 Task: Create a due date automation trigger when advanced on, on the tuesday of the week before a card is due add fields with custom field "Resume" set to a date more than 1 days from now at 11:00 AM.
Action: Mouse moved to (1180, 363)
Screenshot: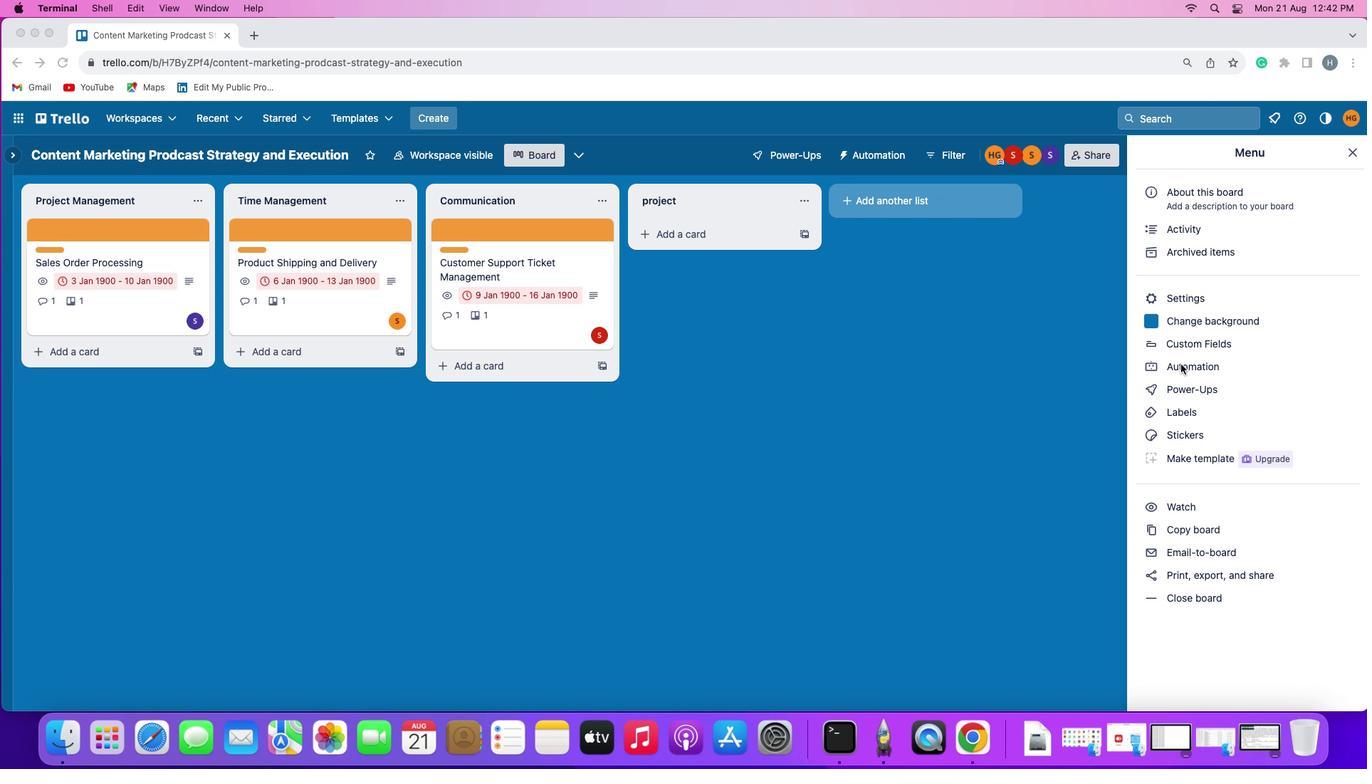 
Action: Mouse pressed left at (1180, 363)
Screenshot: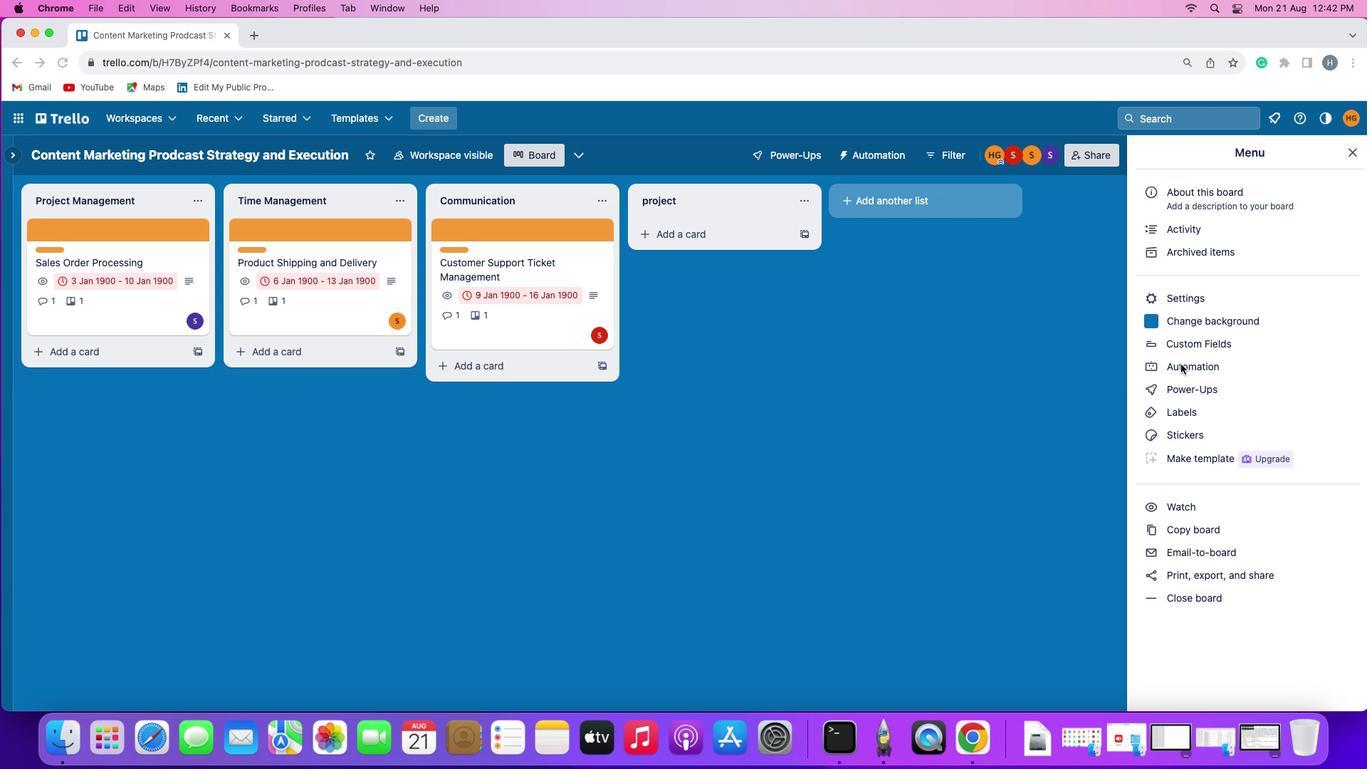 
Action: Mouse pressed left at (1180, 363)
Screenshot: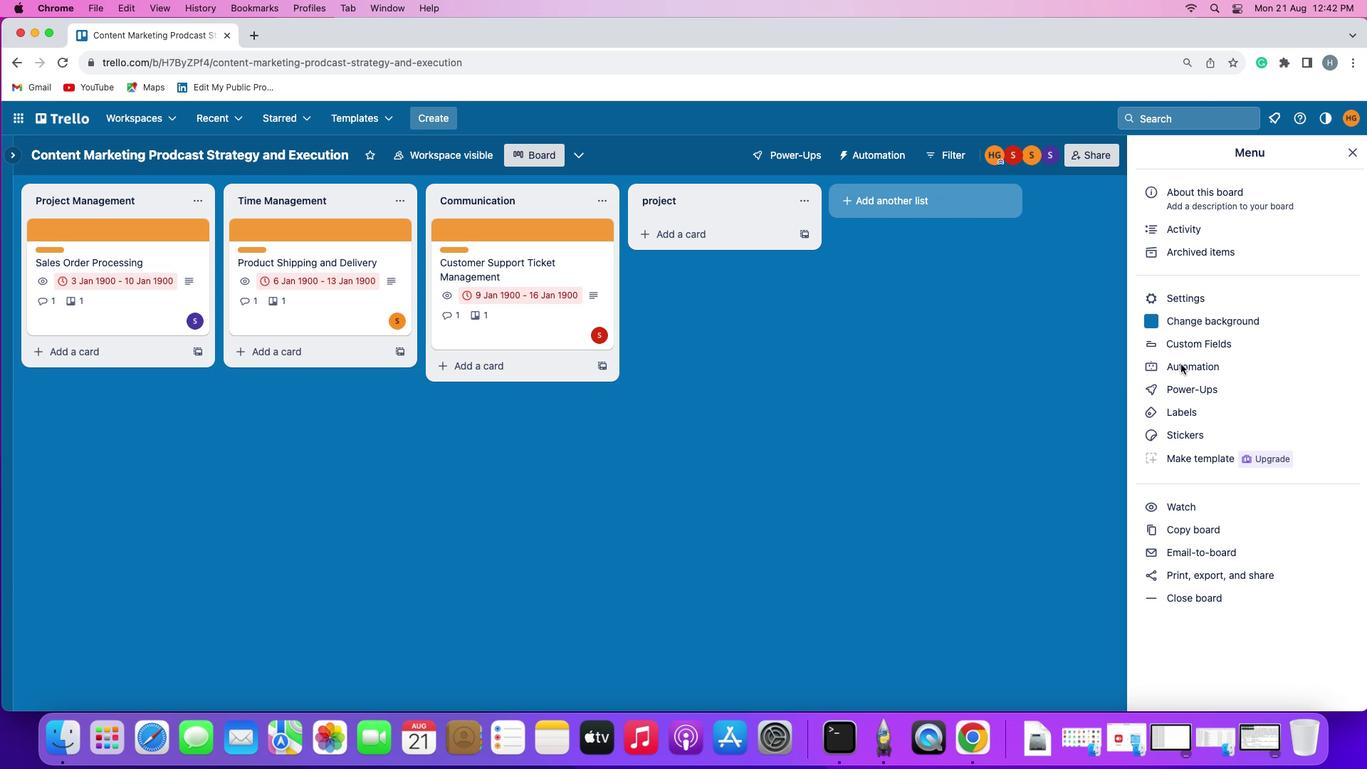 
Action: Mouse moved to (95, 332)
Screenshot: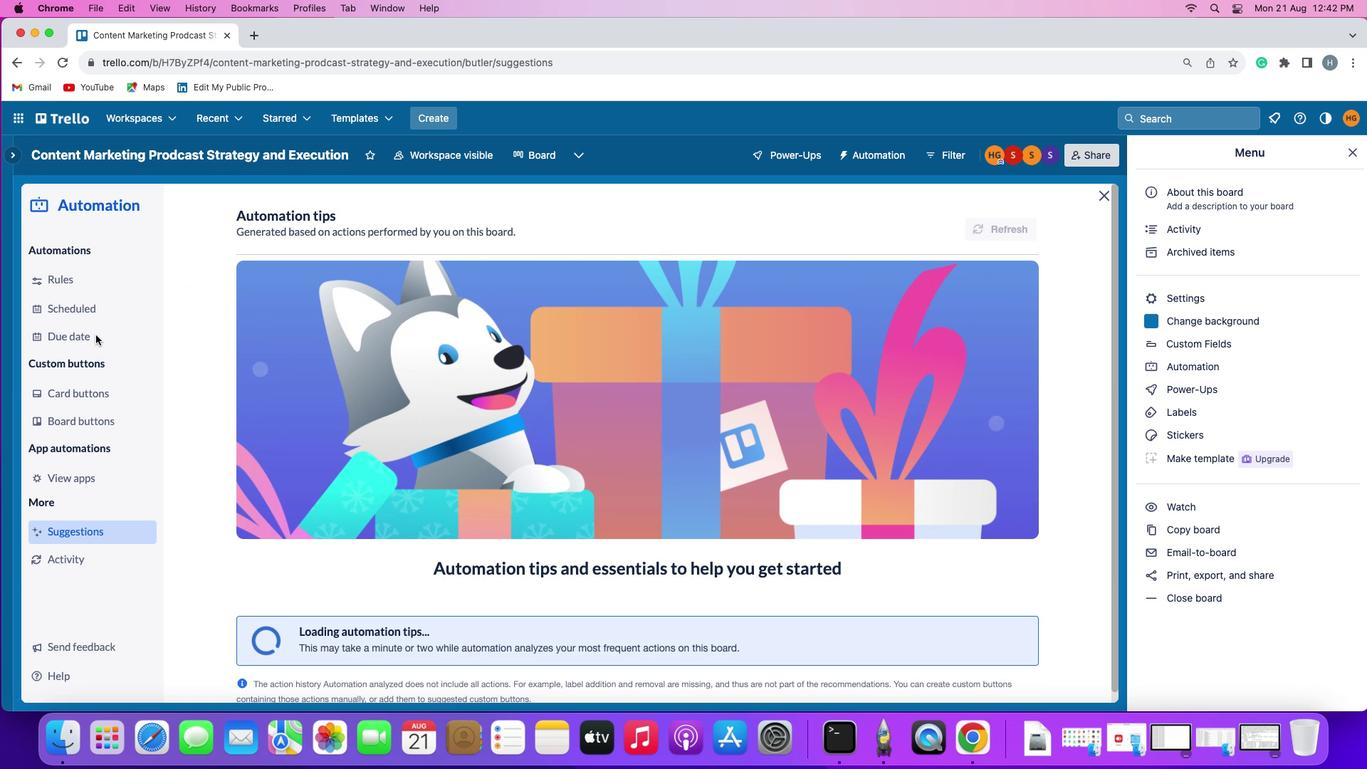 
Action: Mouse pressed left at (95, 332)
Screenshot: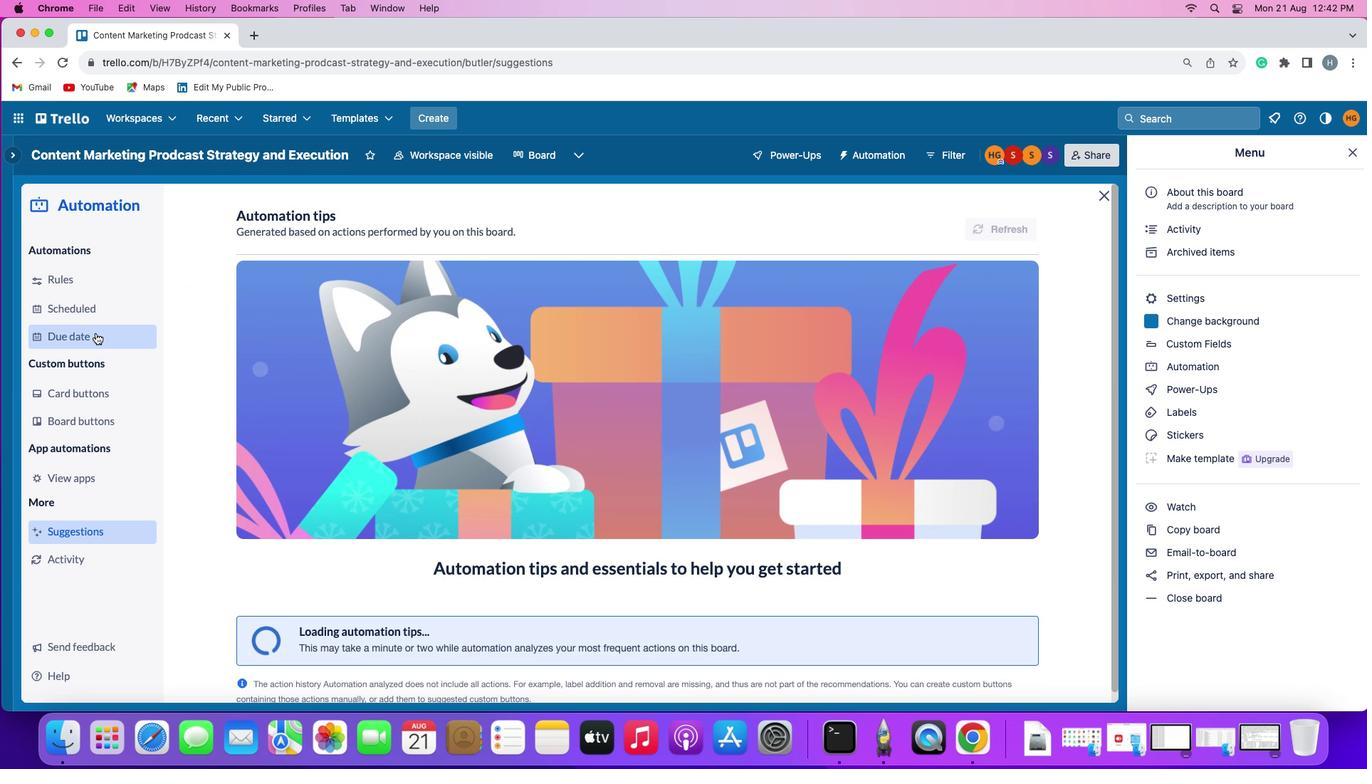 
Action: Mouse moved to (981, 217)
Screenshot: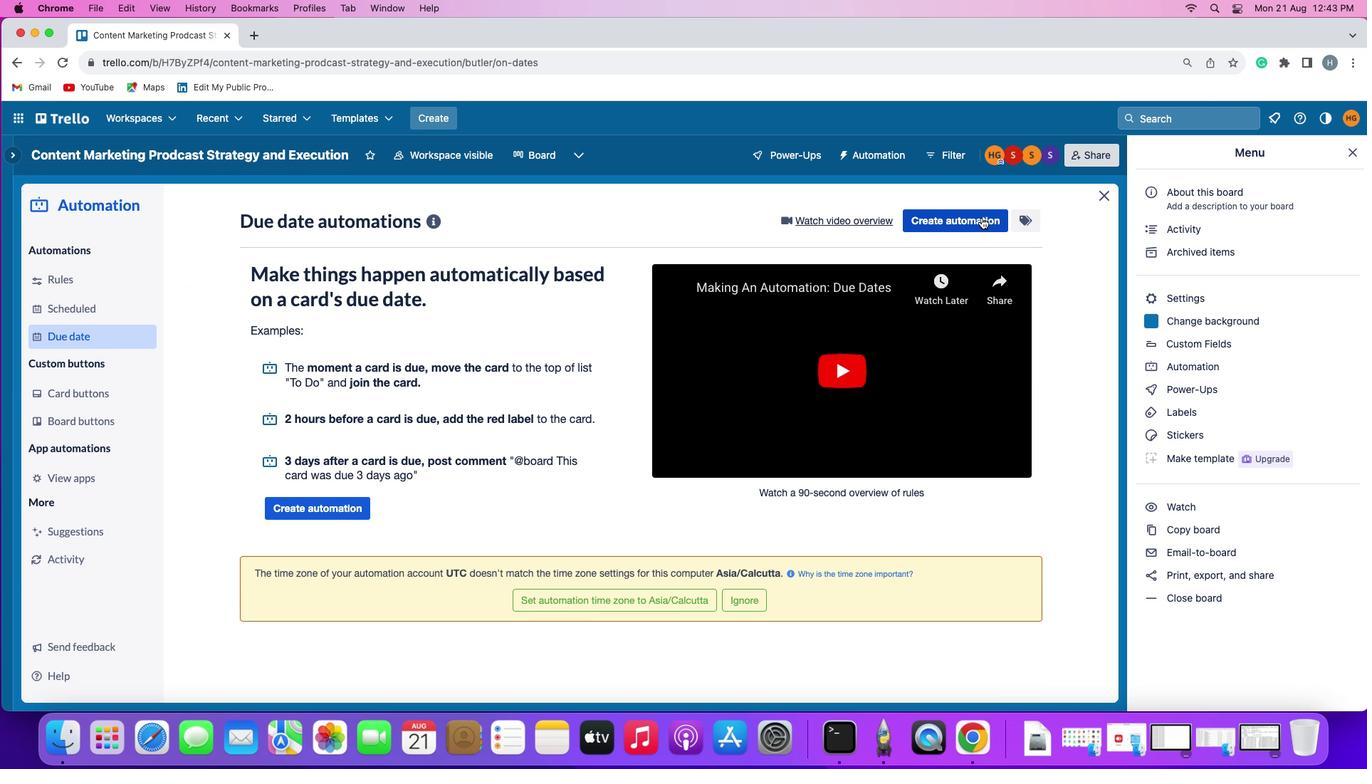 
Action: Mouse pressed left at (981, 217)
Screenshot: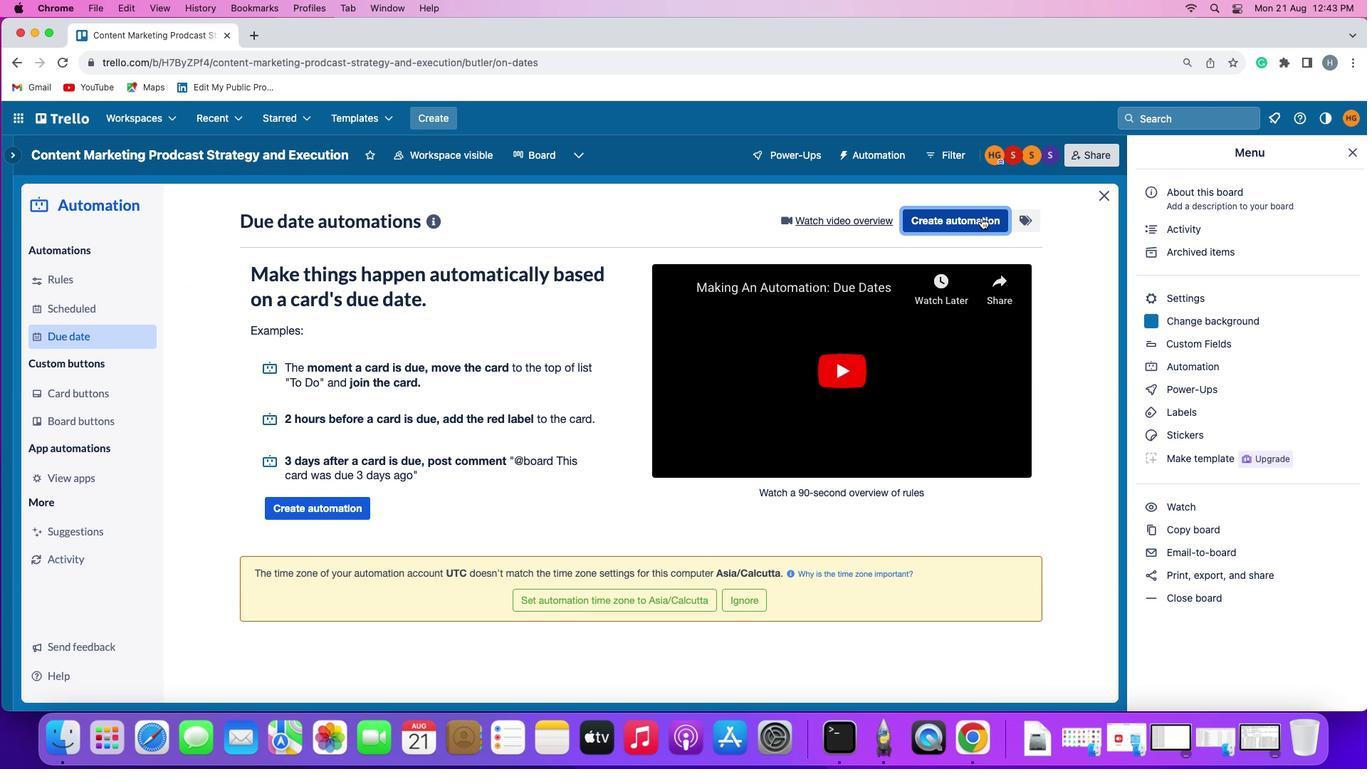 
Action: Mouse moved to (370, 358)
Screenshot: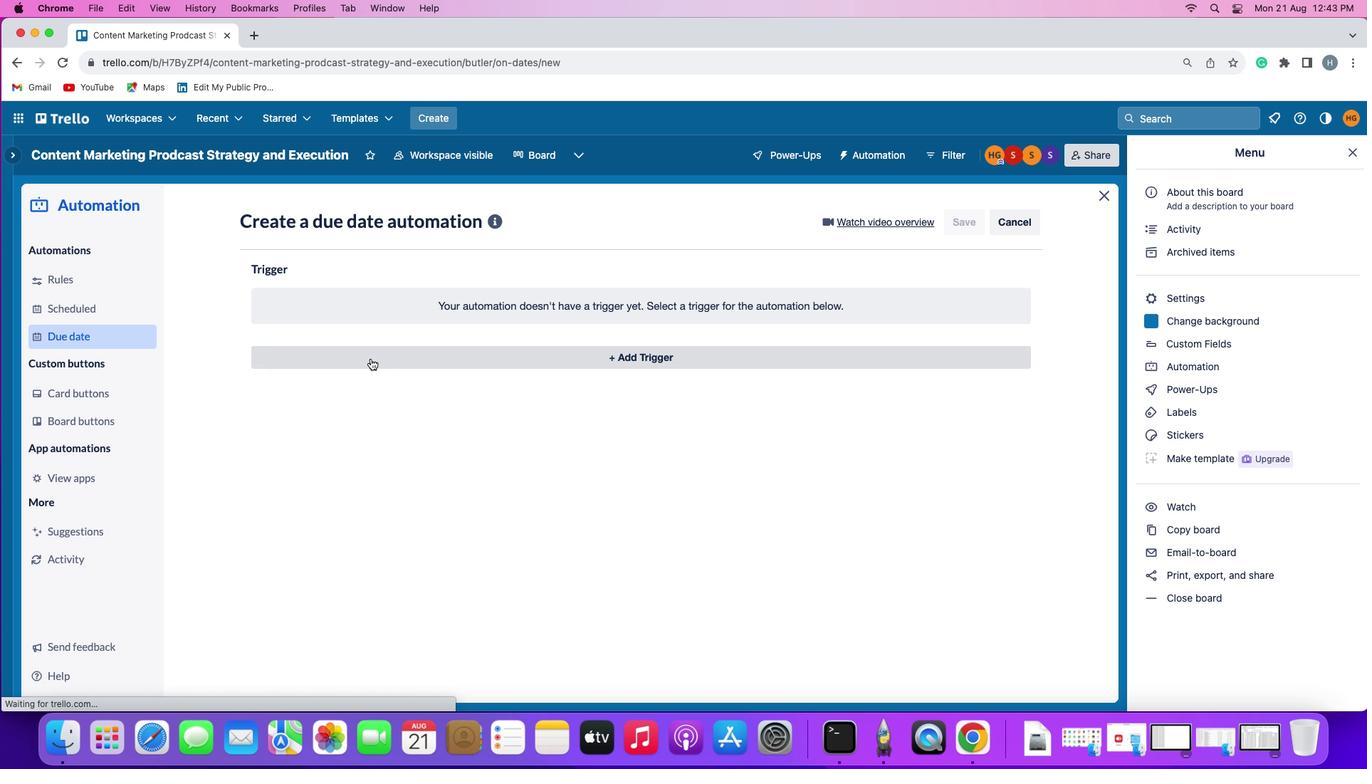 
Action: Mouse pressed left at (370, 358)
Screenshot: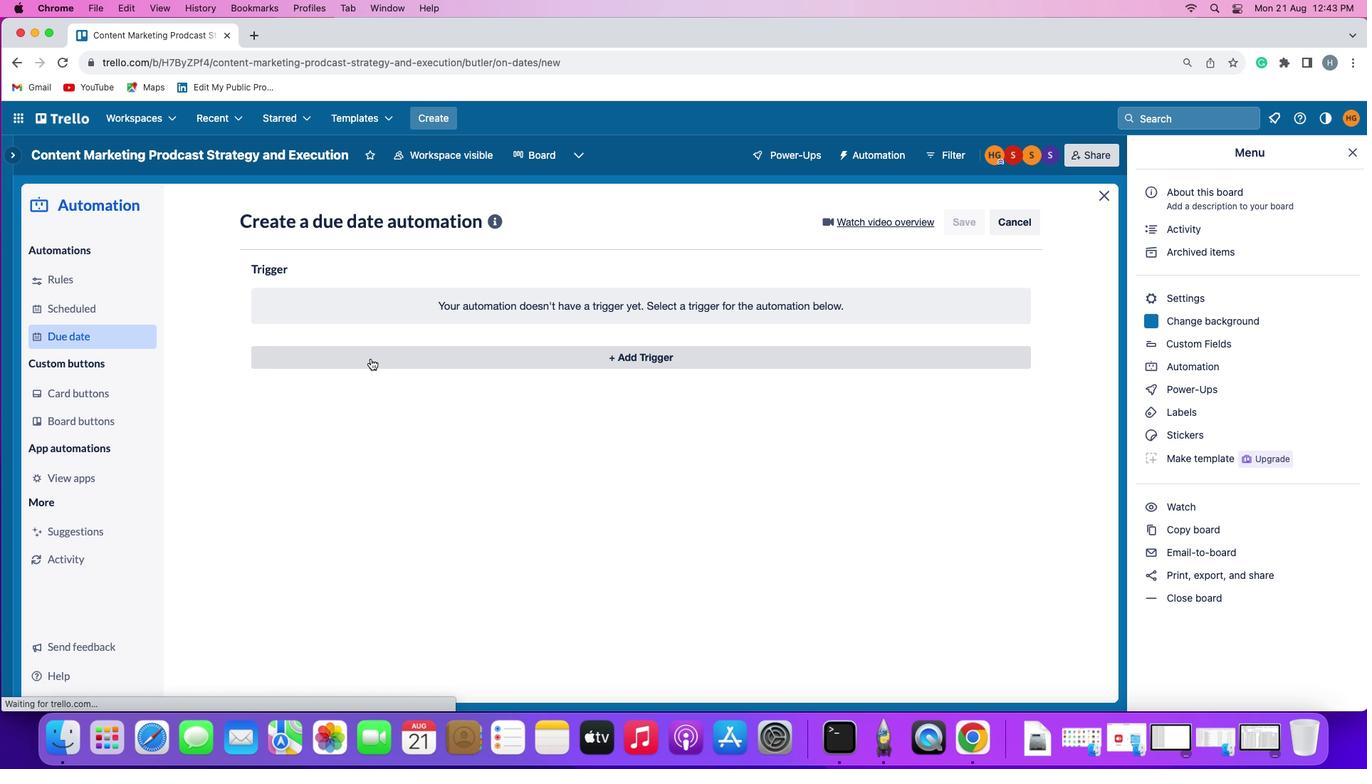 
Action: Mouse moved to (319, 614)
Screenshot: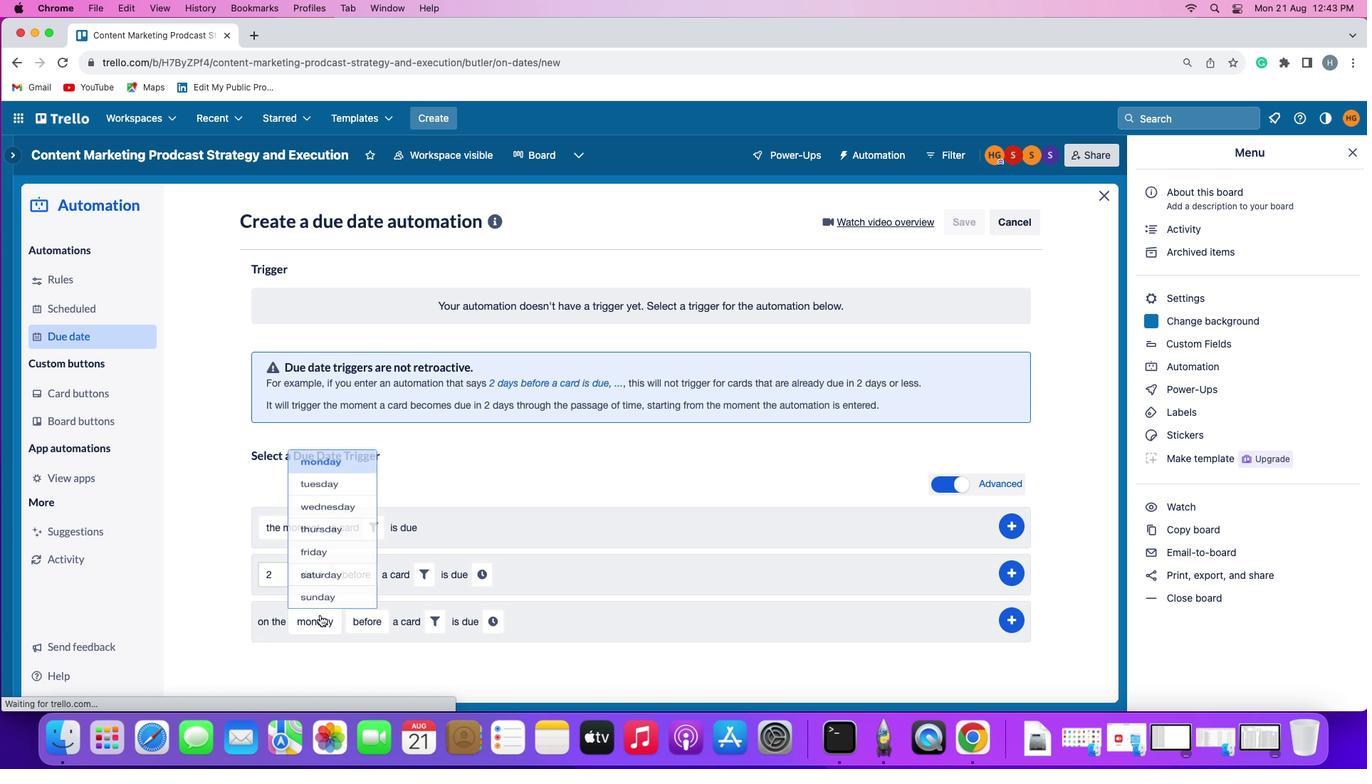
Action: Mouse pressed left at (319, 614)
Screenshot: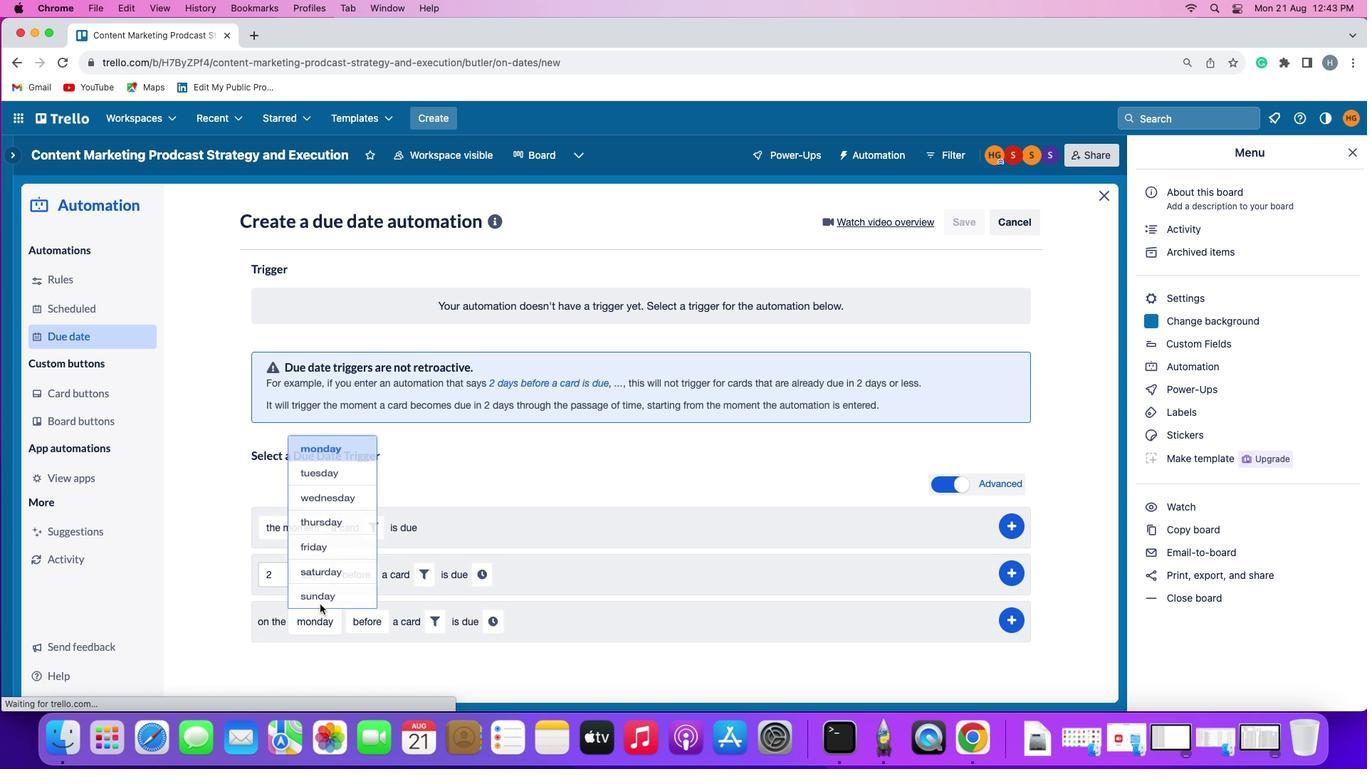 
Action: Mouse moved to (336, 456)
Screenshot: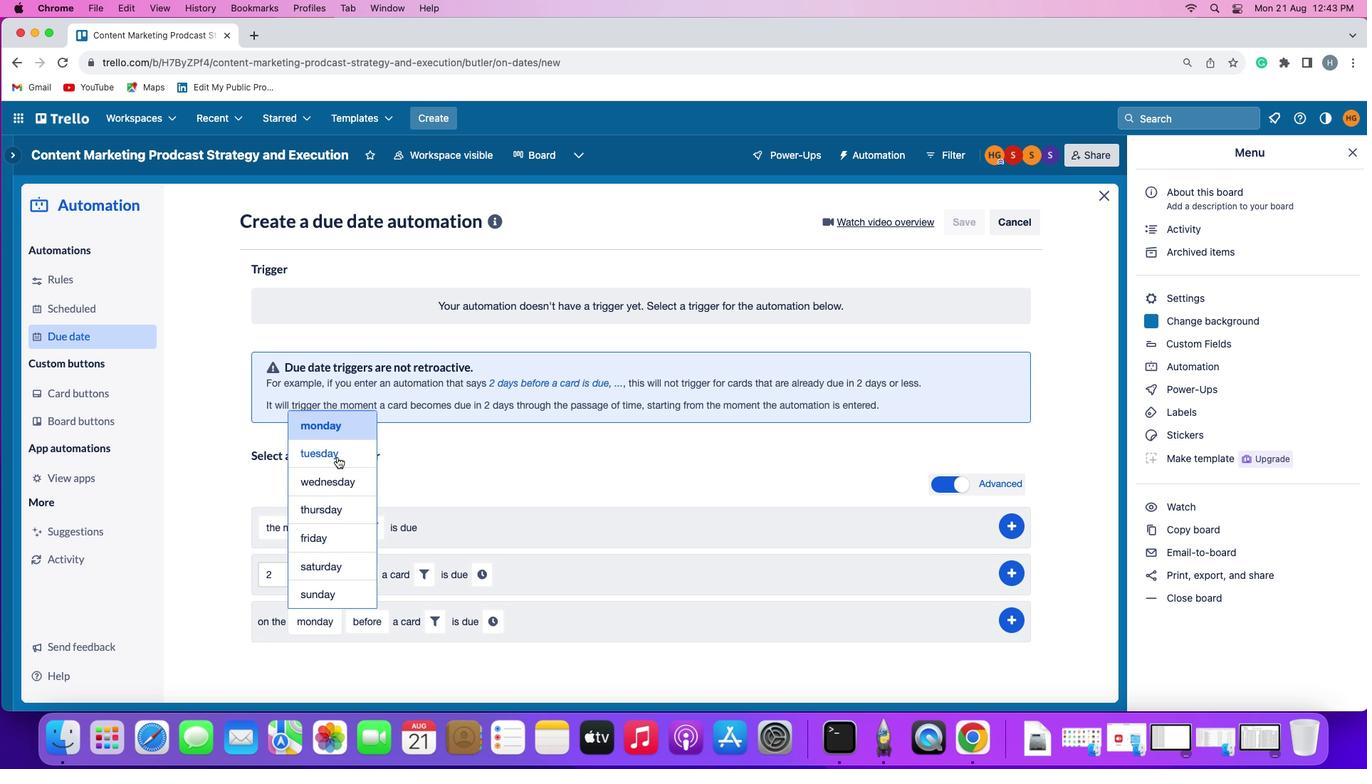 
Action: Mouse pressed left at (336, 456)
Screenshot: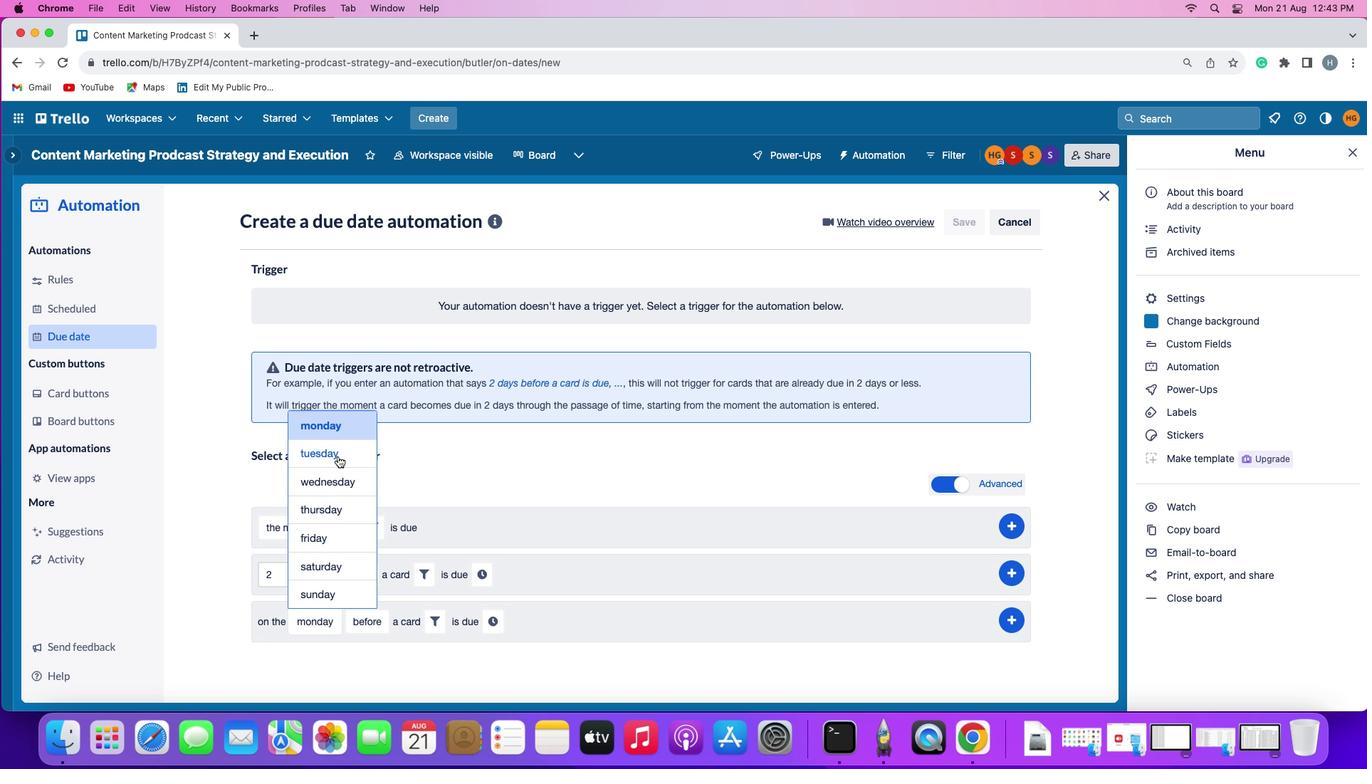 
Action: Mouse moved to (374, 612)
Screenshot: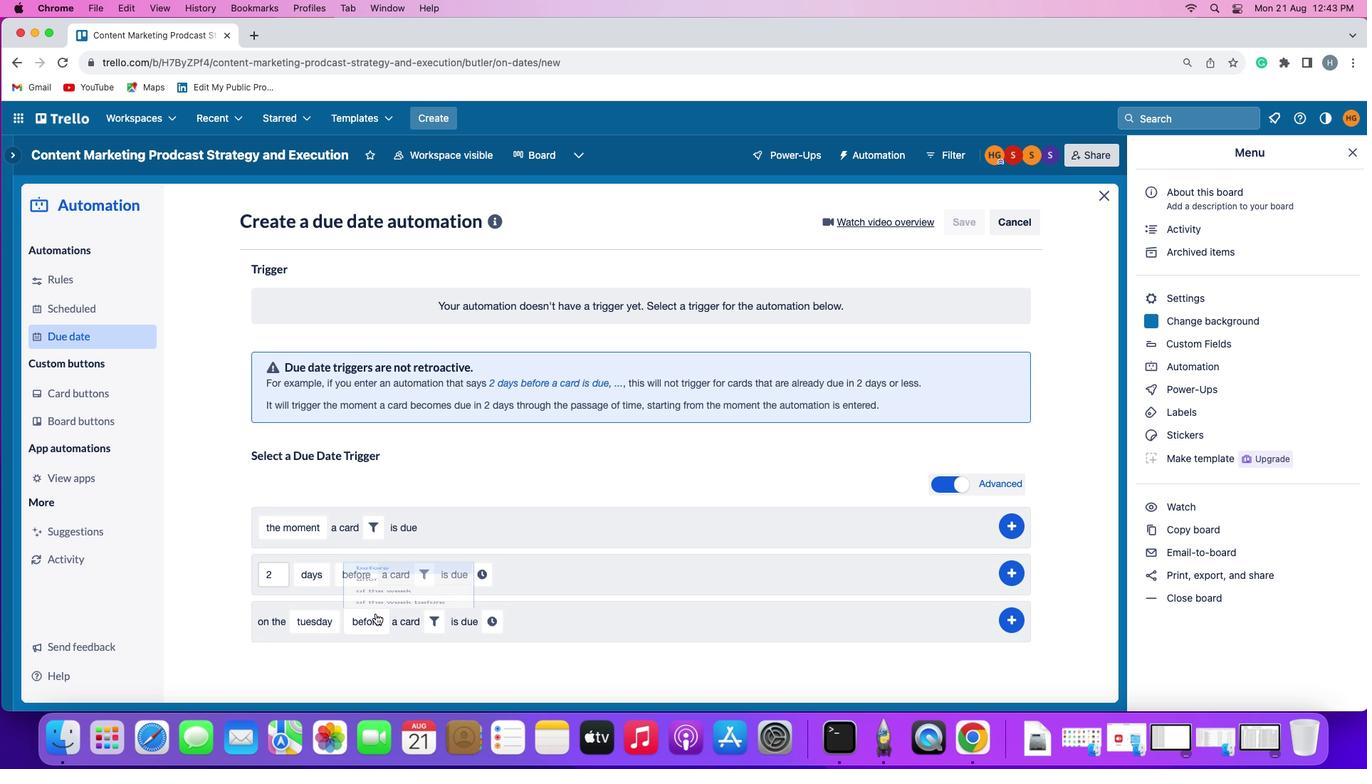 
Action: Mouse pressed left at (374, 612)
Screenshot: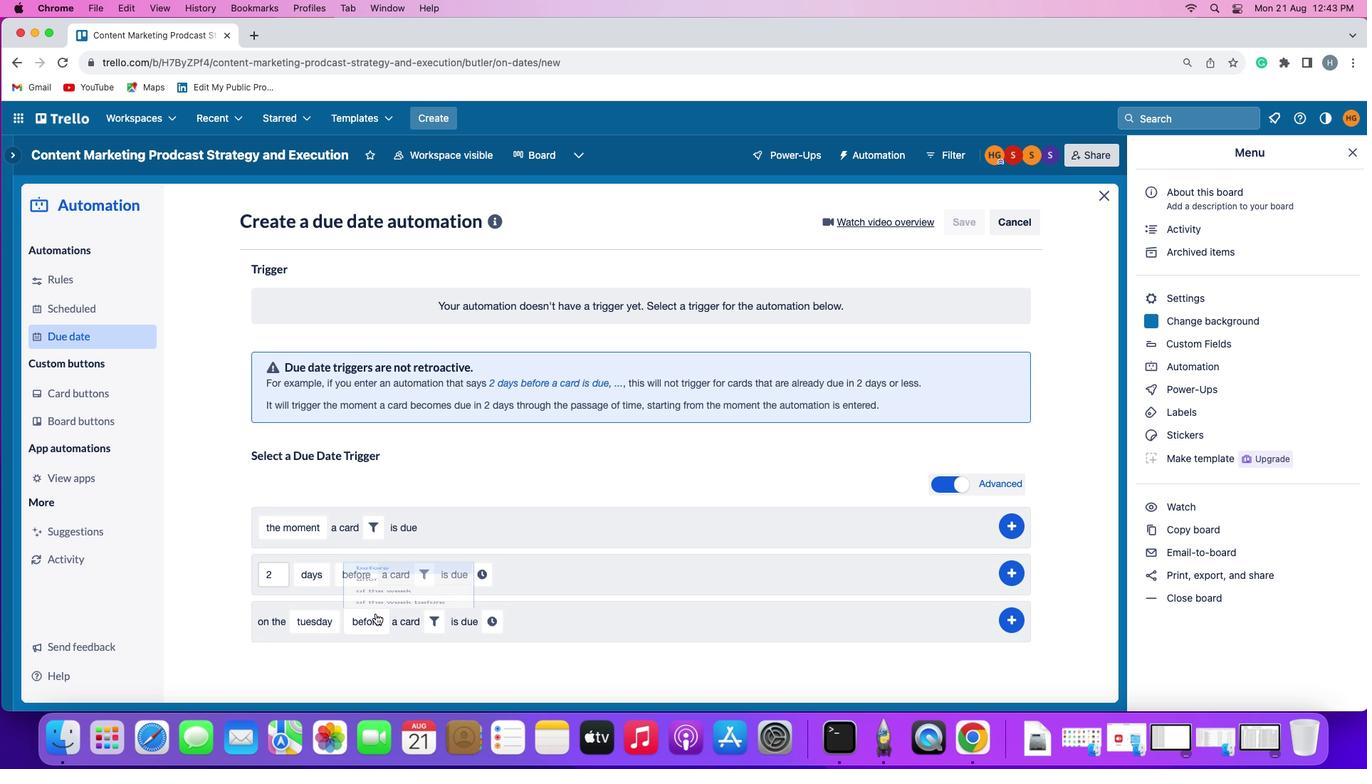 
Action: Mouse moved to (383, 586)
Screenshot: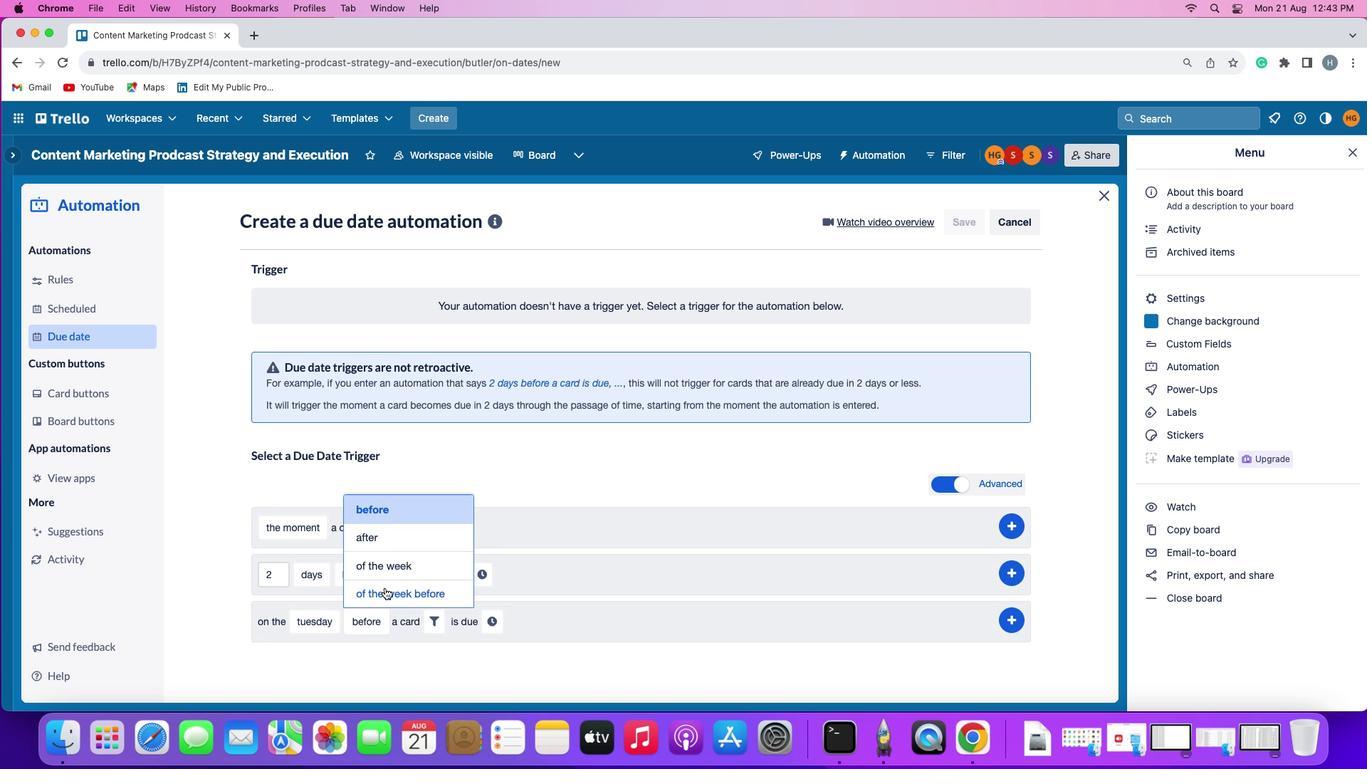 
Action: Mouse pressed left at (383, 586)
Screenshot: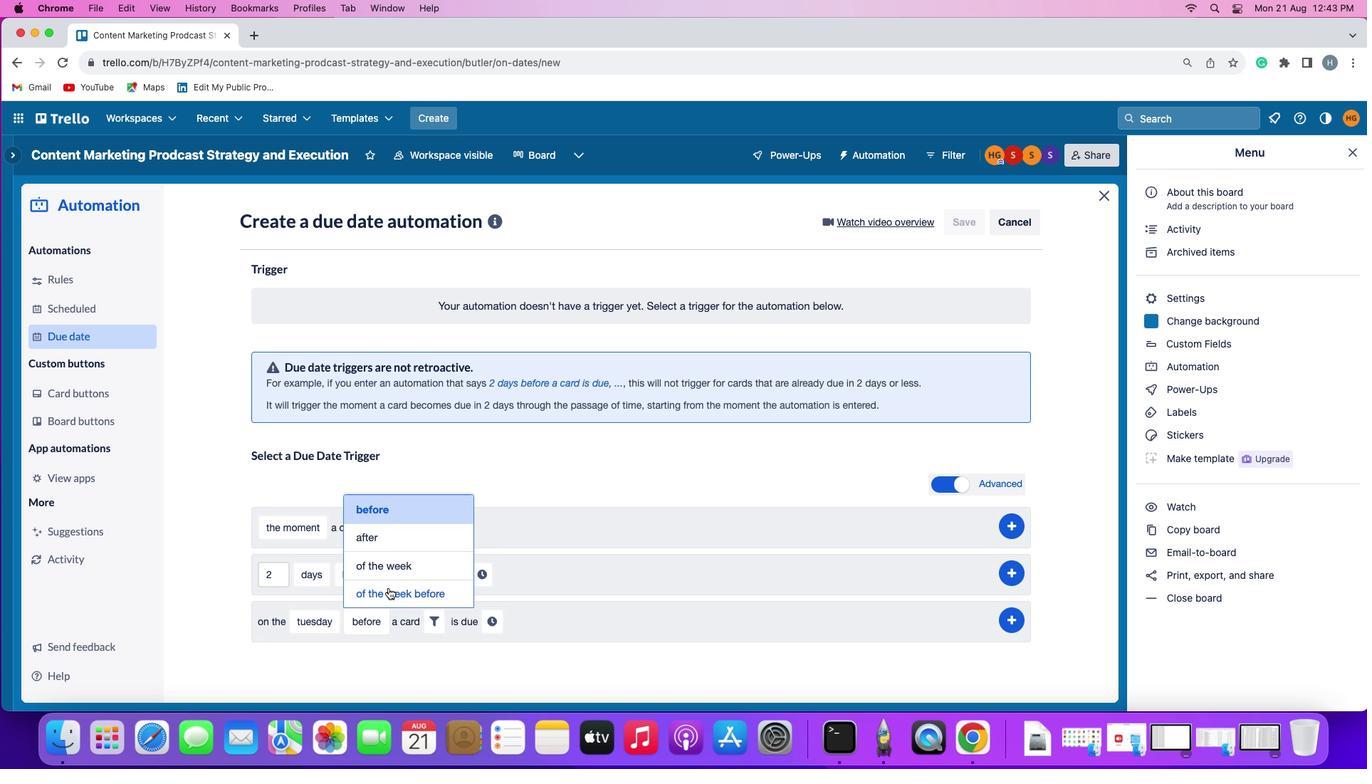 
Action: Mouse moved to (487, 615)
Screenshot: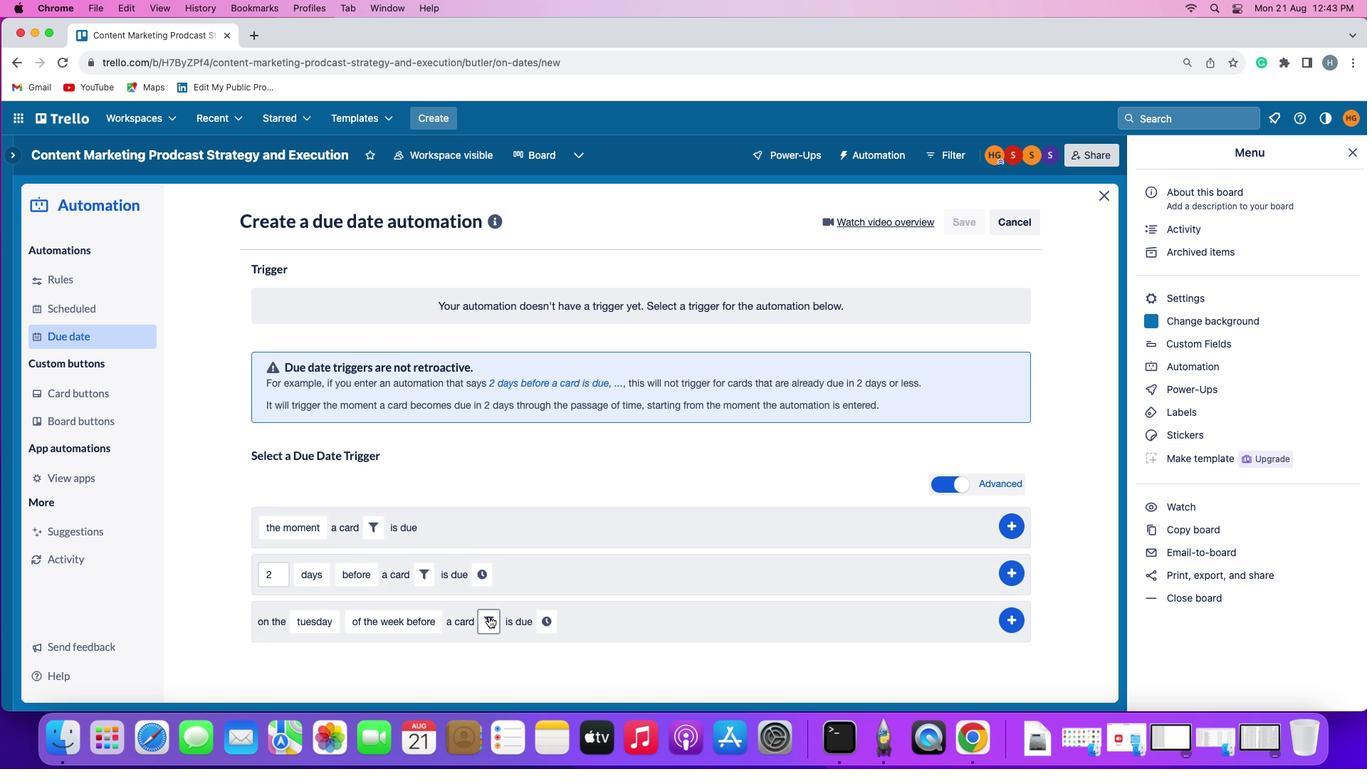 
Action: Mouse pressed left at (487, 615)
Screenshot: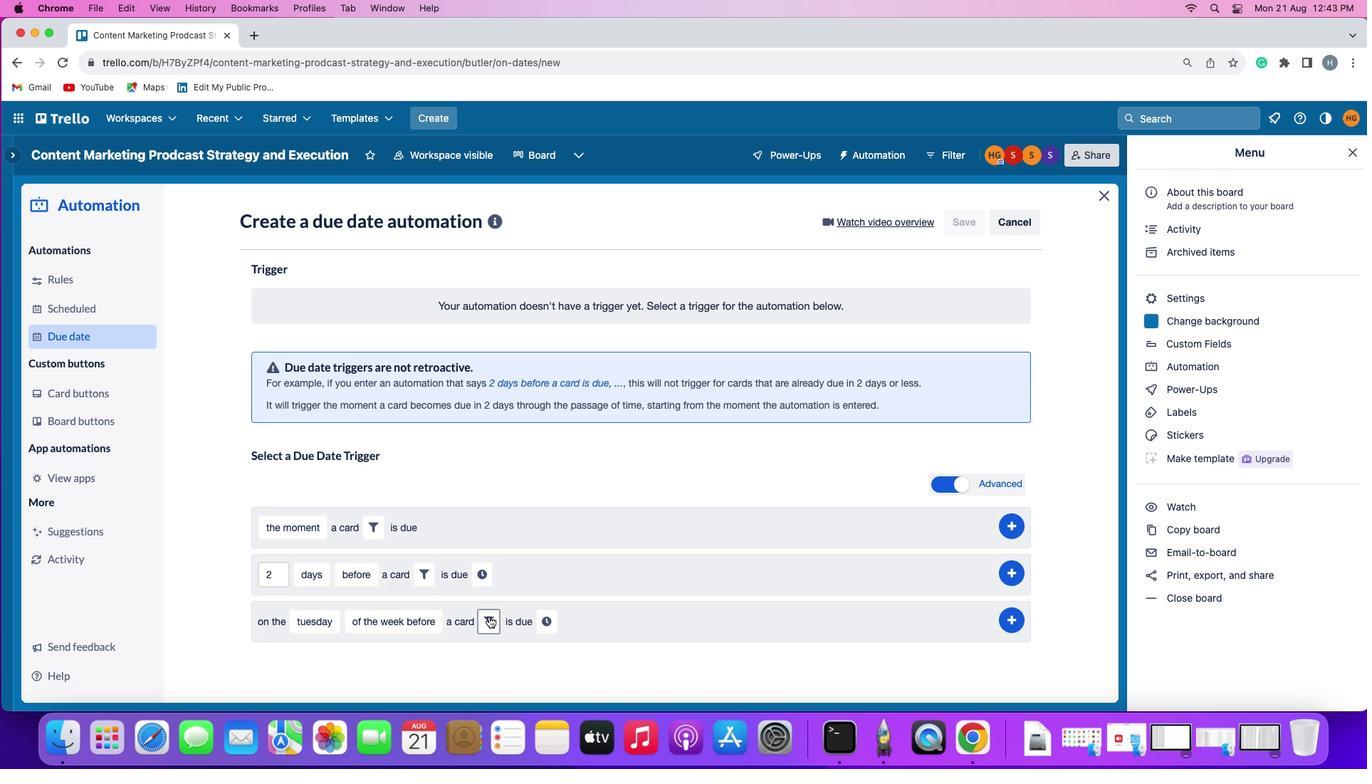 
Action: Mouse moved to (727, 668)
Screenshot: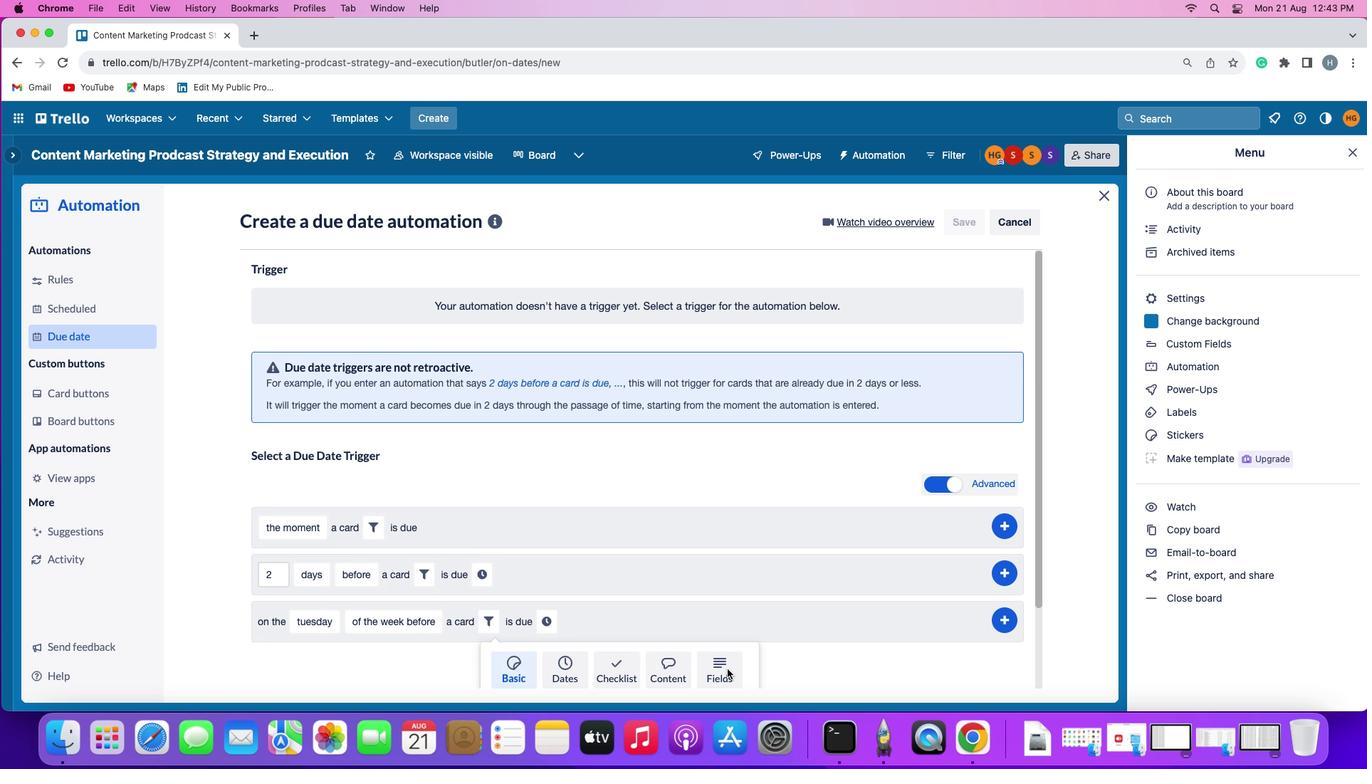 
Action: Mouse pressed left at (727, 668)
Screenshot: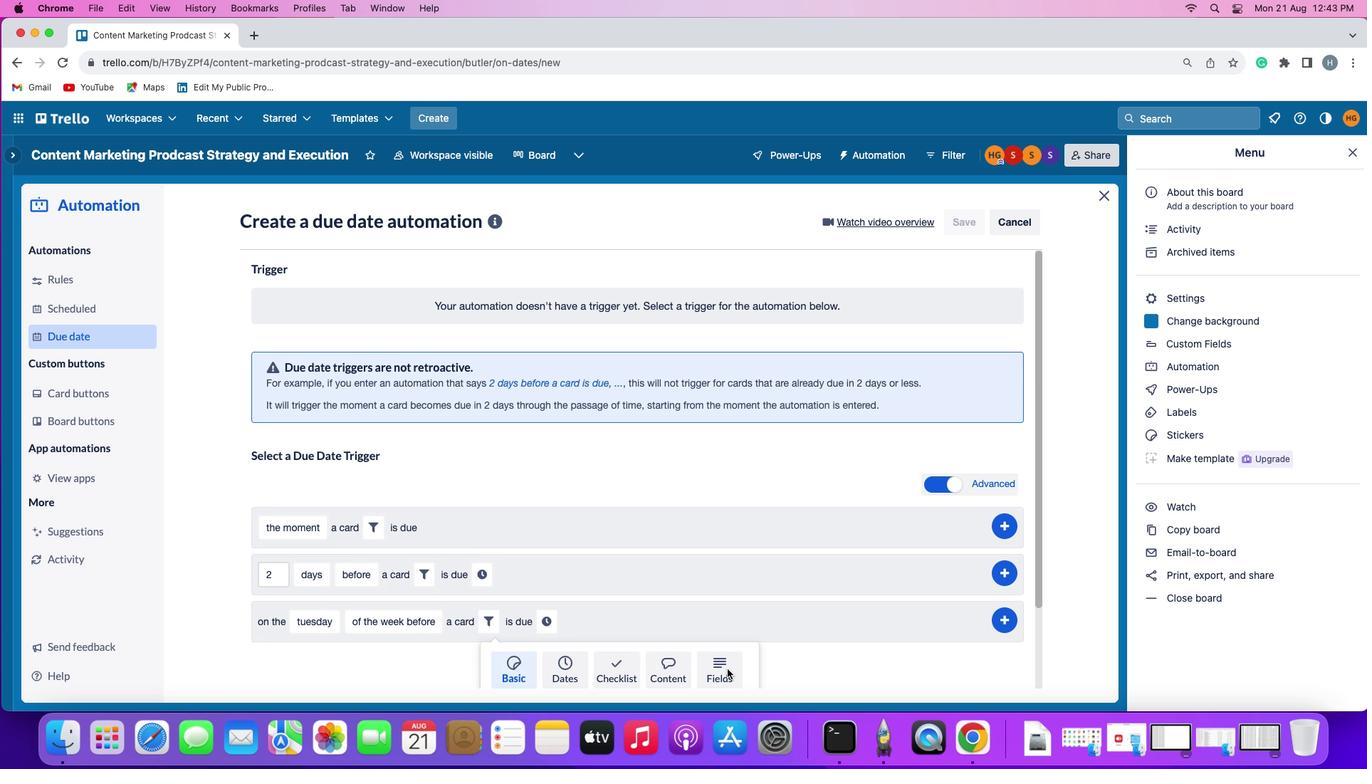 
Action: Mouse moved to (386, 632)
Screenshot: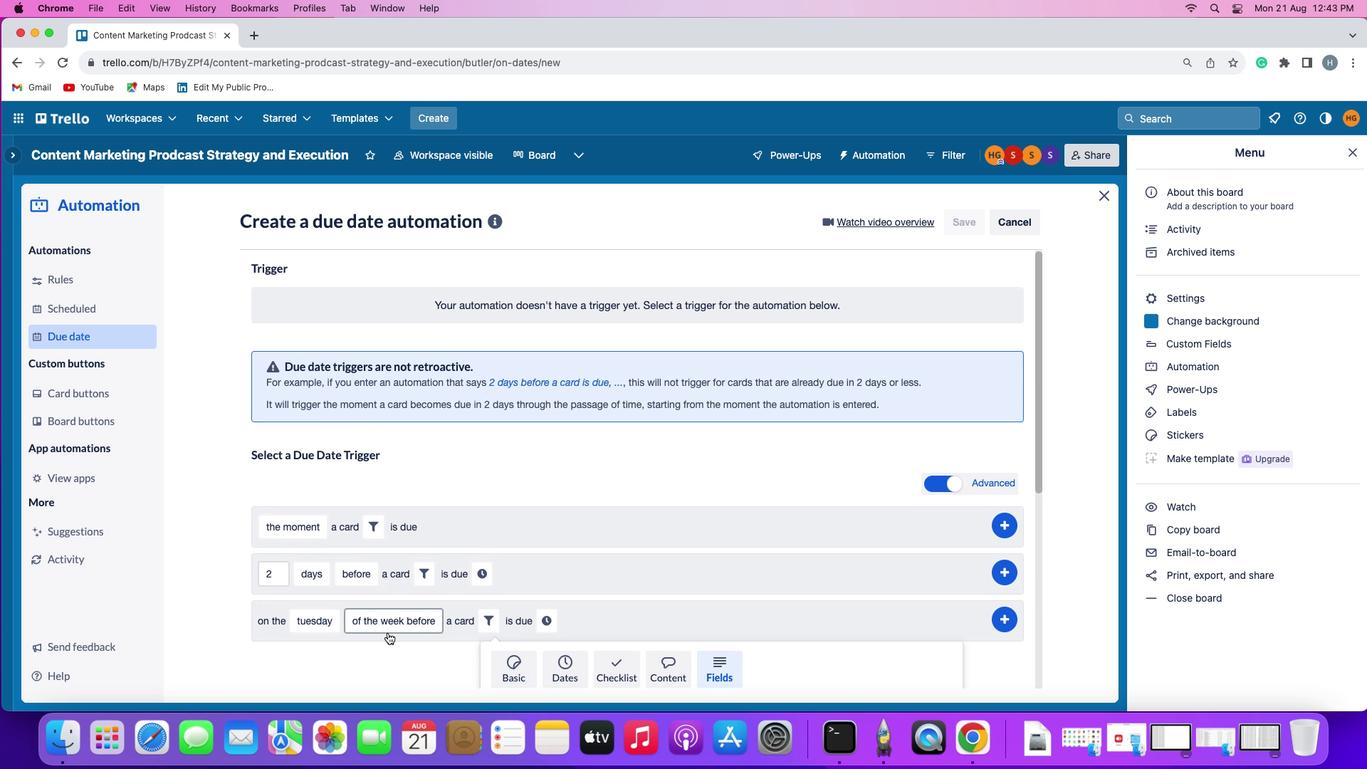 
Action: Mouse scrolled (386, 632) with delta (0, 0)
Screenshot: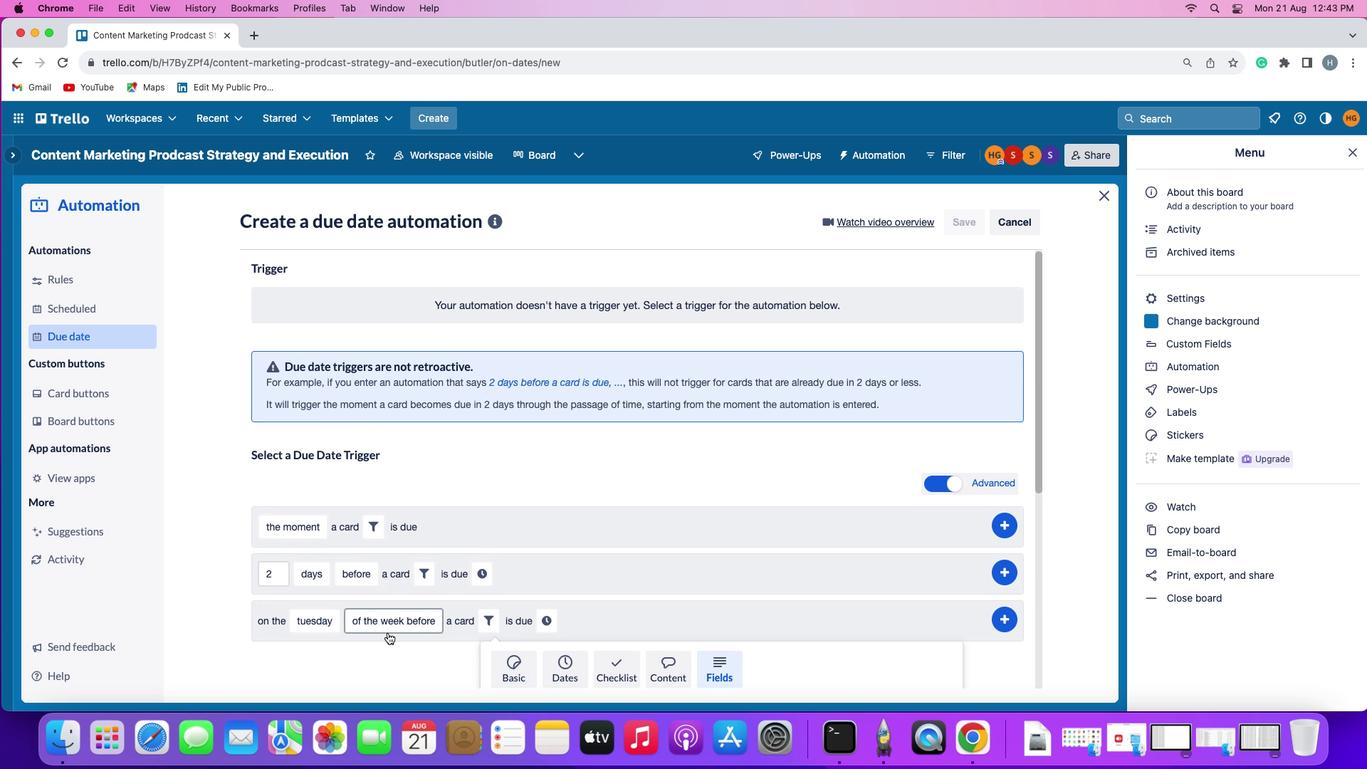 
Action: Mouse scrolled (386, 632) with delta (0, 0)
Screenshot: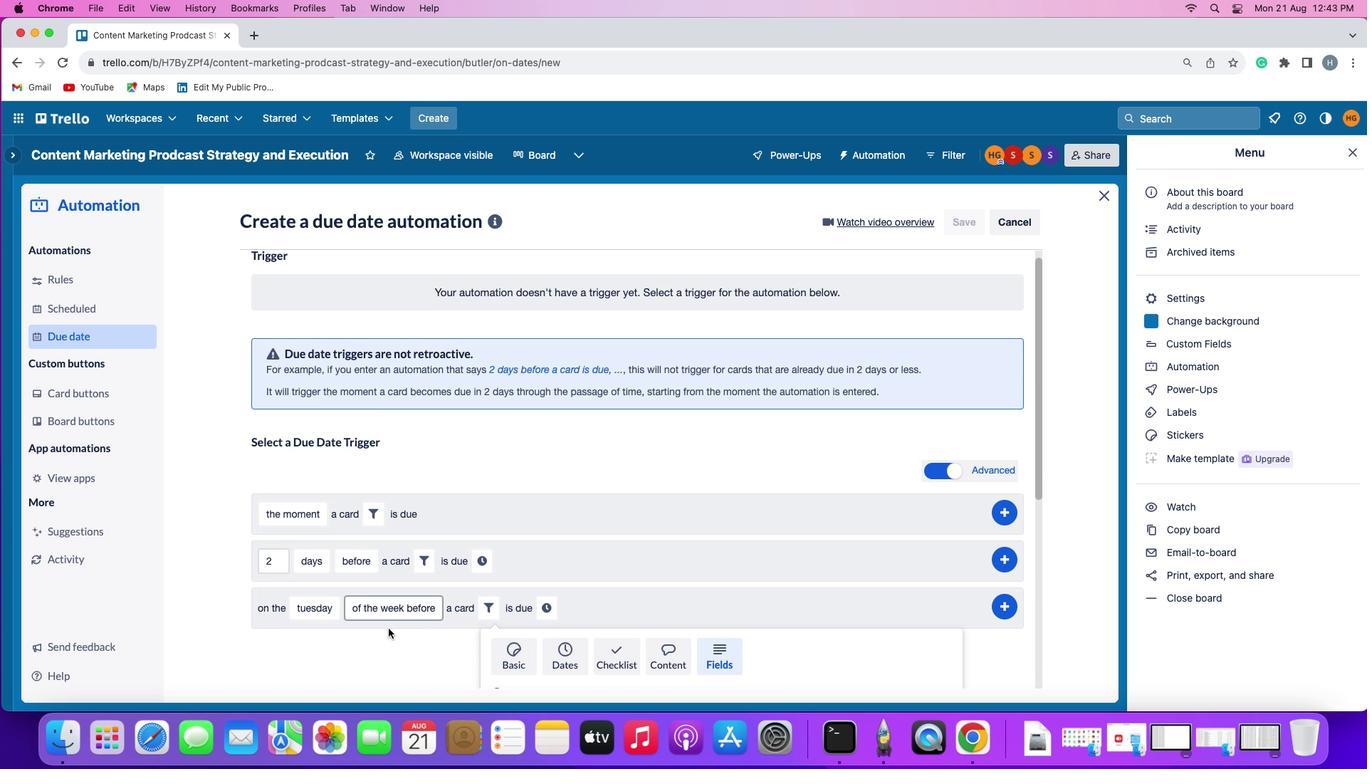 
Action: Mouse scrolled (386, 632) with delta (0, -2)
Screenshot: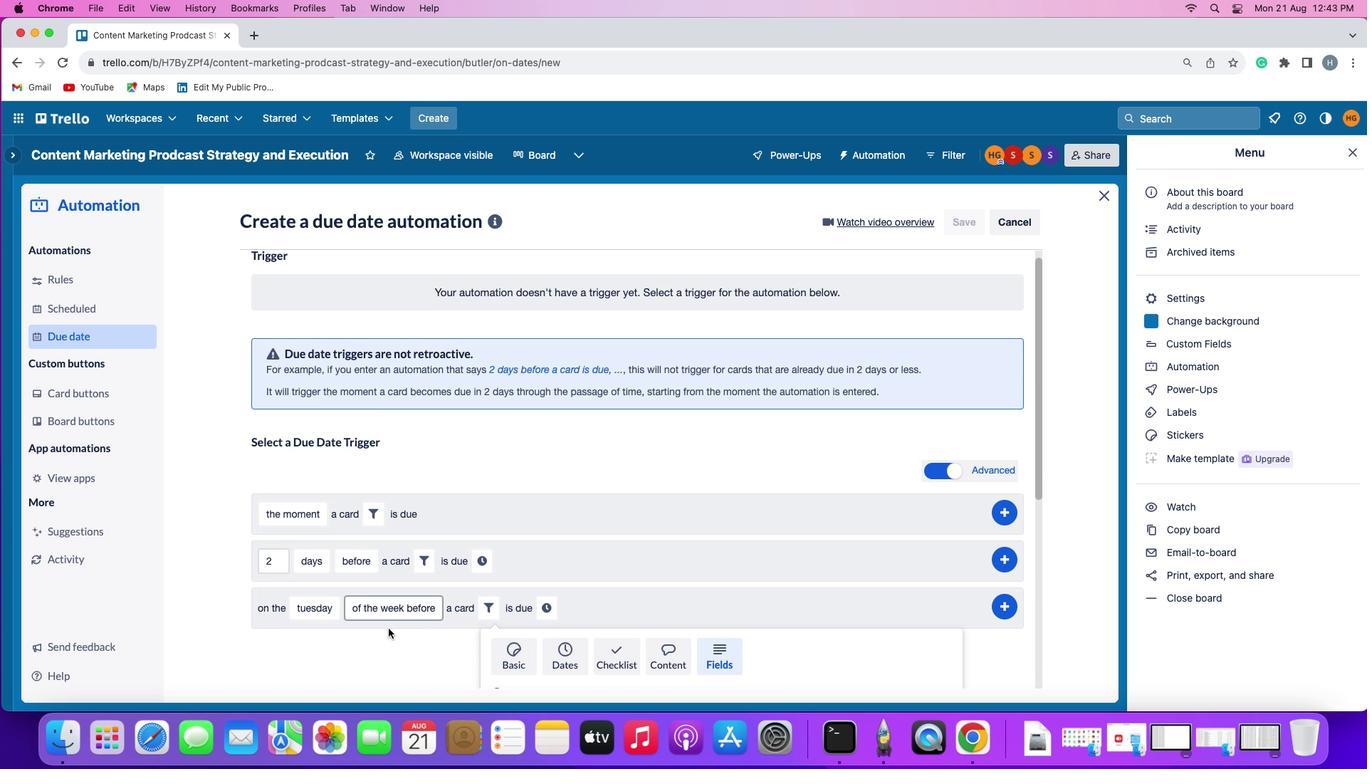 
Action: Mouse moved to (386, 631)
Screenshot: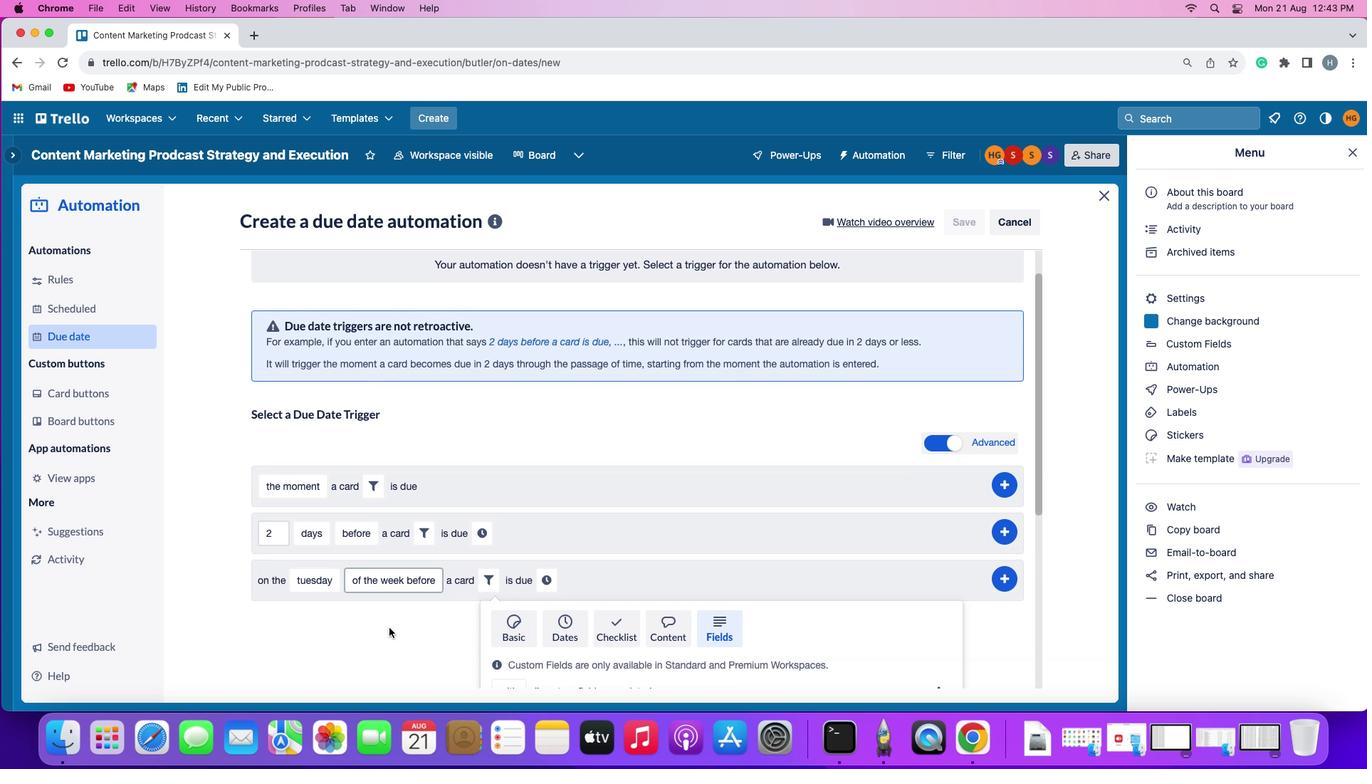 
Action: Mouse scrolled (386, 631) with delta (0, -3)
Screenshot: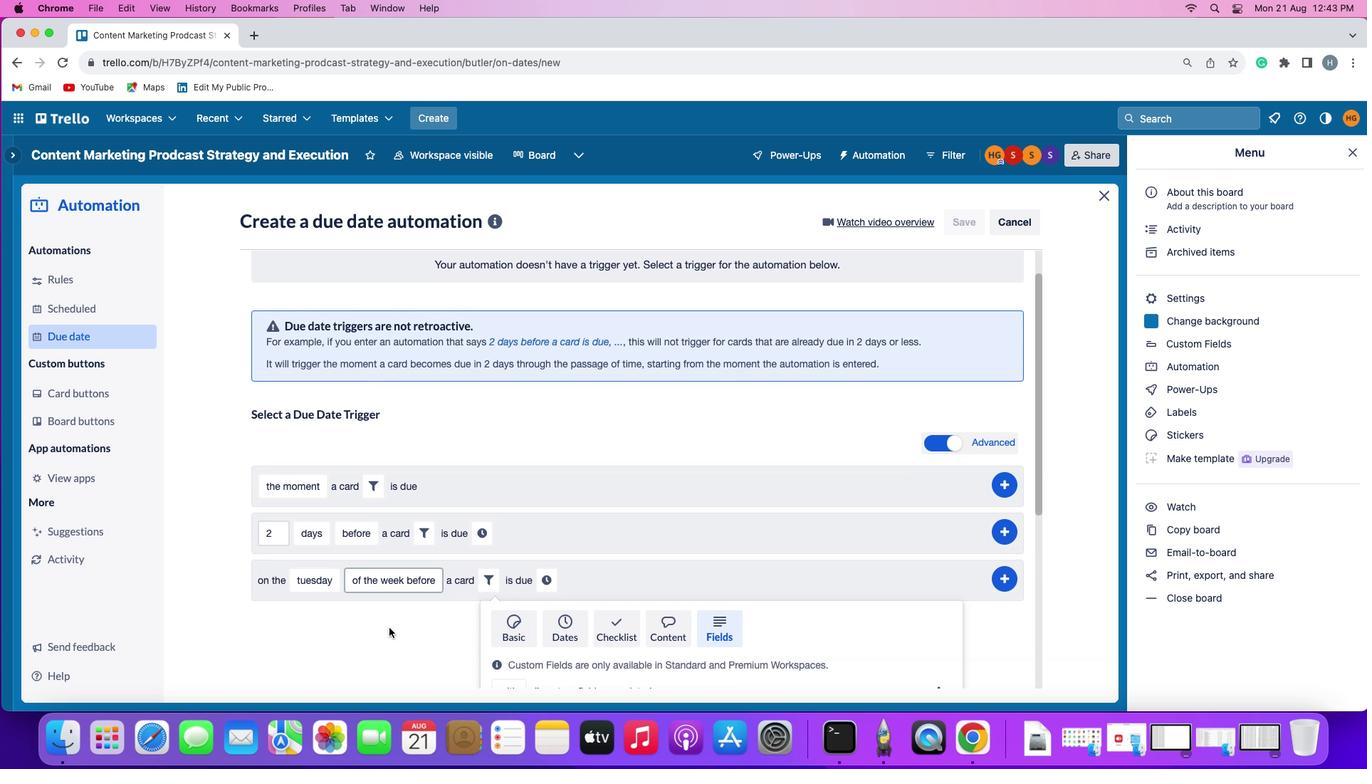 
Action: Mouse moved to (388, 626)
Screenshot: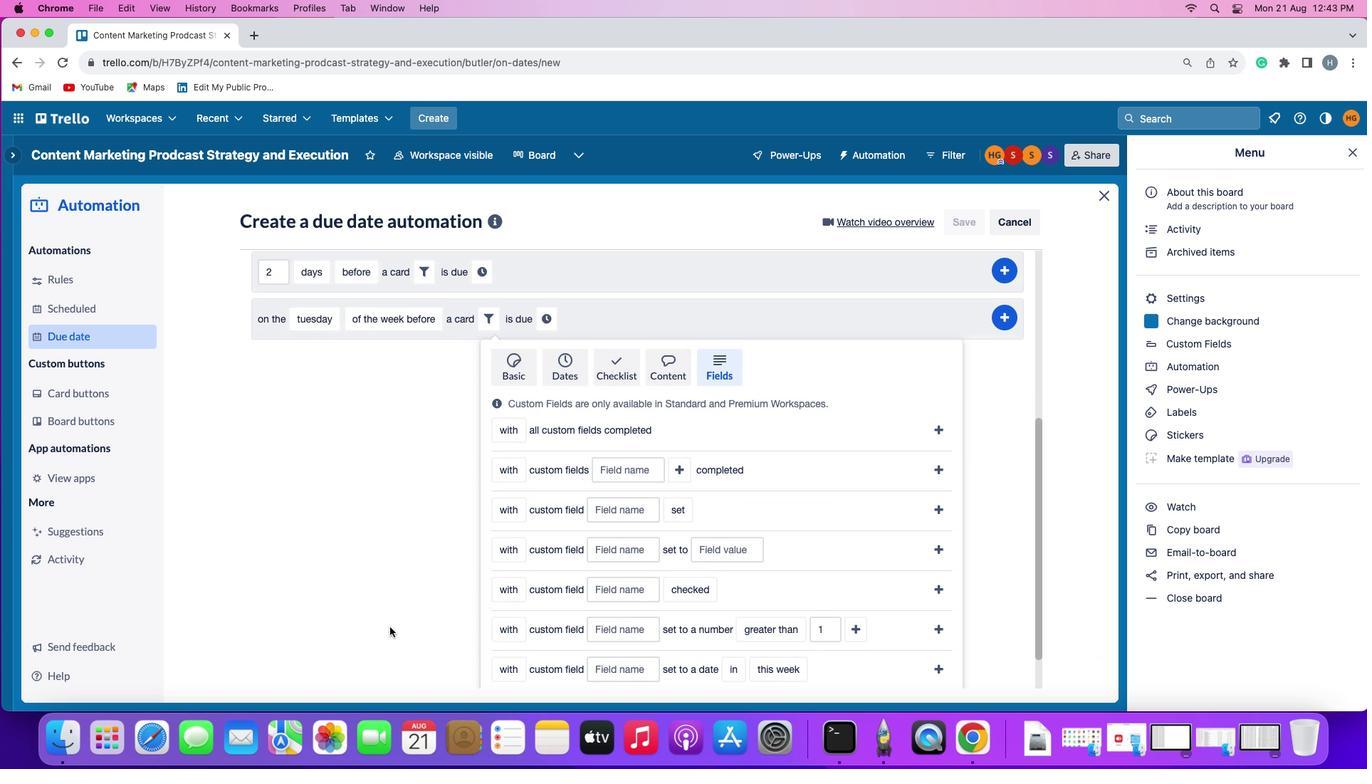 
Action: Mouse scrolled (388, 626) with delta (0, 0)
Screenshot: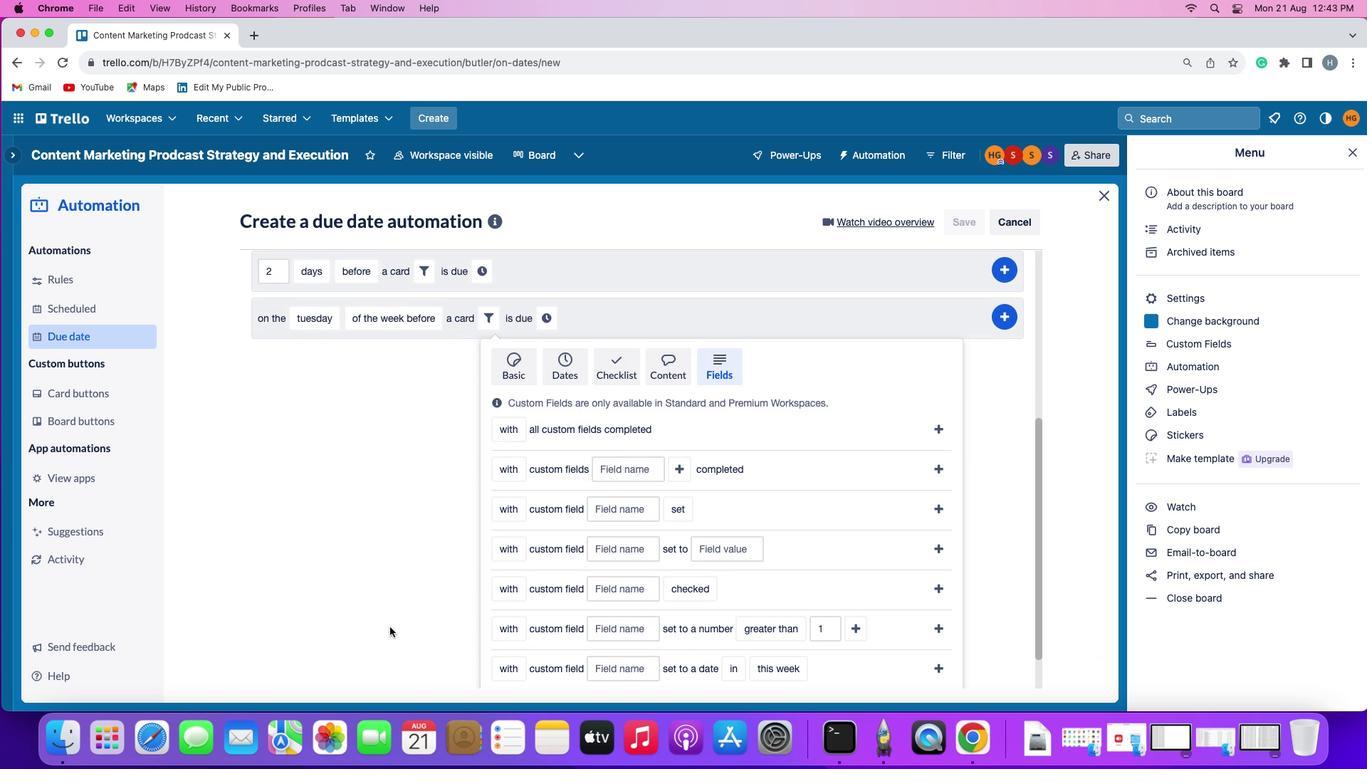
Action: Mouse scrolled (388, 626) with delta (0, 0)
Screenshot: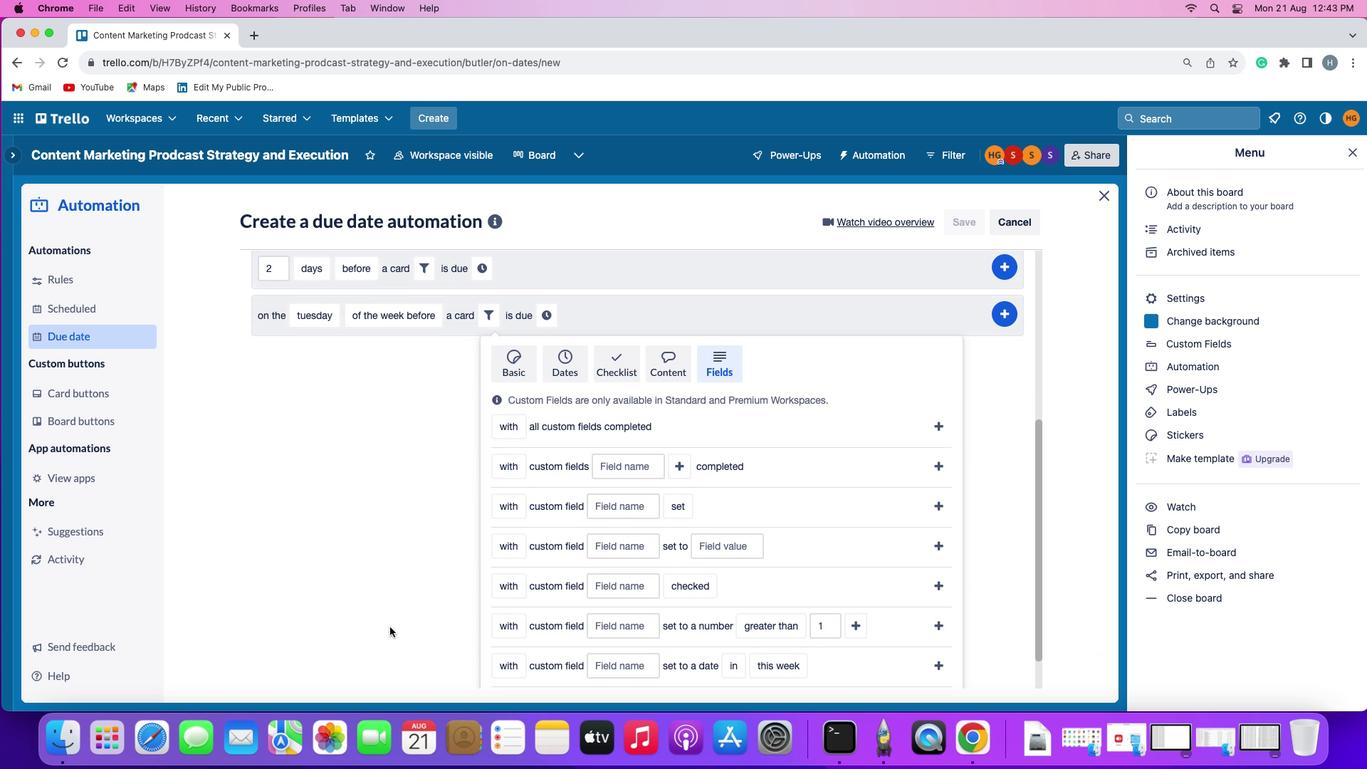 
Action: Mouse scrolled (388, 626) with delta (0, -2)
Screenshot: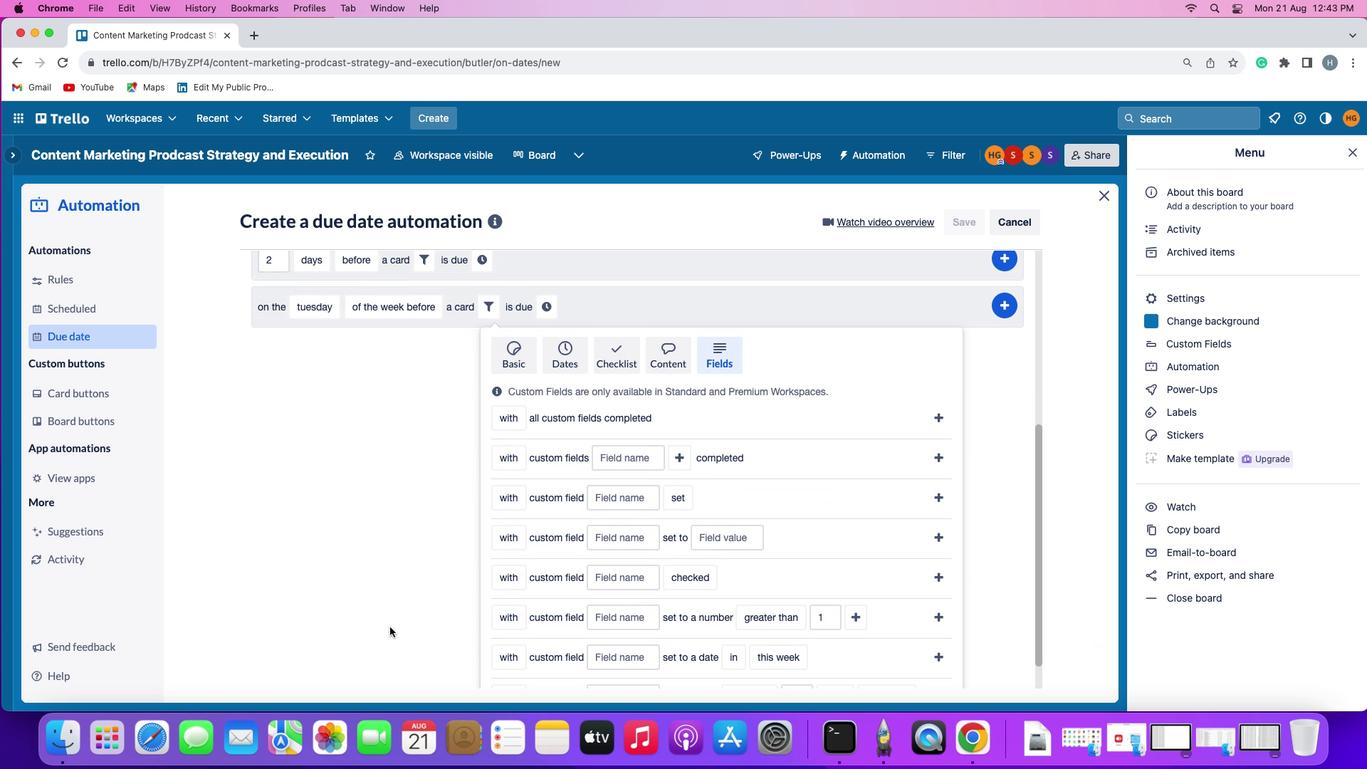 
Action: Mouse scrolled (388, 626) with delta (0, -3)
Screenshot: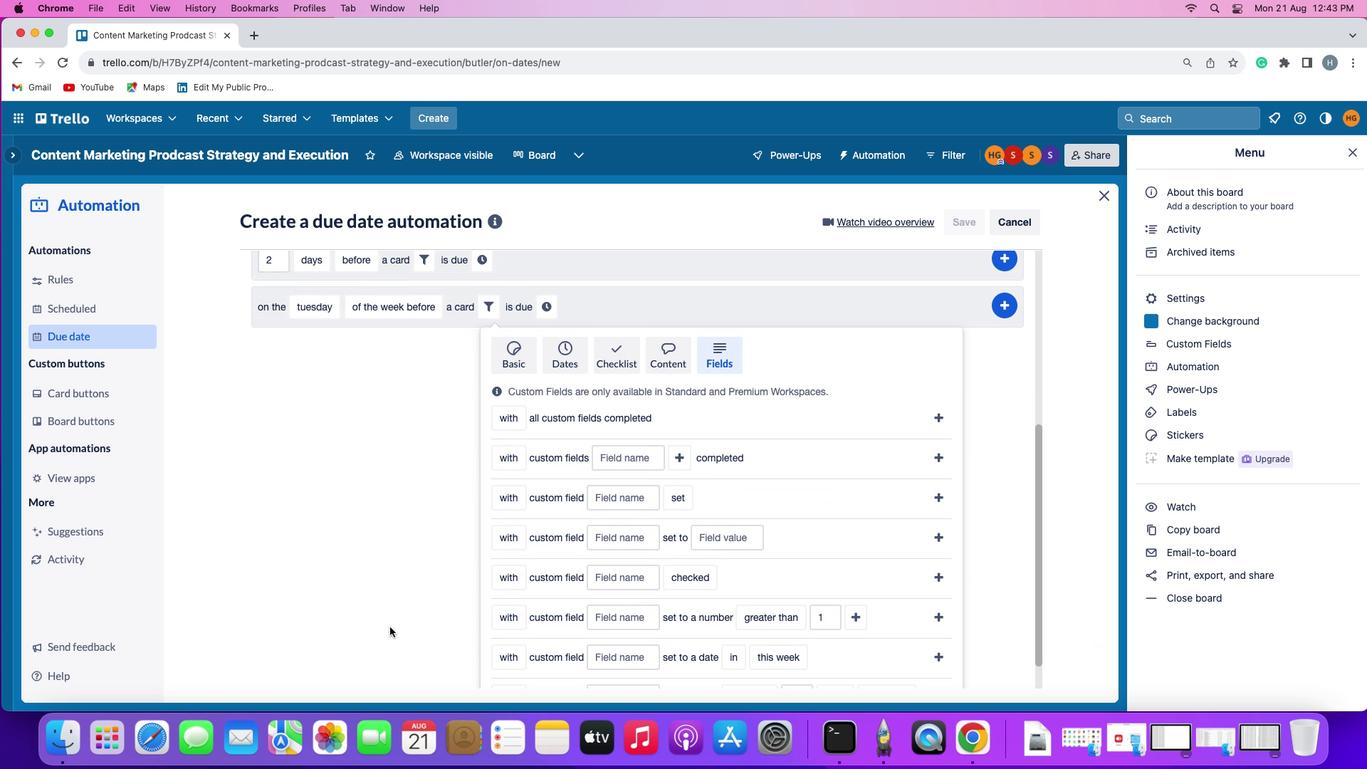 
Action: Mouse scrolled (388, 626) with delta (0, -4)
Screenshot: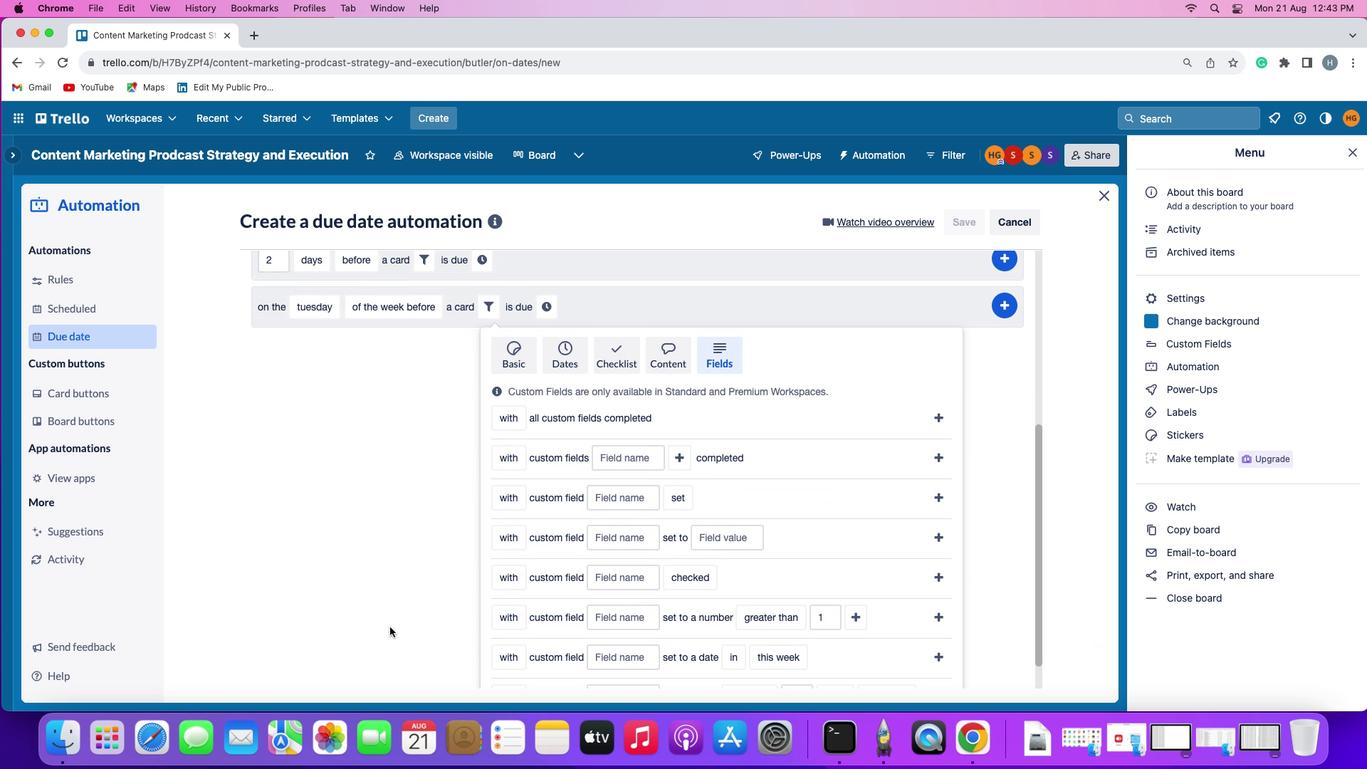 
Action: Mouse moved to (443, 645)
Screenshot: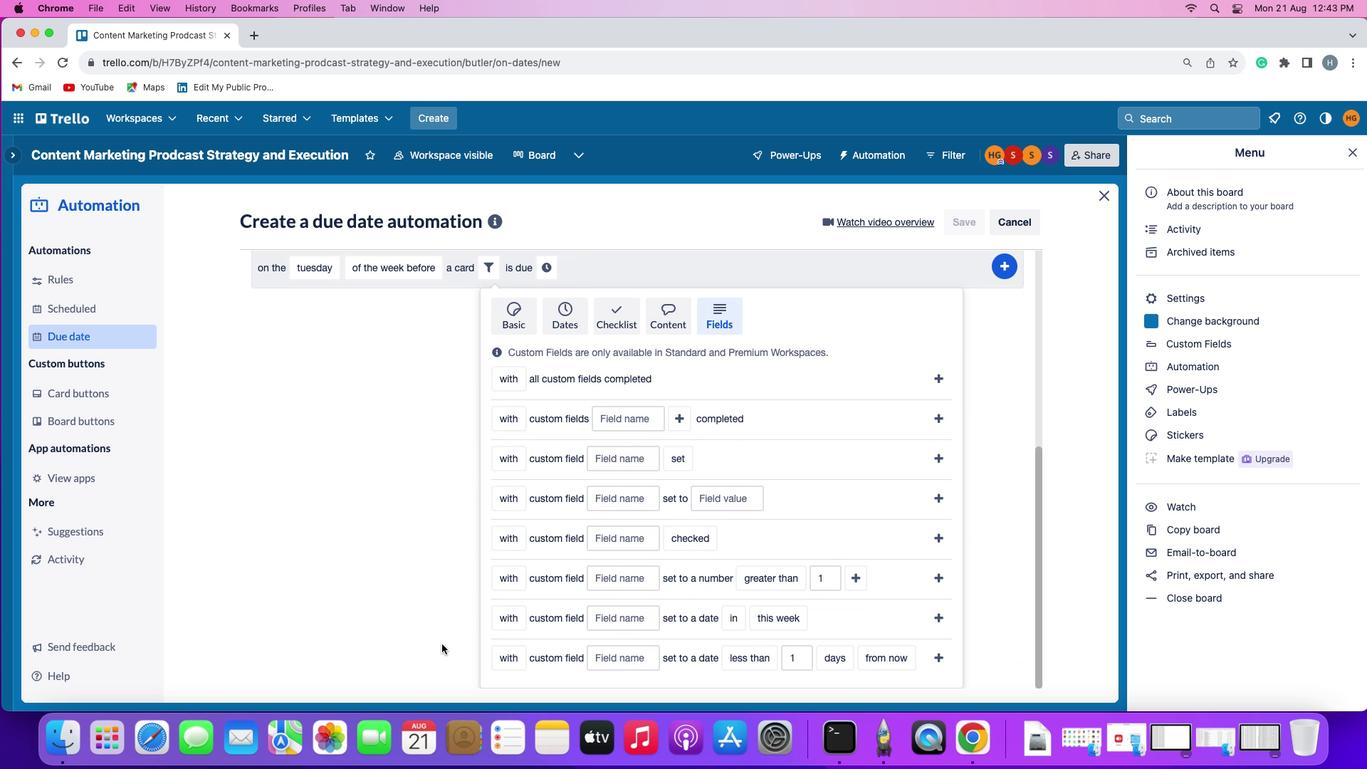 
Action: Mouse scrolled (443, 645) with delta (0, 0)
Screenshot: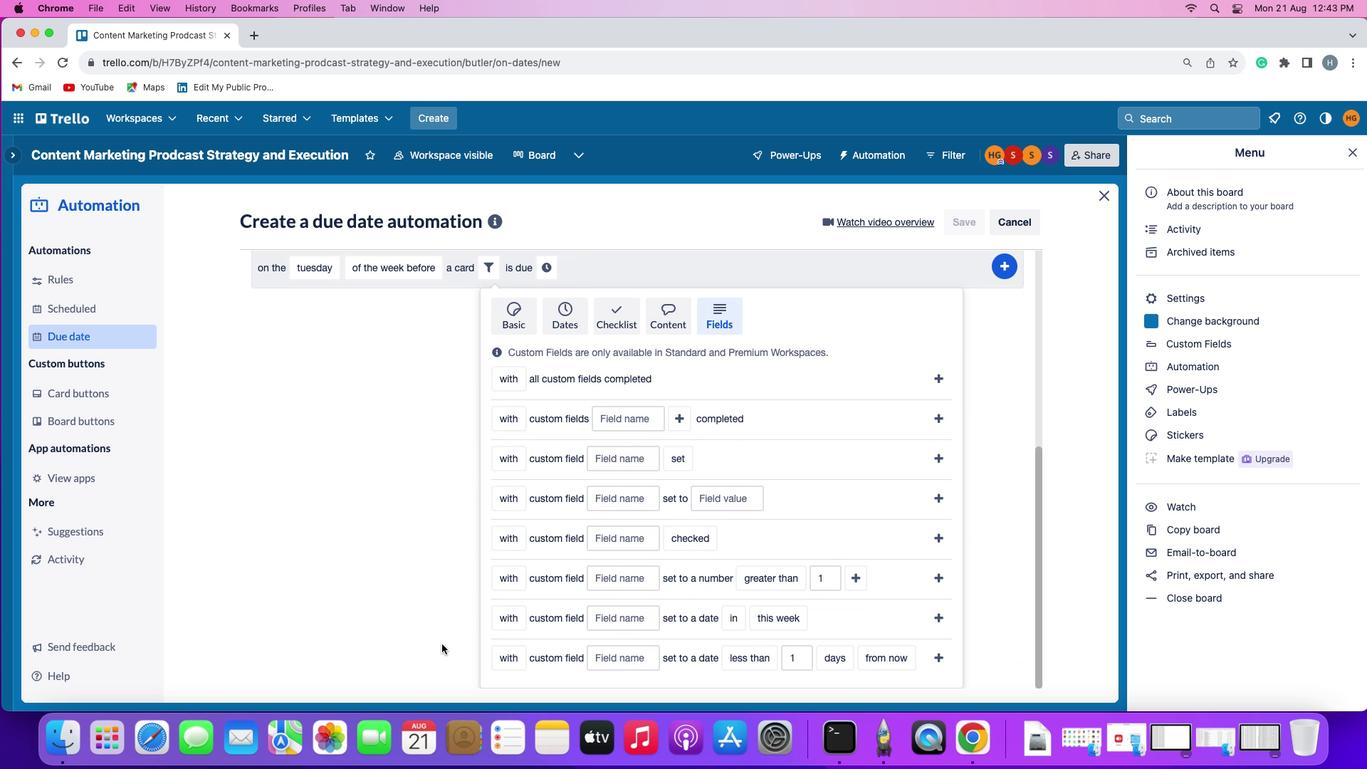 
Action: Mouse moved to (441, 643)
Screenshot: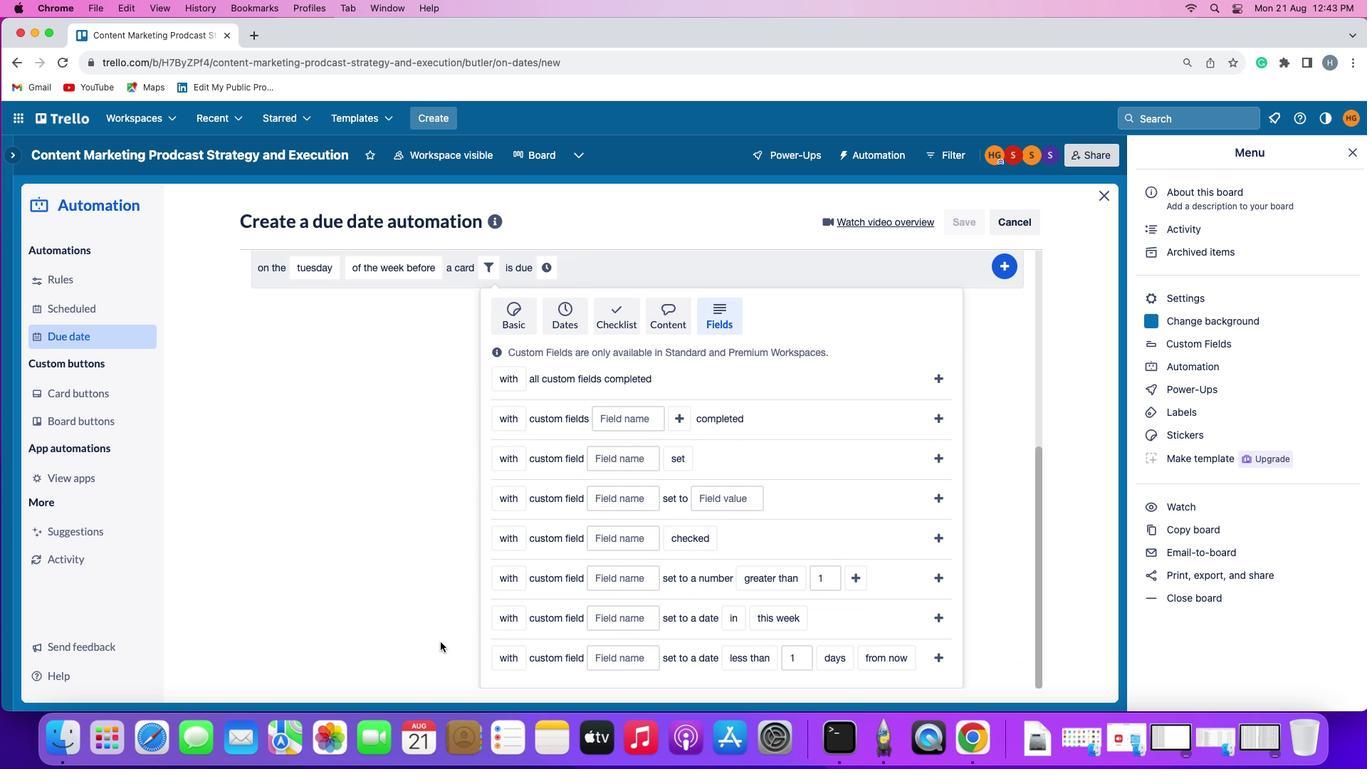 
Action: Mouse scrolled (441, 643) with delta (0, 0)
Screenshot: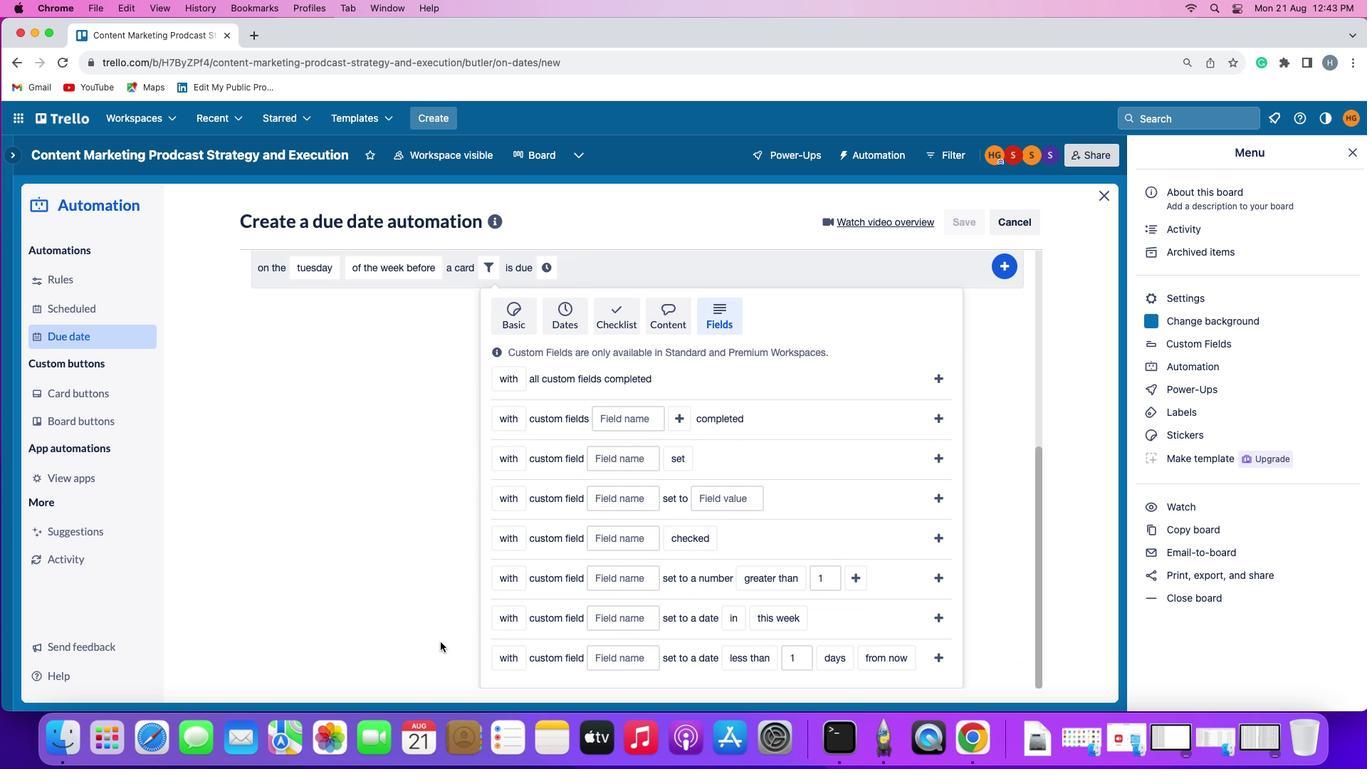 
Action: Mouse moved to (439, 641)
Screenshot: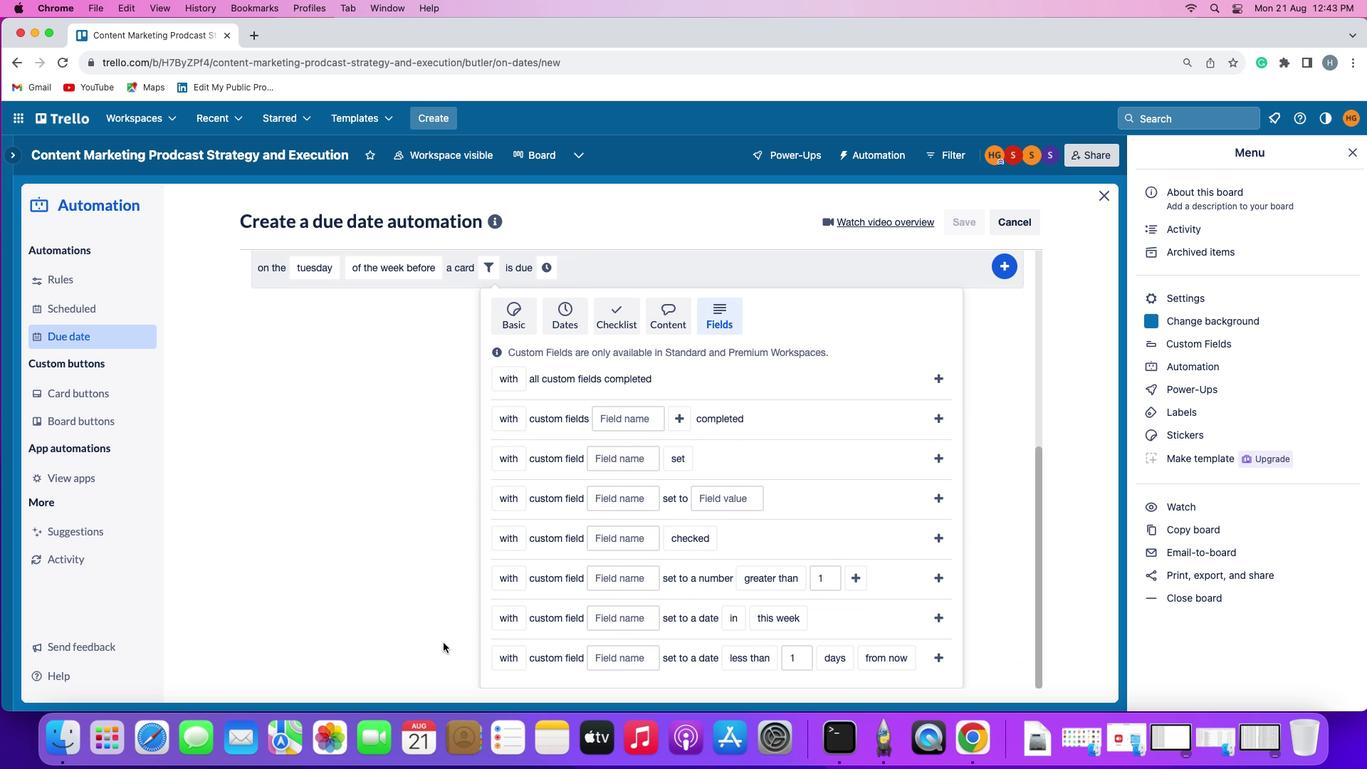 
Action: Mouse scrolled (439, 641) with delta (0, -2)
Screenshot: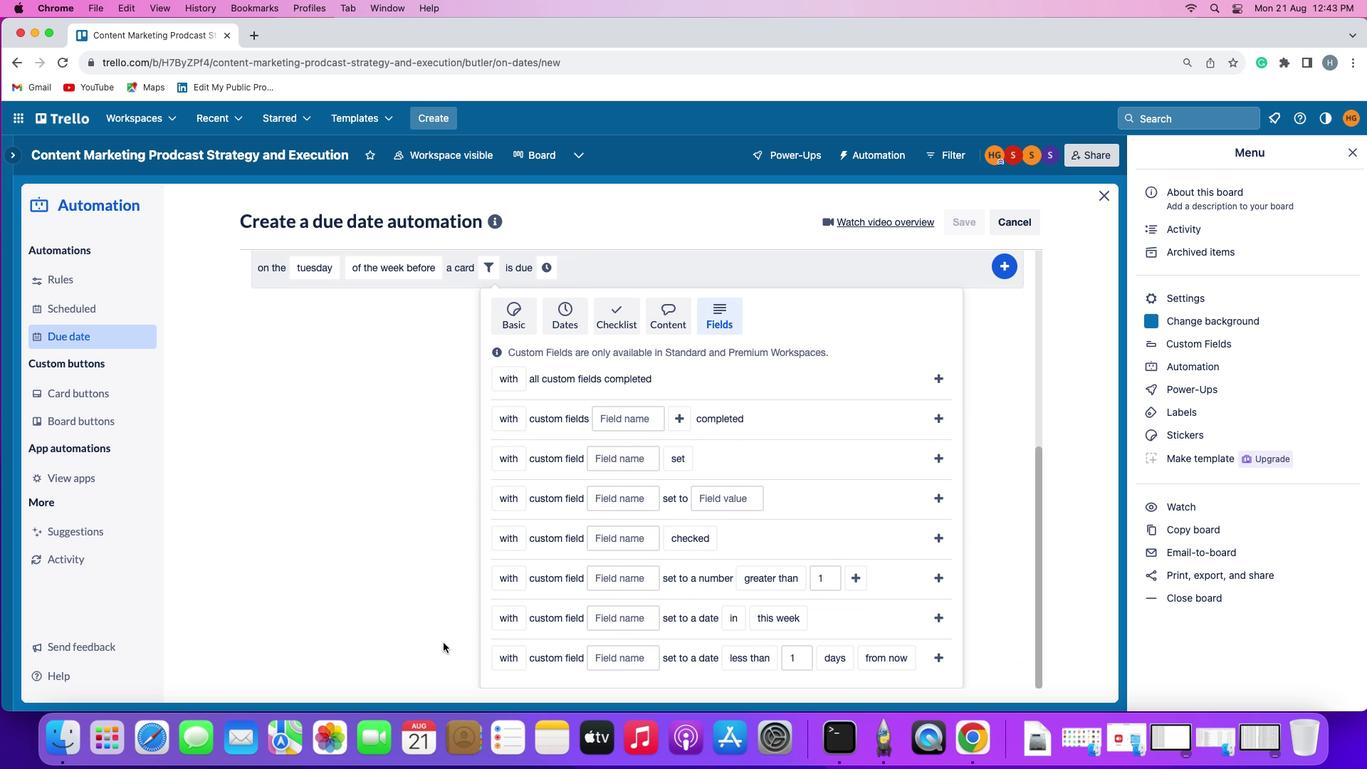 
Action: Mouse moved to (614, 654)
Screenshot: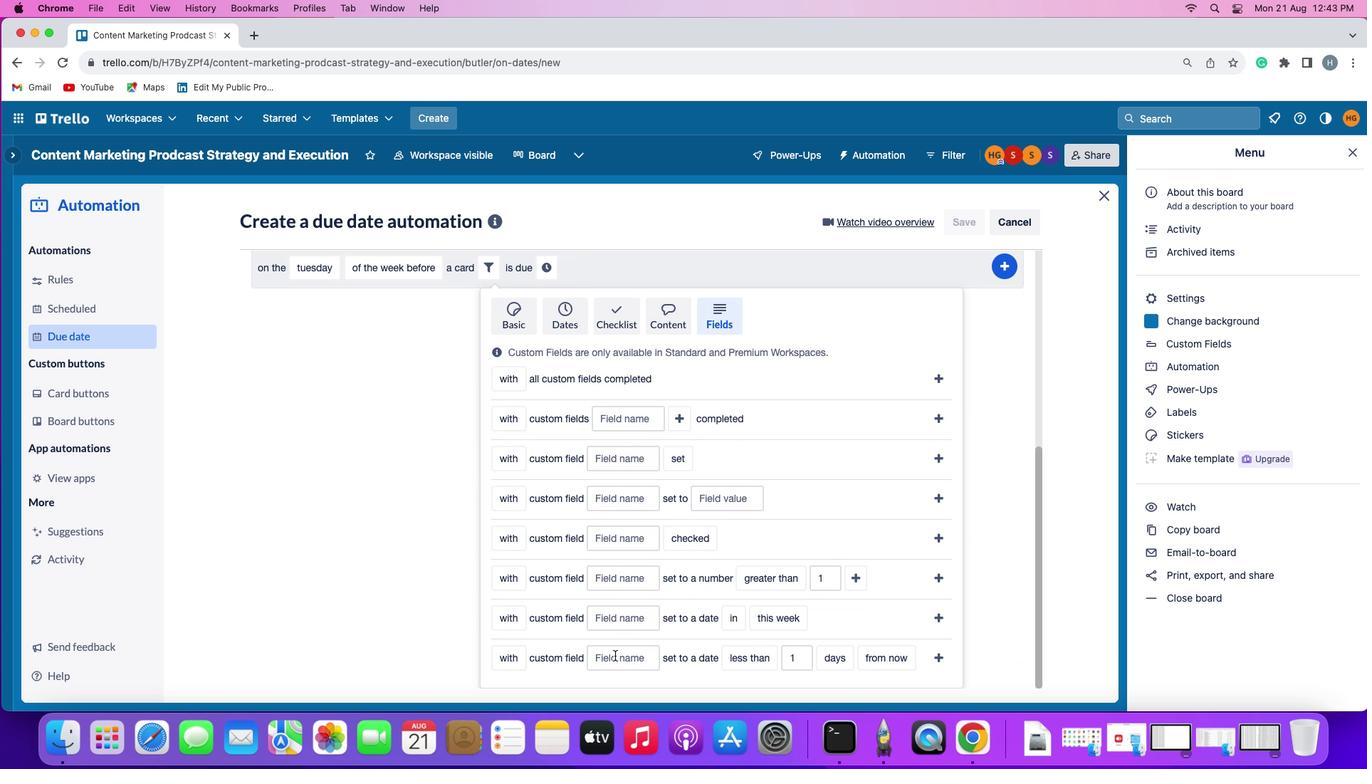 
Action: Mouse pressed left at (614, 654)
Screenshot: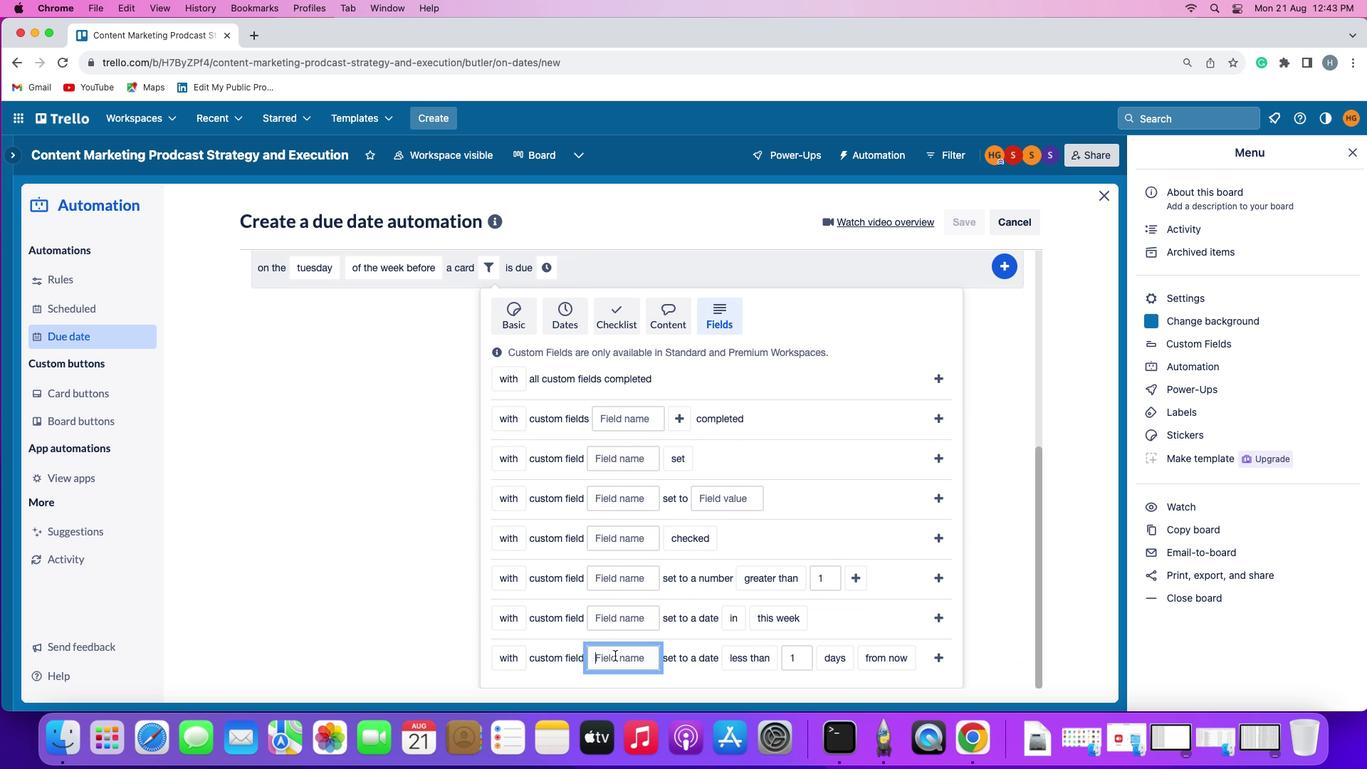 
Action: Mouse moved to (614, 654)
Screenshot: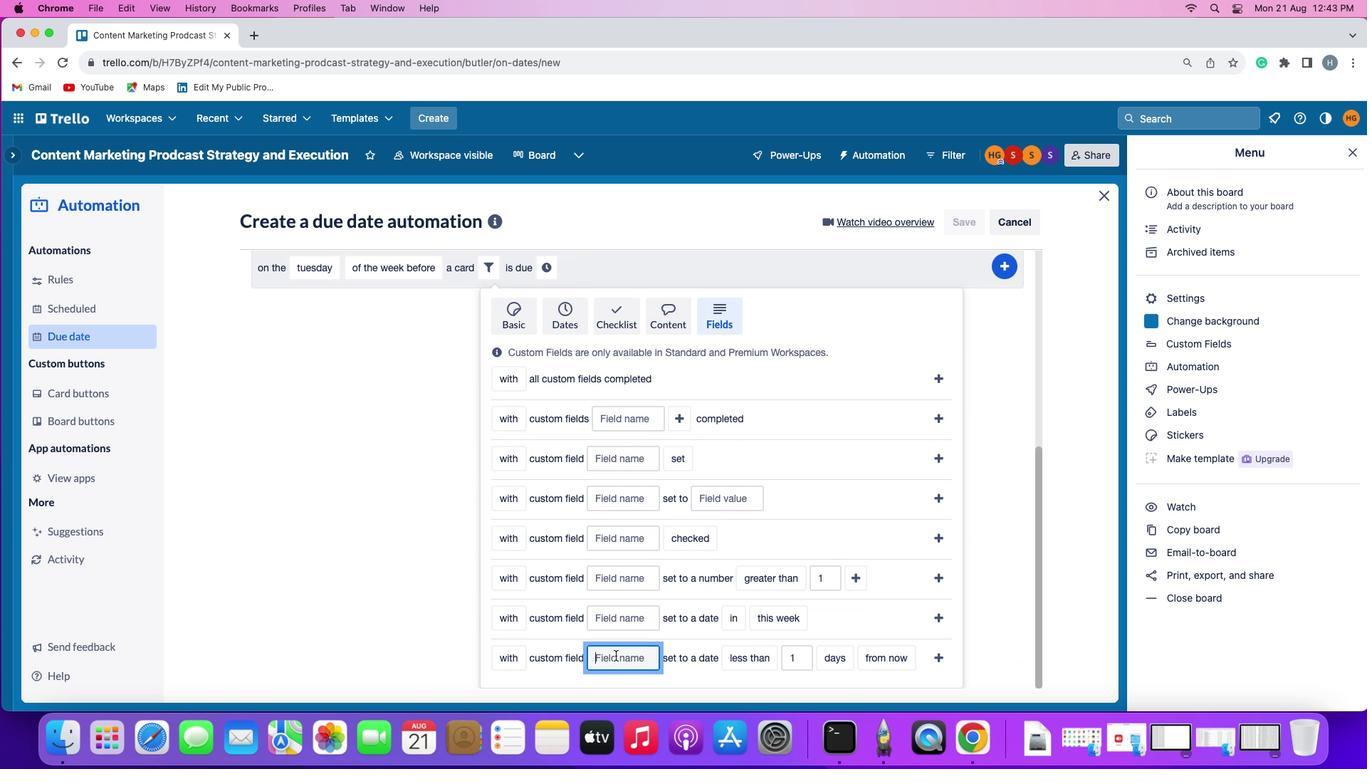 
Action: Key pressed Key.shift'R''e''s''u''m''e'
Screenshot: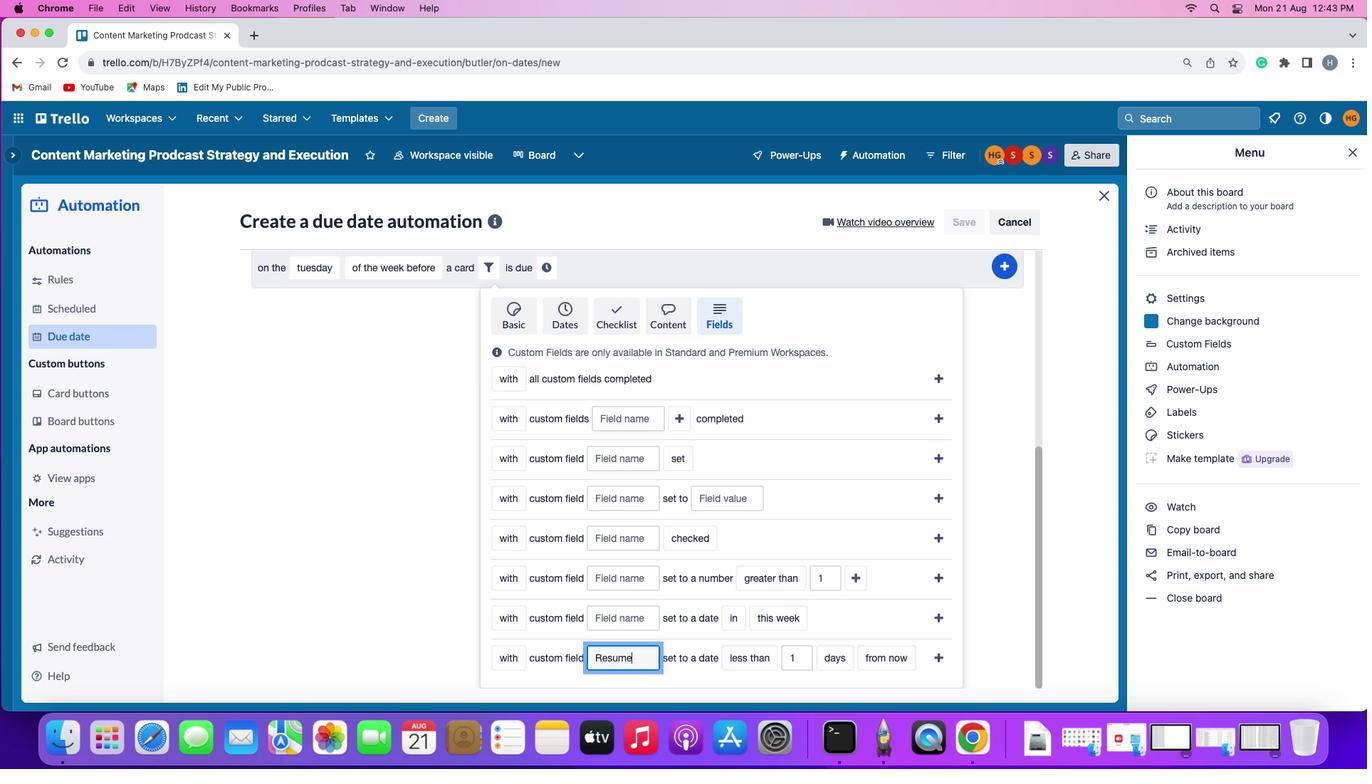 
Action: Mouse moved to (735, 657)
Screenshot: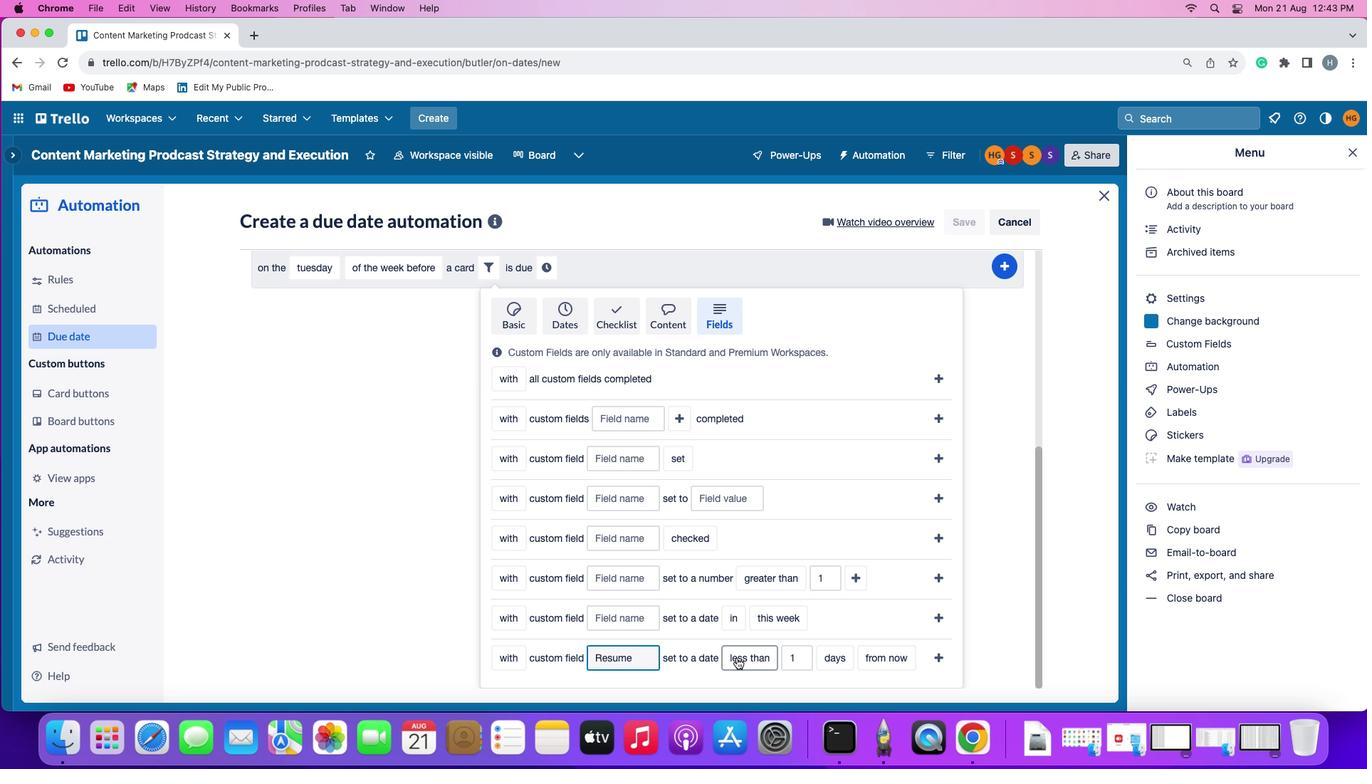 
Action: Mouse pressed left at (735, 657)
Screenshot: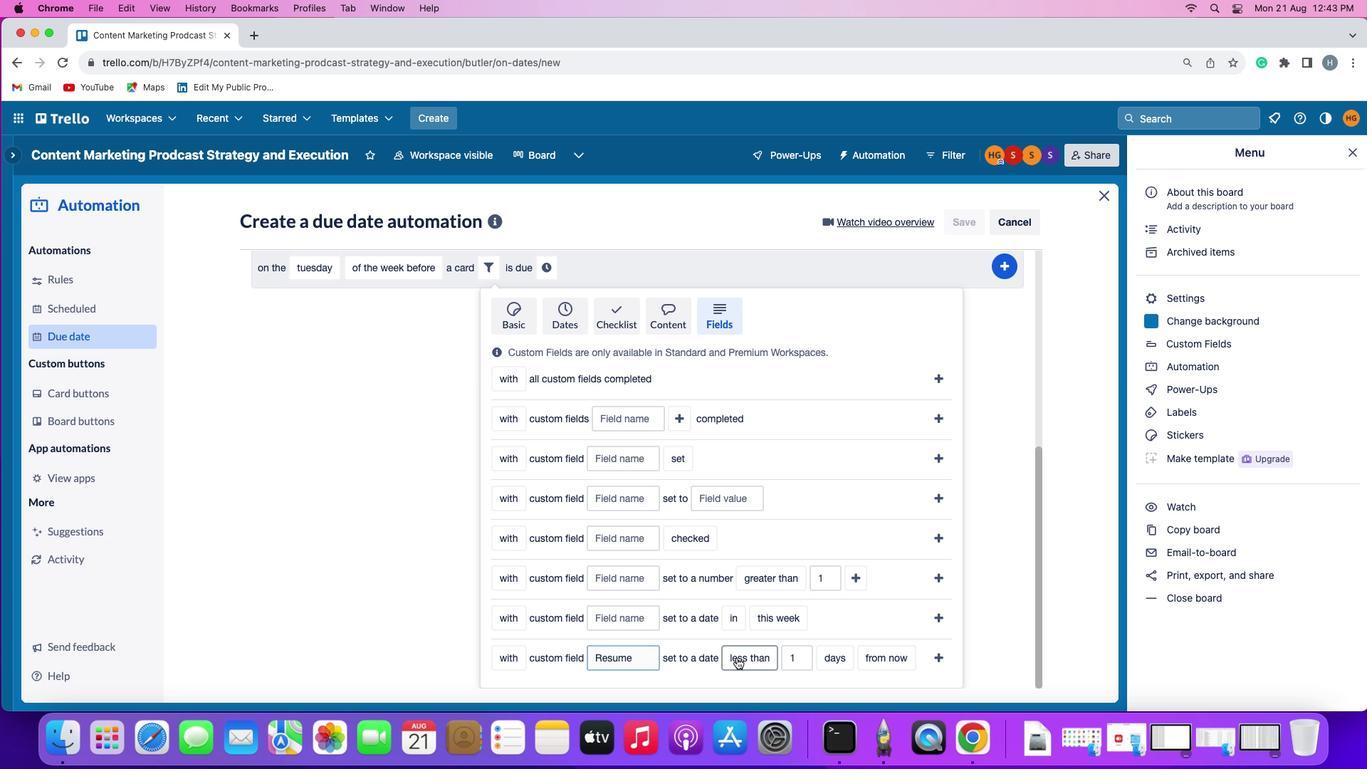 
Action: Mouse moved to (756, 596)
Screenshot: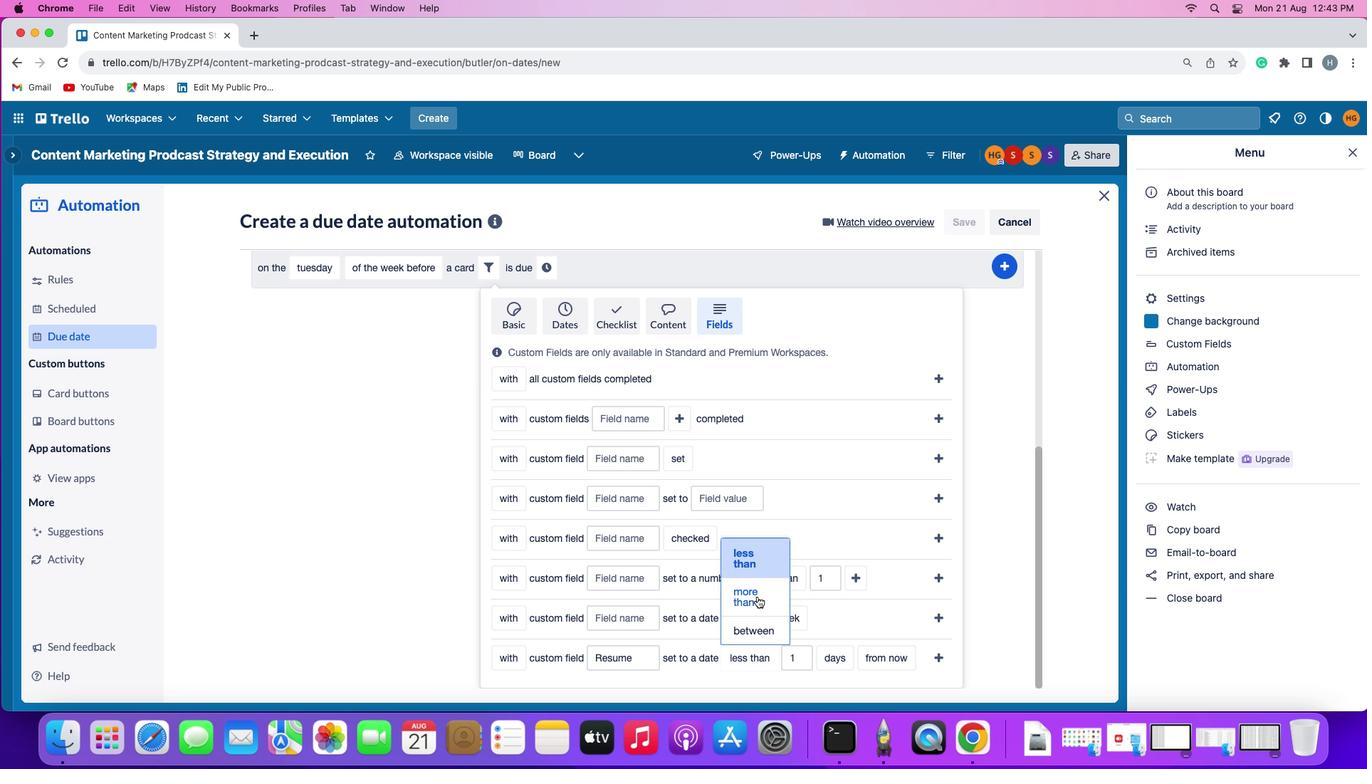 
Action: Mouse pressed left at (756, 596)
Screenshot: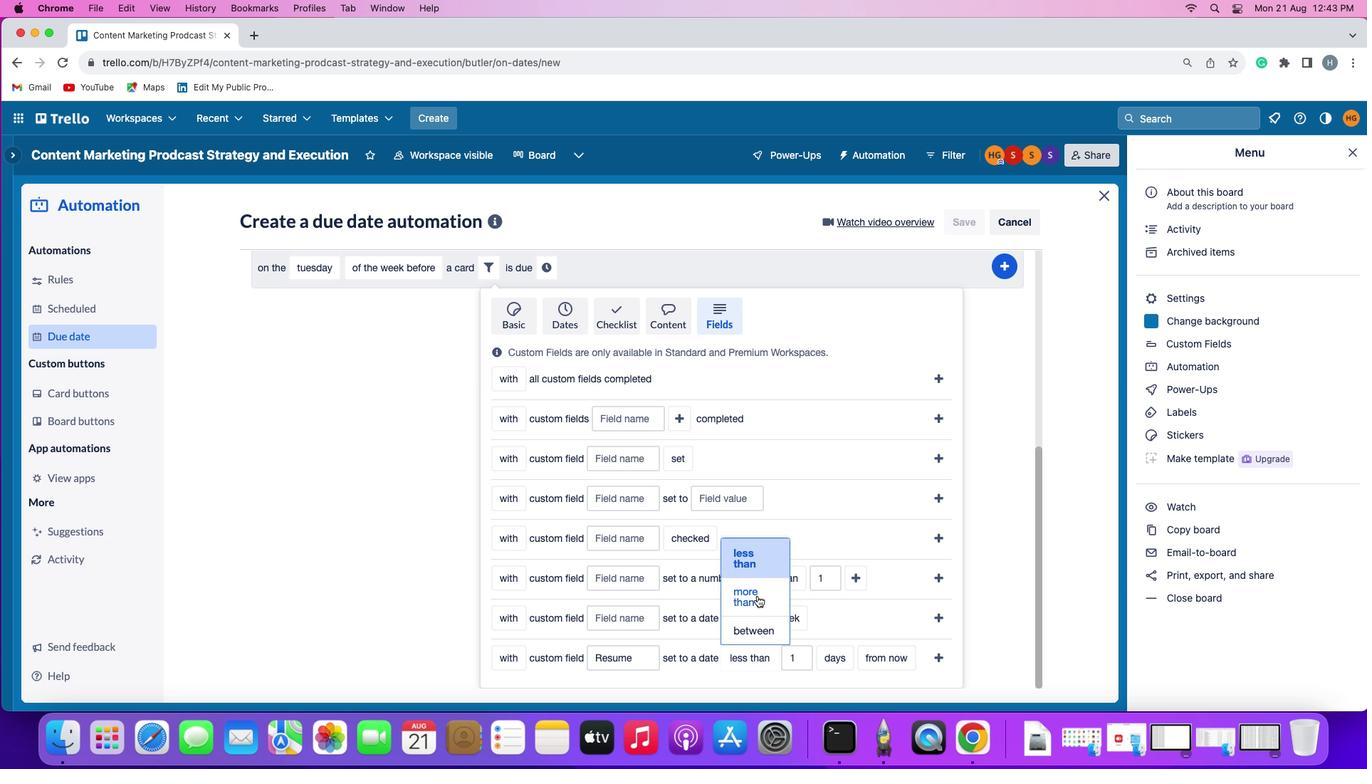 
Action: Mouse moved to (846, 660)
Screenshot: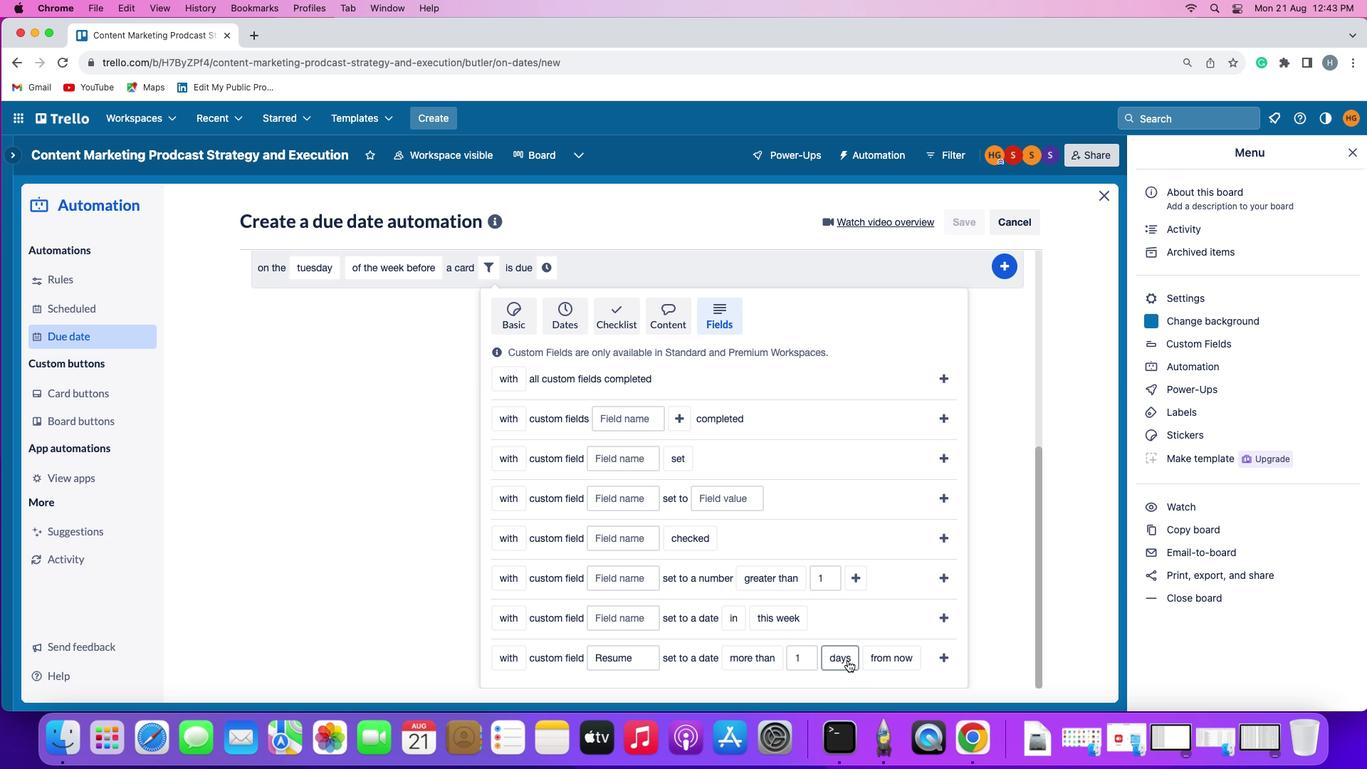 
Action: Mouse pressed left at (846, 660)
Screenshot: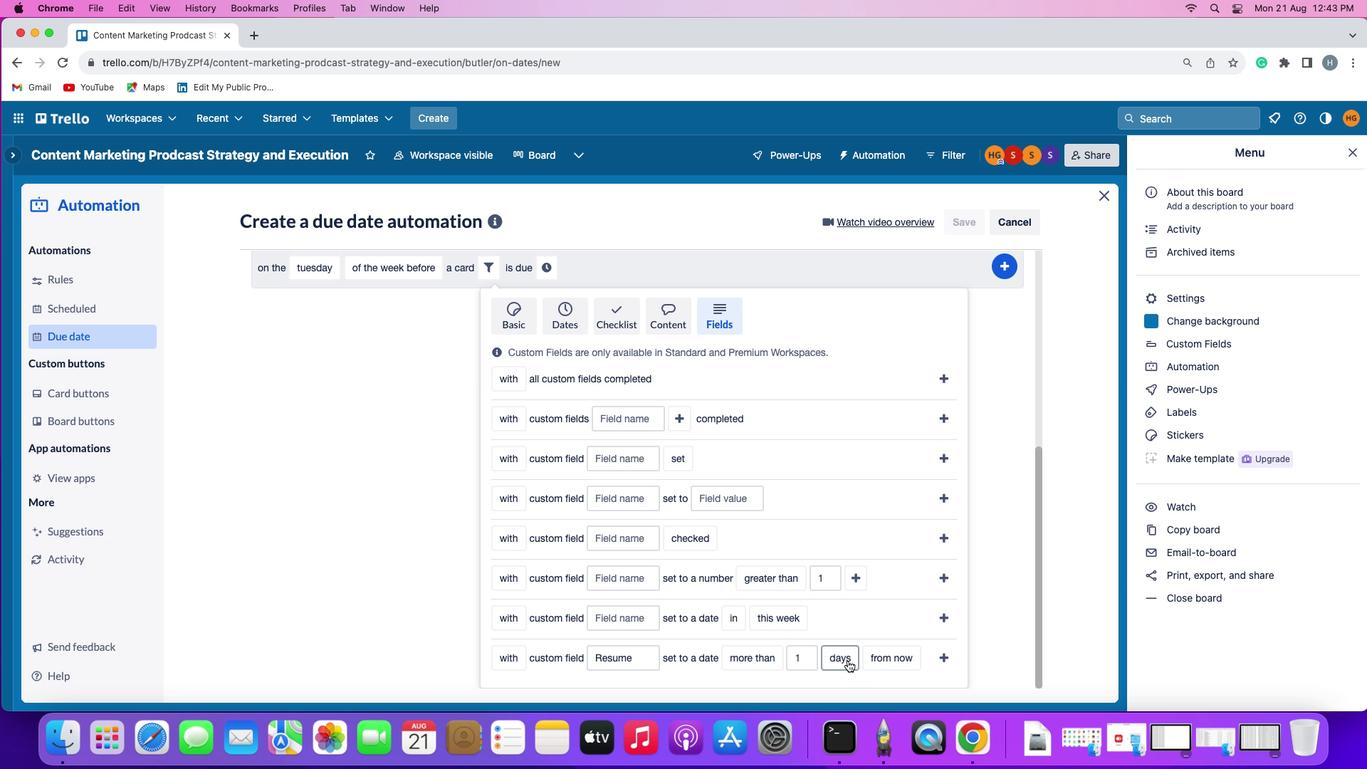 
Action: Mouse moved to (849, 607)
Screenshot: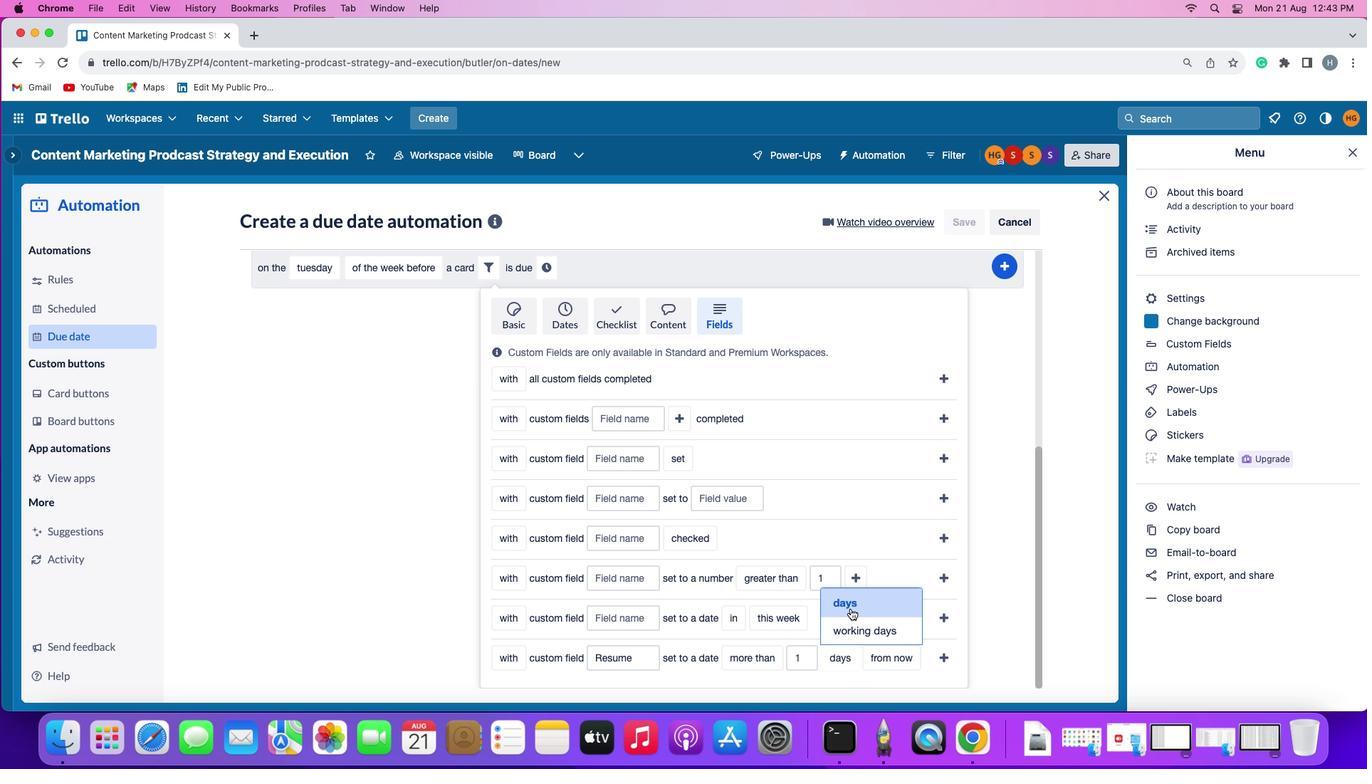 
Action: Mouse pressed left at (849, 607)
Screenshot: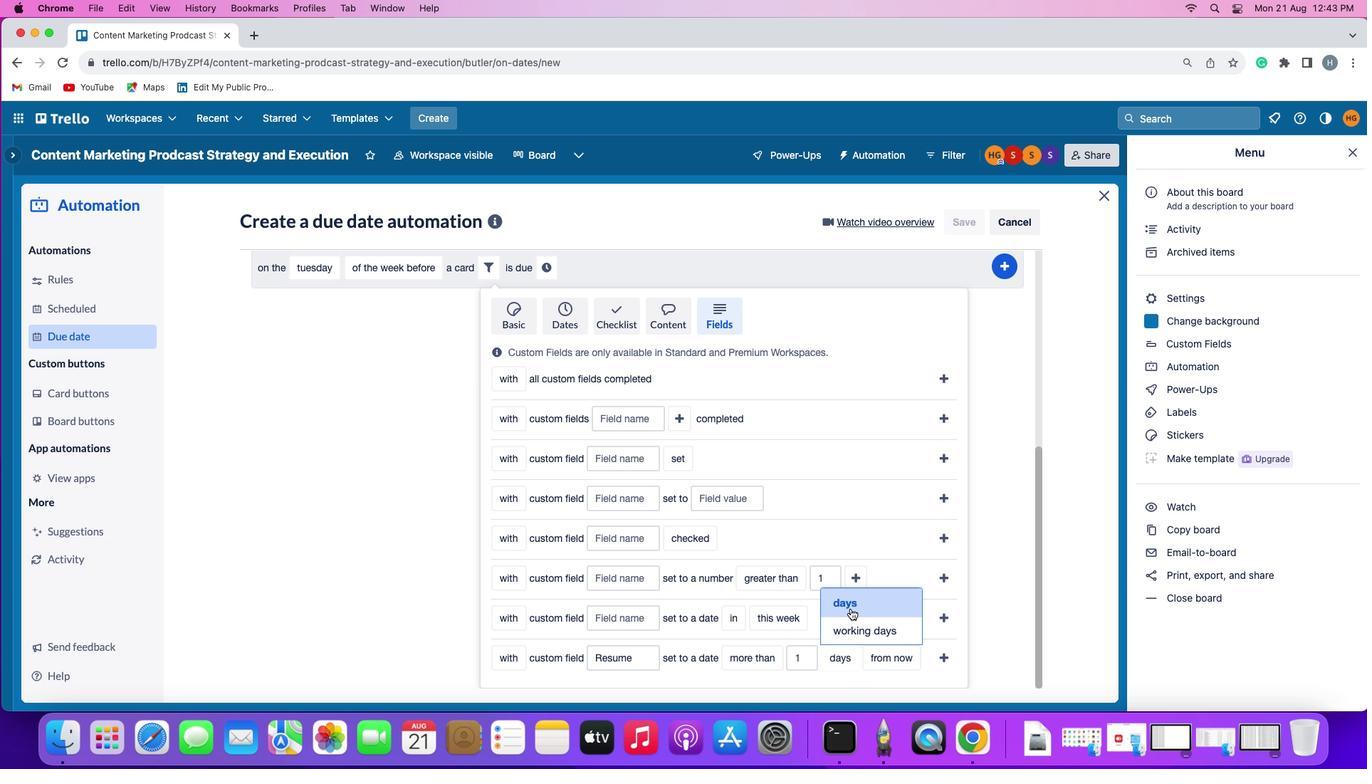 
Action: Mouse moved to (881, 653)
Screenshot: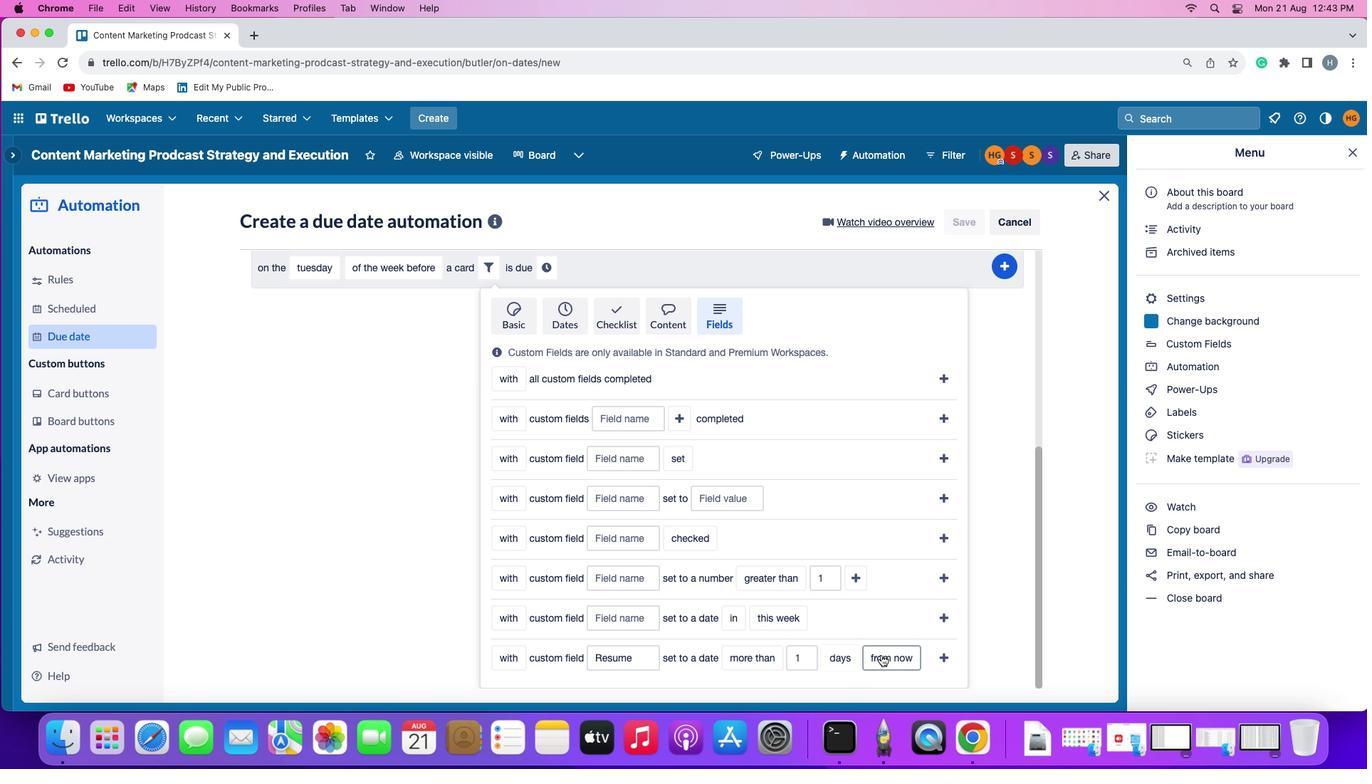 
Action: Mouse pressed left at (881, 653)
Screenshot: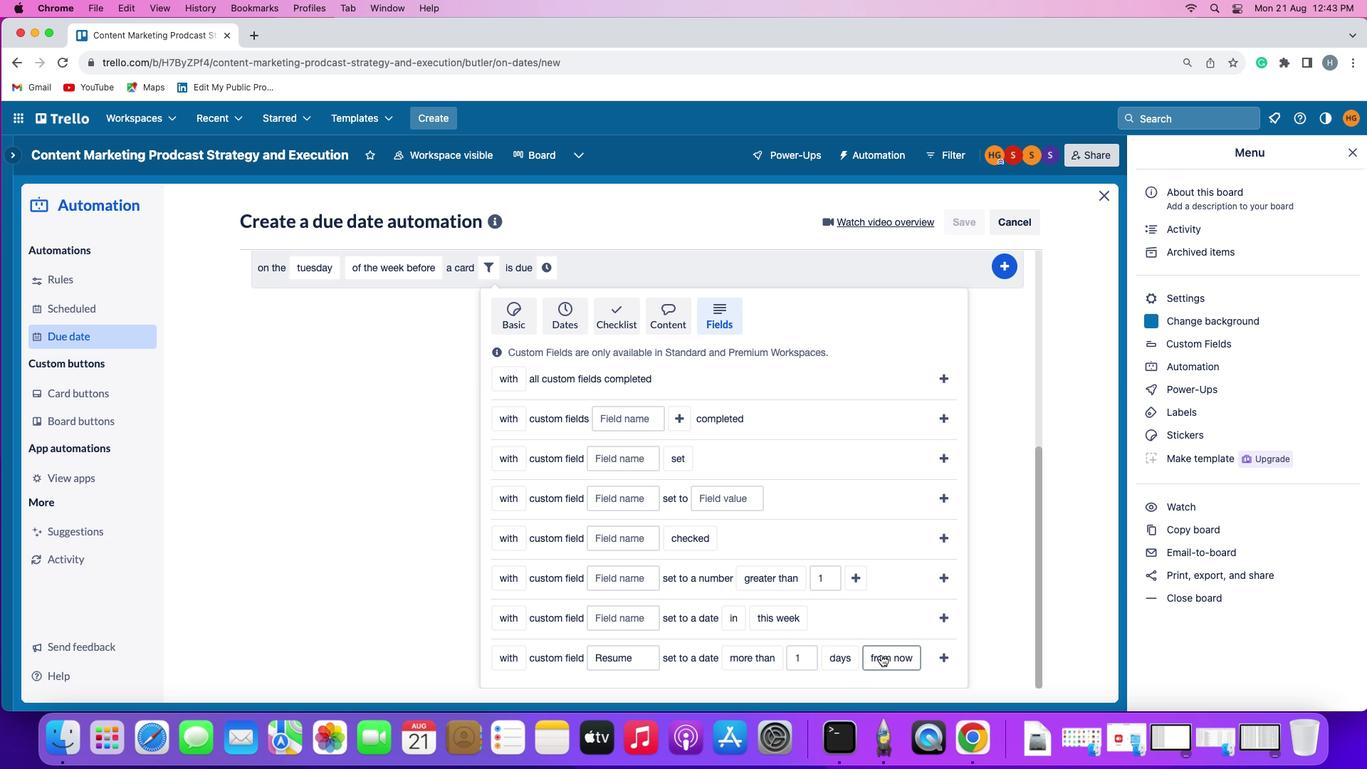 
Action: Mouse moved to (895, 597)
Screenshot: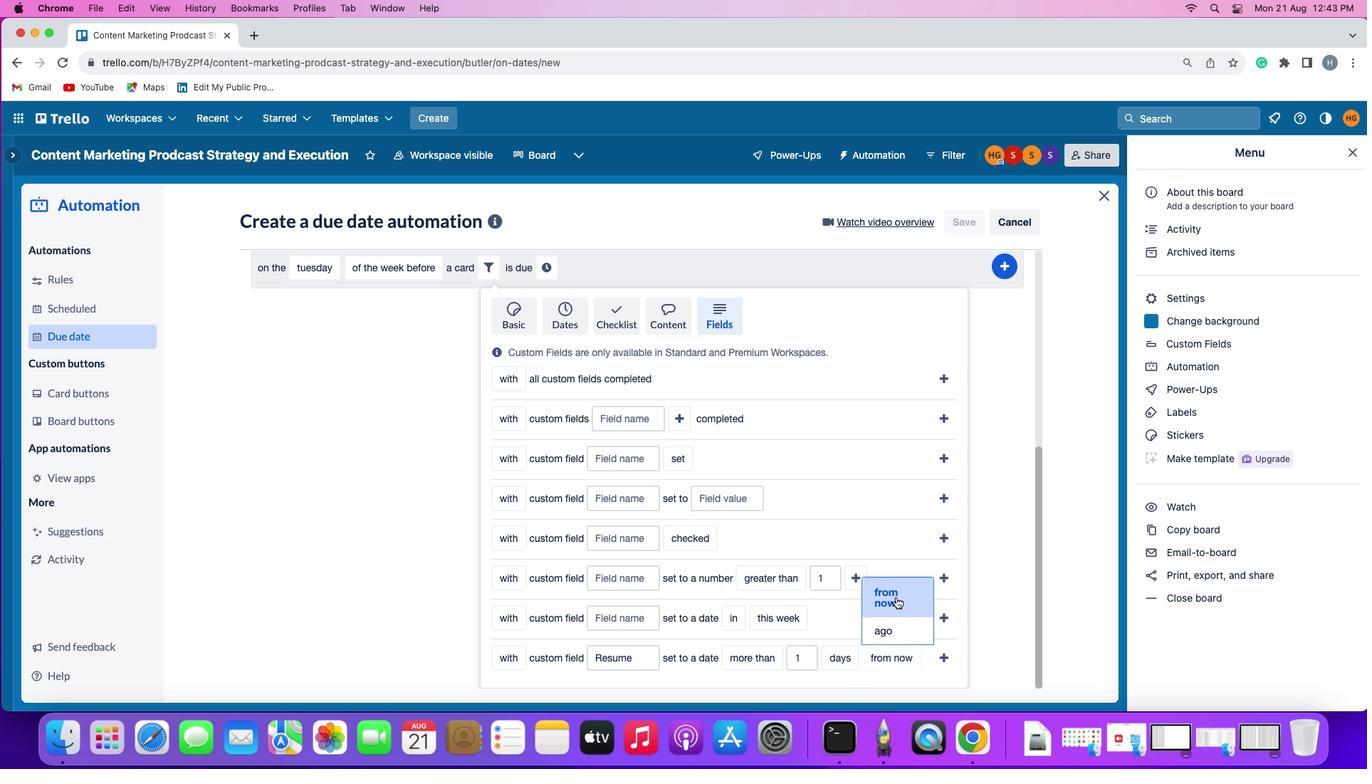 
Action: Mouse pressed left at (895, 597)
Screenshot: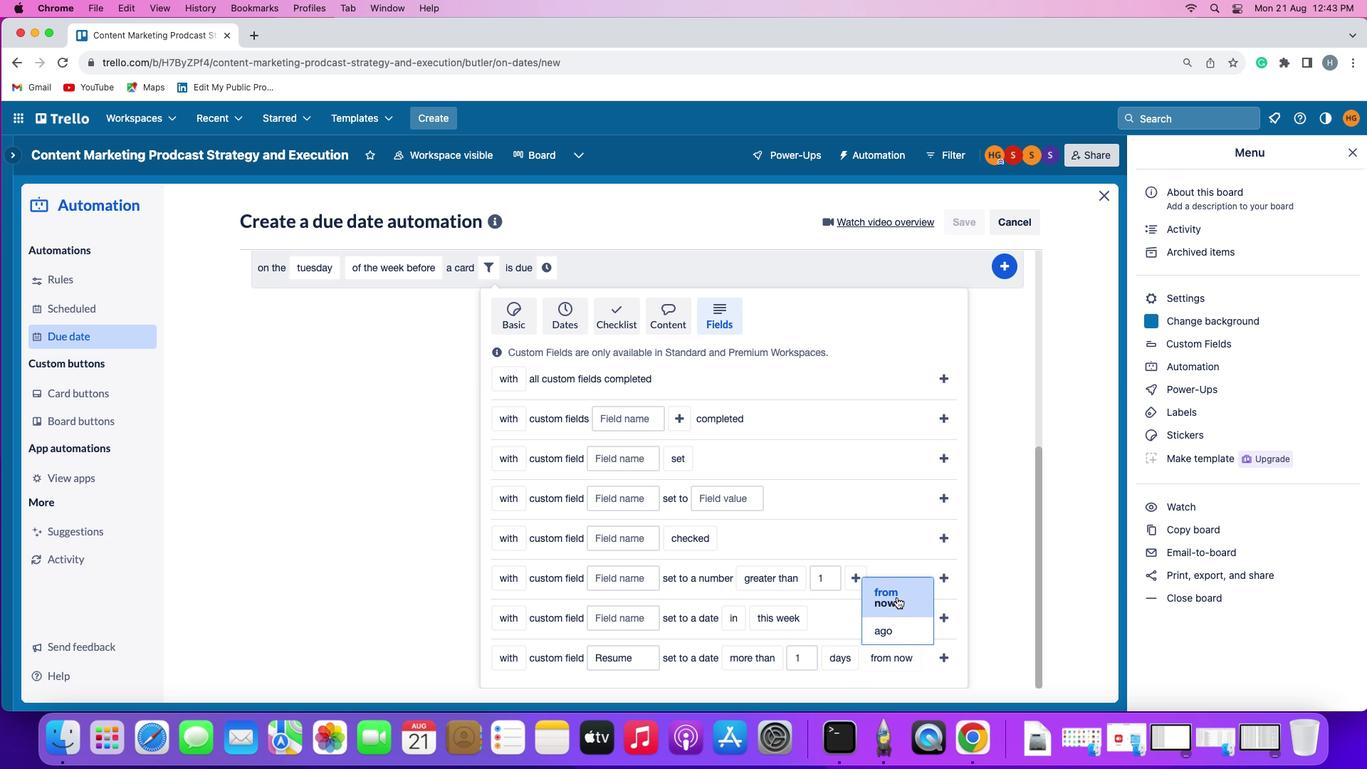 
Action: Mouse moved to (939, 651)
Screenshot: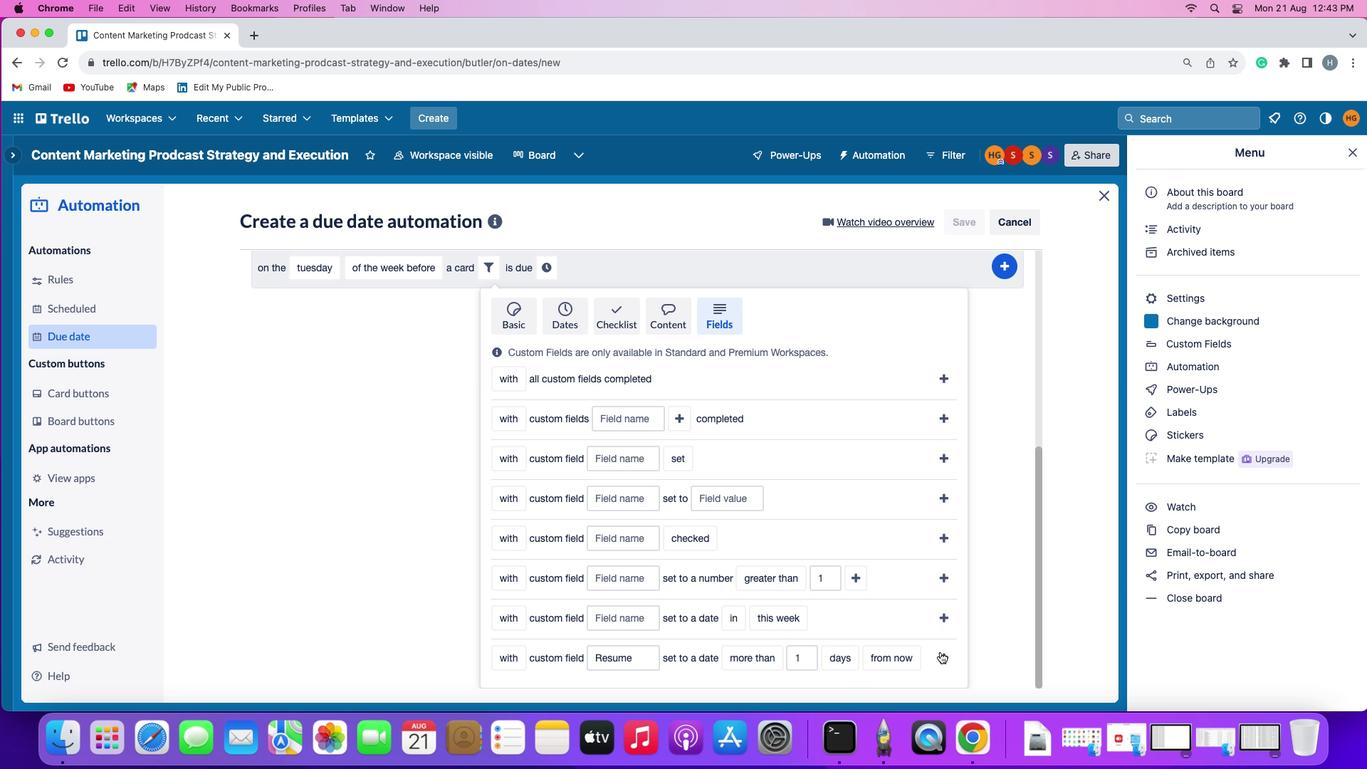 
Action: Mouse pressed left at (939, 651)
Screenshot: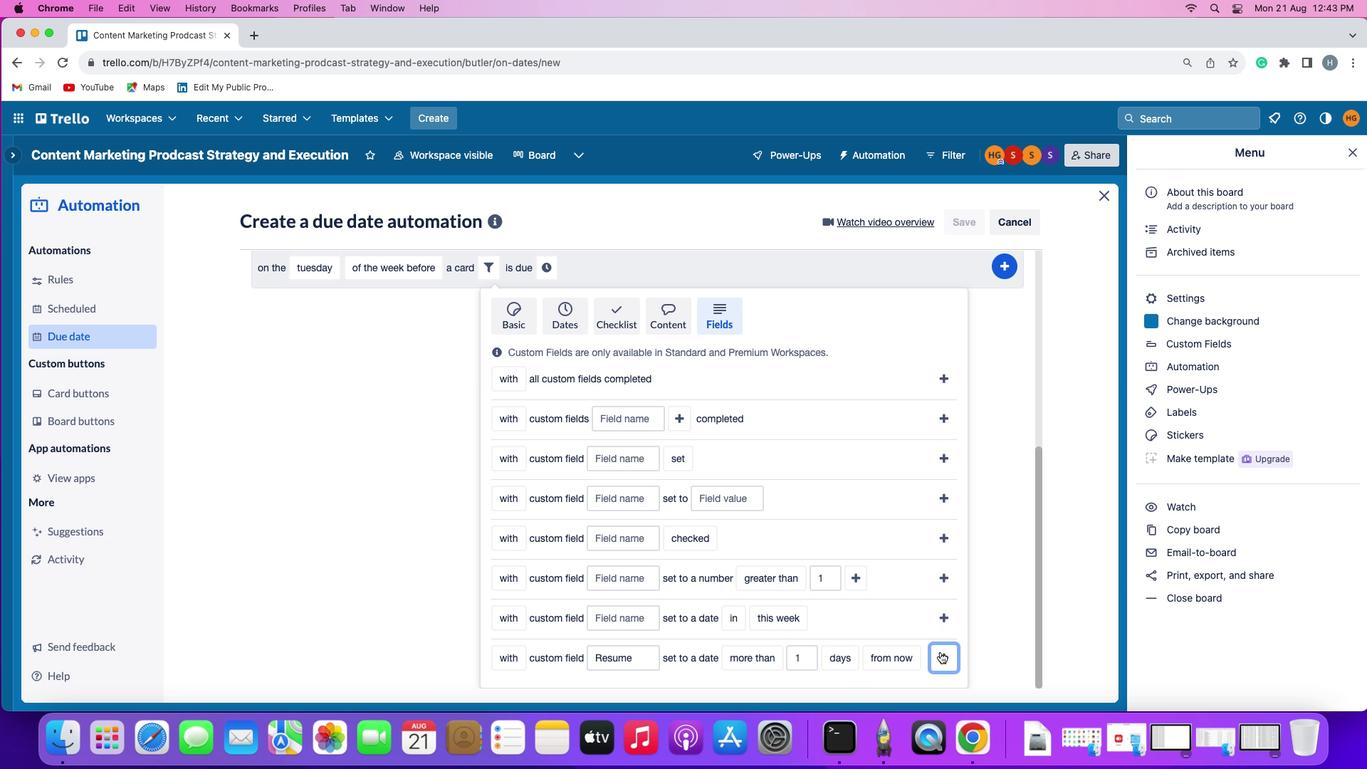 
Action: Mouse moved to (893, 619)
Screenshot: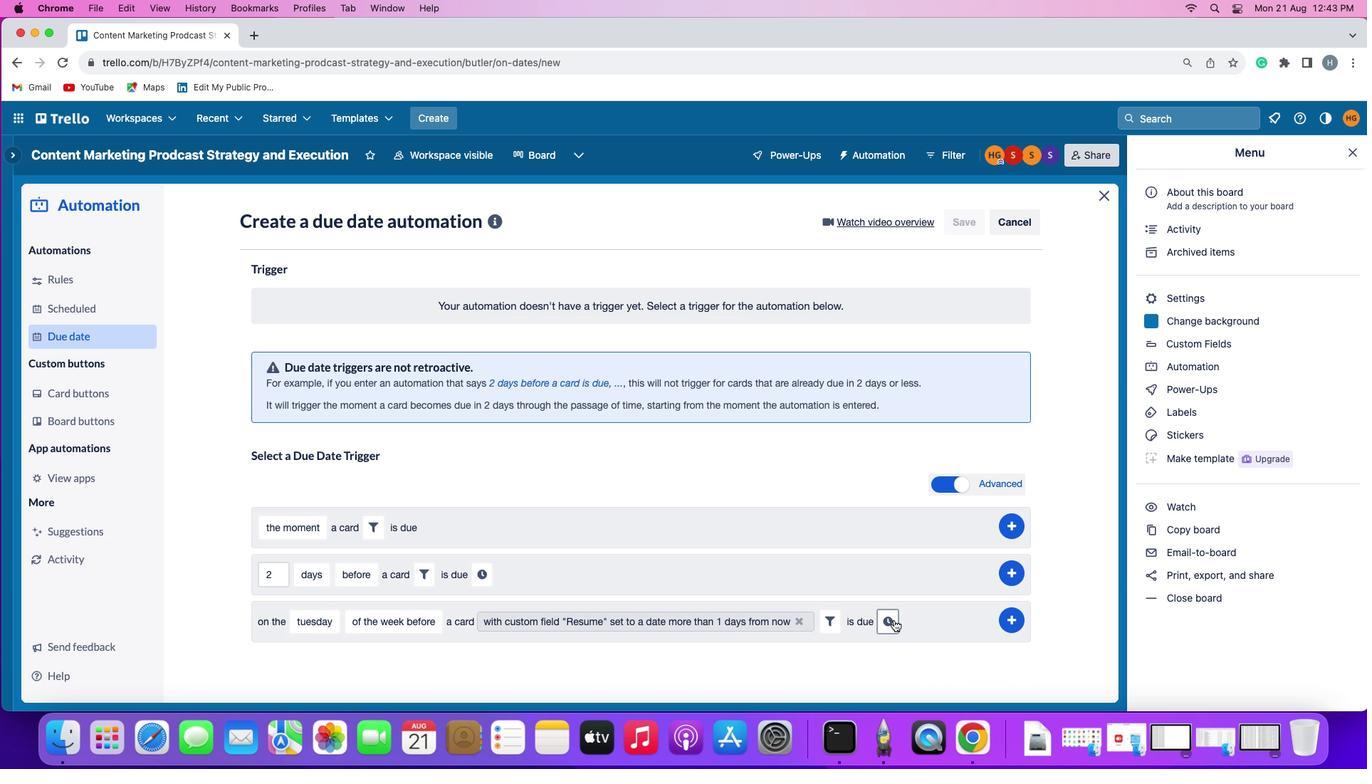 
Action: Mouse pressed left at (893, 619)
Screenshot: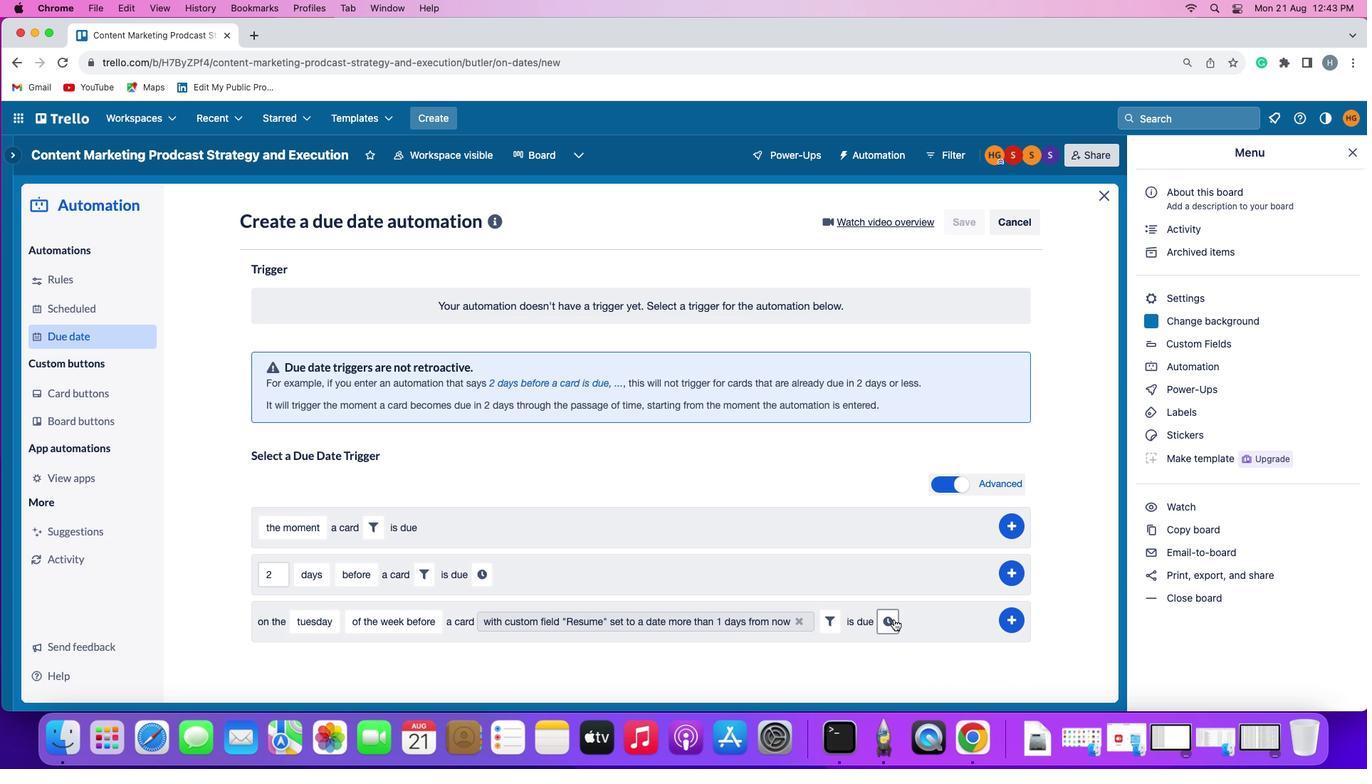 
Action: Mouse moved to (297, 648)
Screenshot: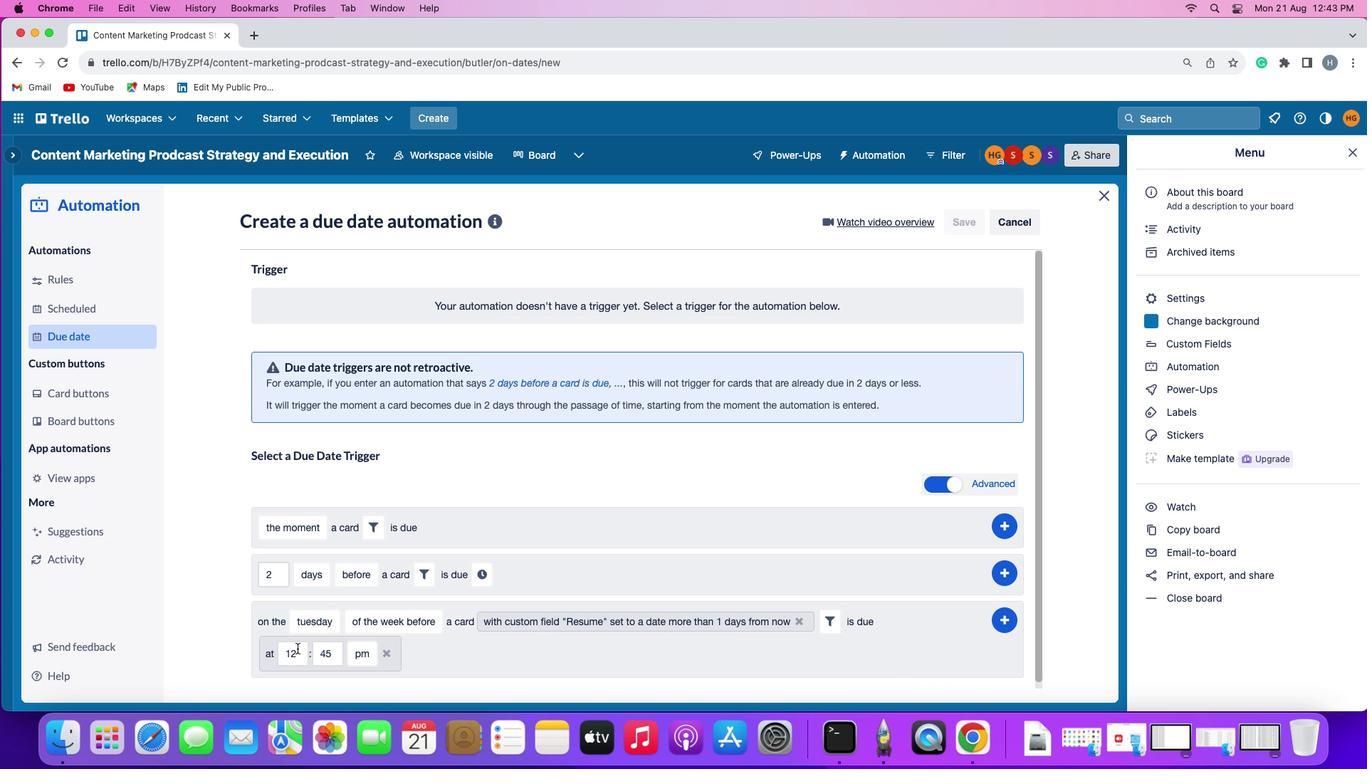 
Action: Mouse pressed left at (297, 648)
Screenshot: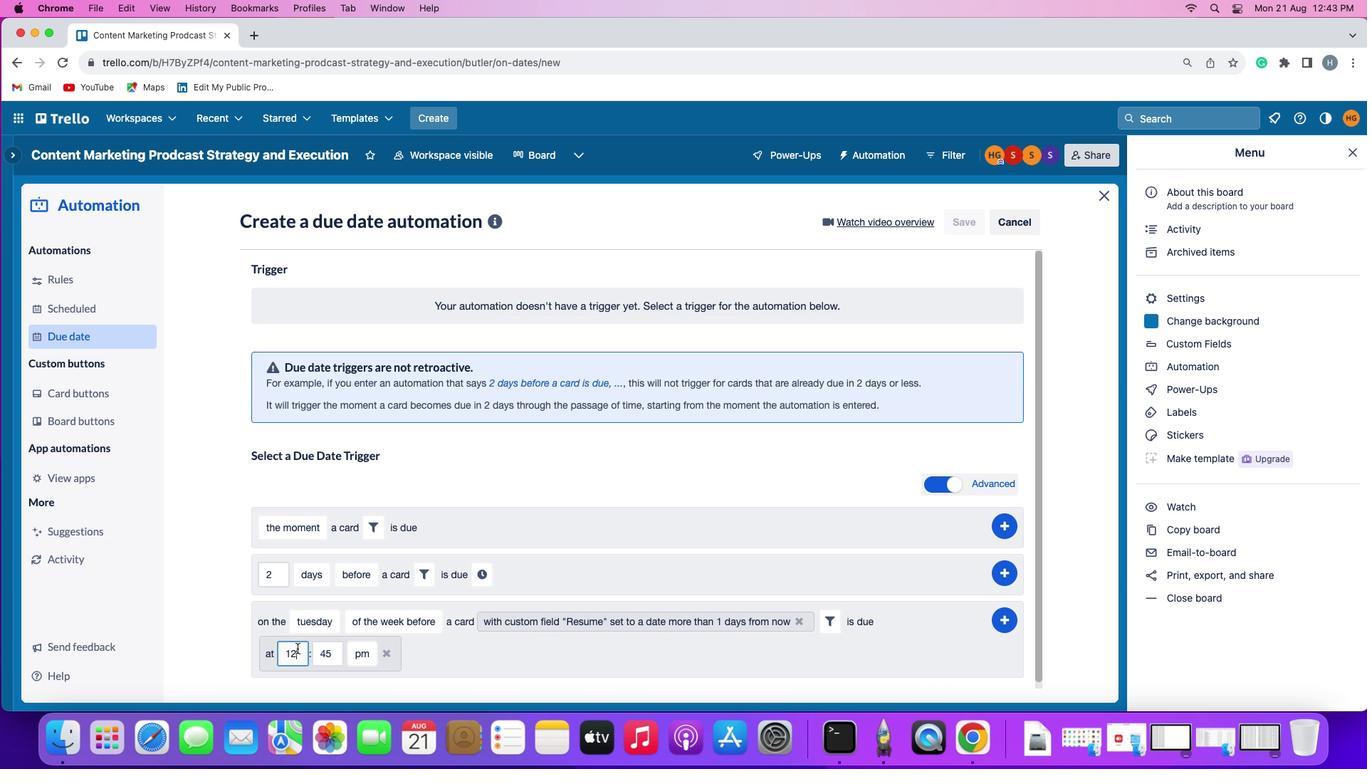 
Action: Mouse moved to (299, 648)
Screenshot: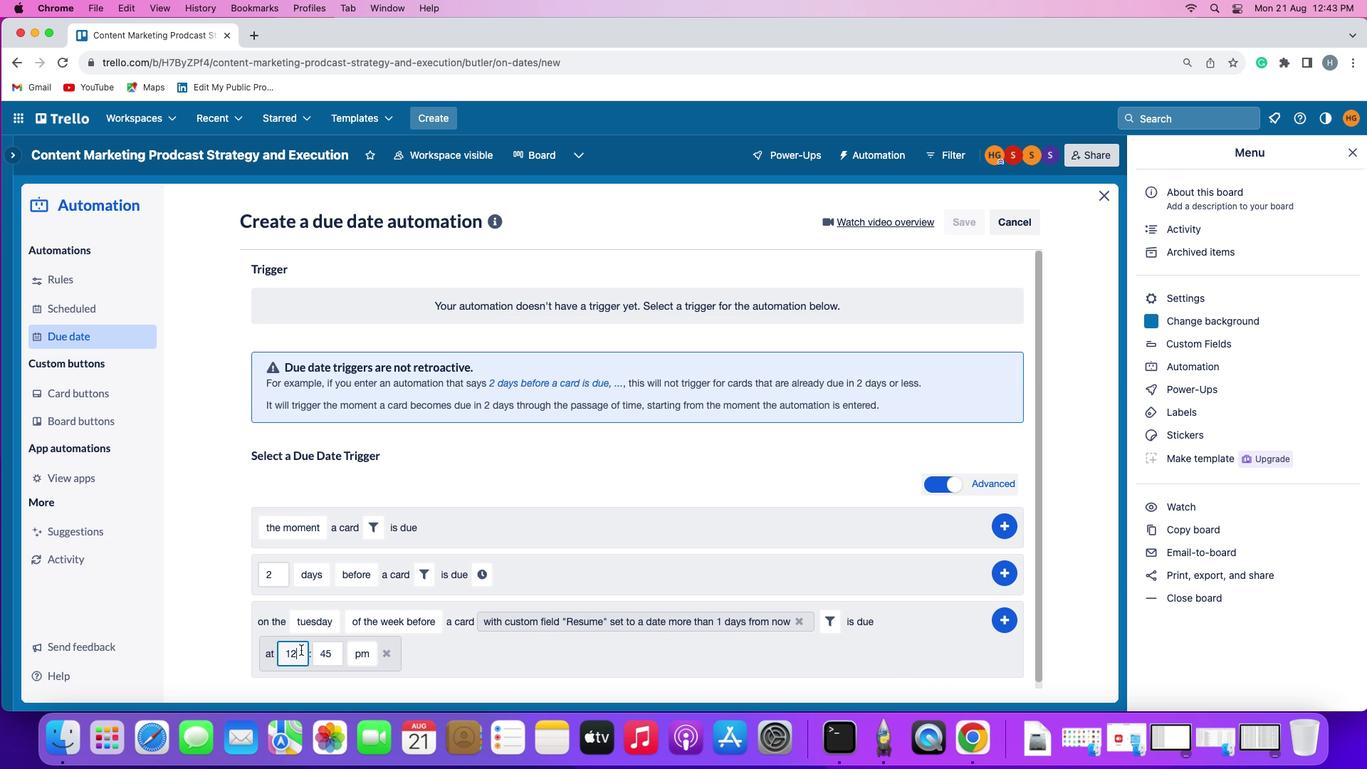 
Action: Key pressed Key.backspace'1'
Screenshot: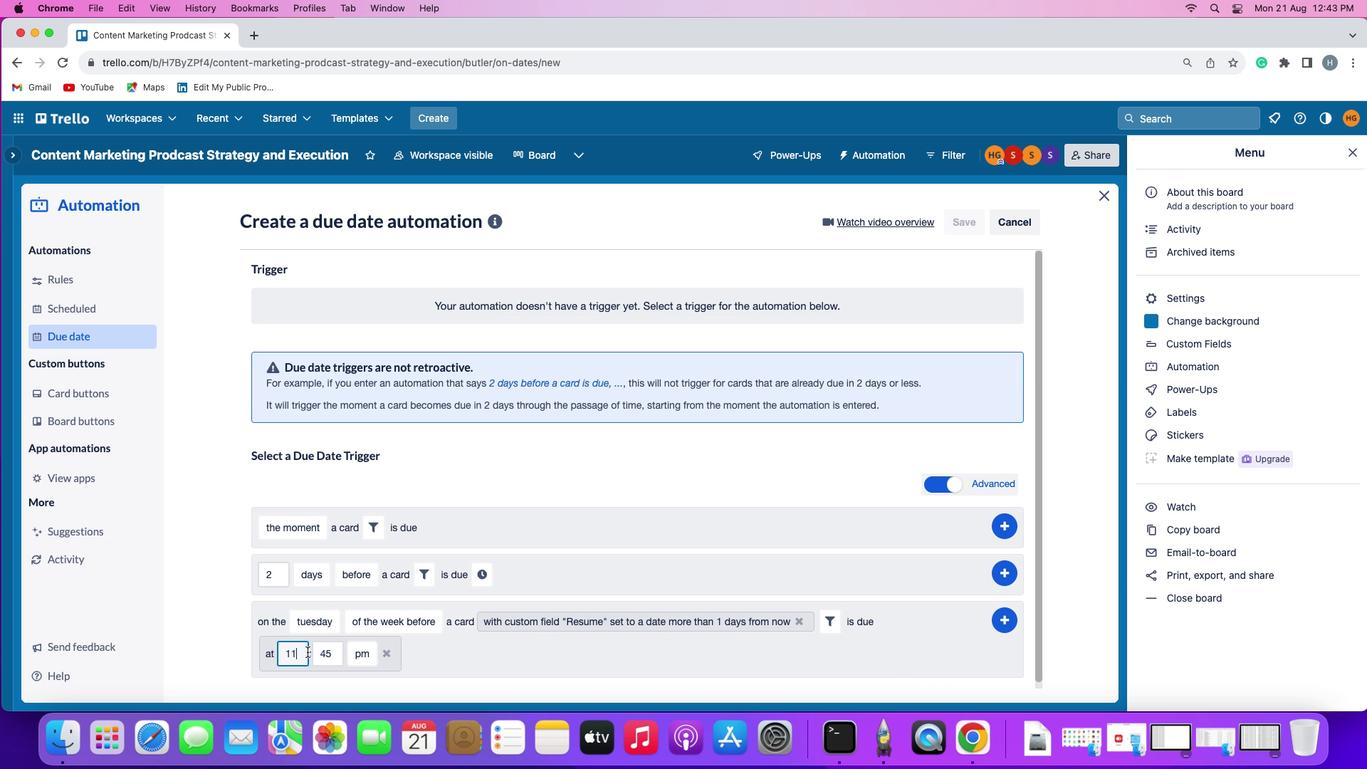 
Action: Mouse moved to (333, 651)
Screenshot: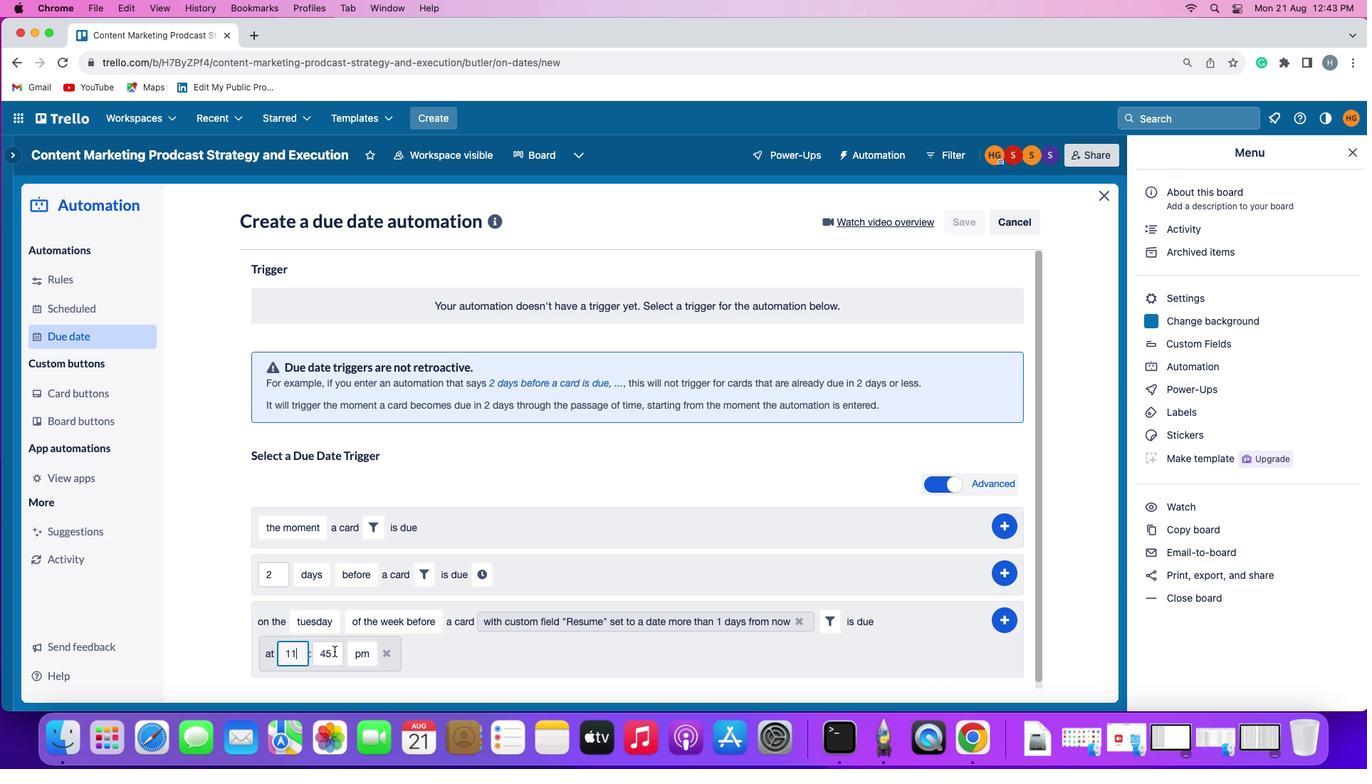 
Action: Mouse pressed left at (333, 651)
Screenshot: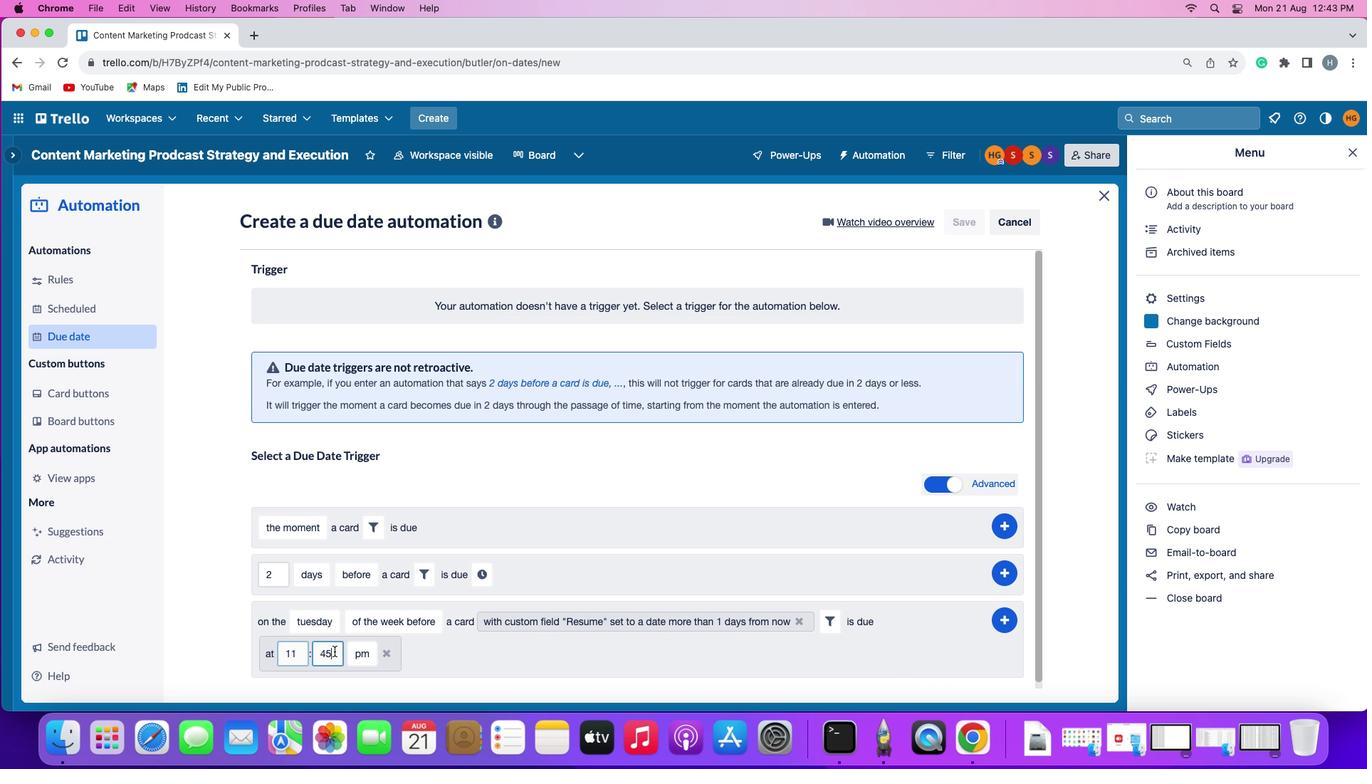 
Action: Key pressed Key.backspaceKey.backspace
Screenshot: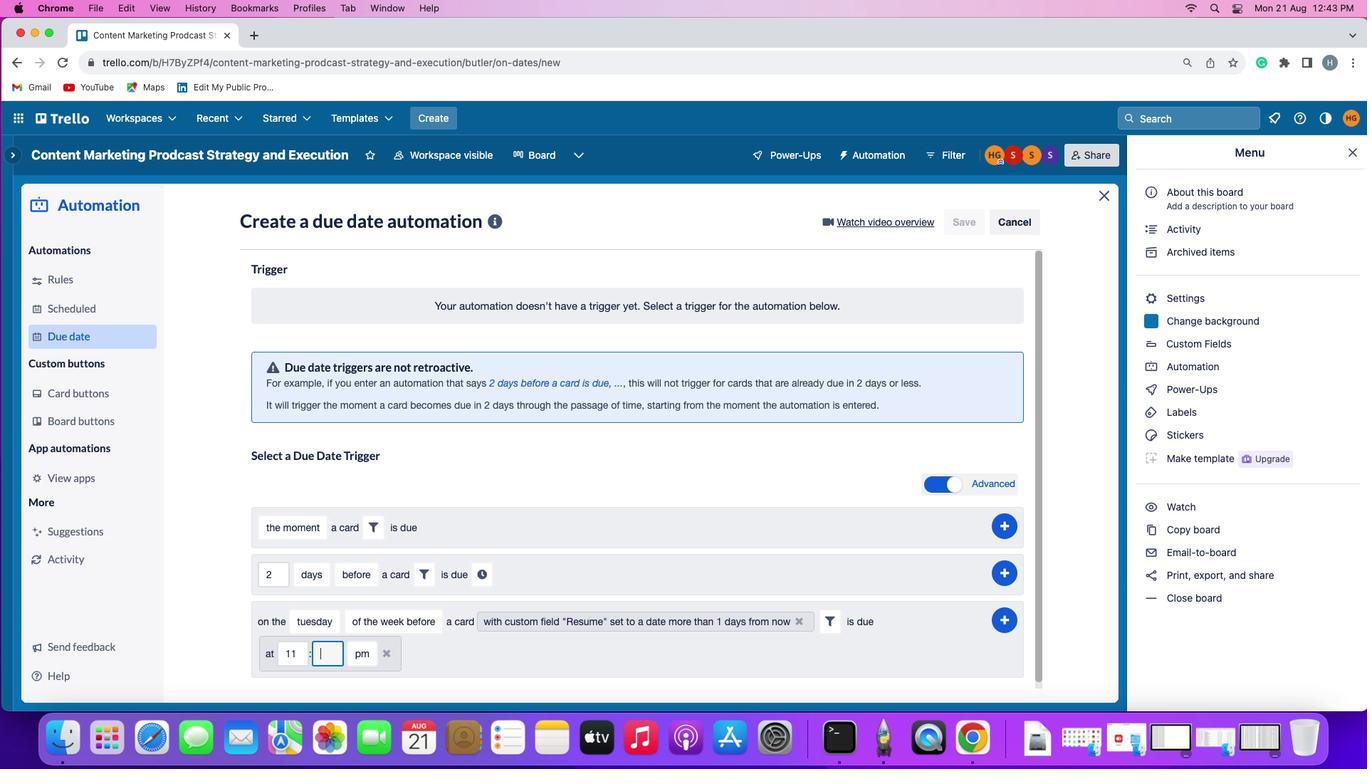 
Action: Mouse moved to (334, 650)
Screenshot: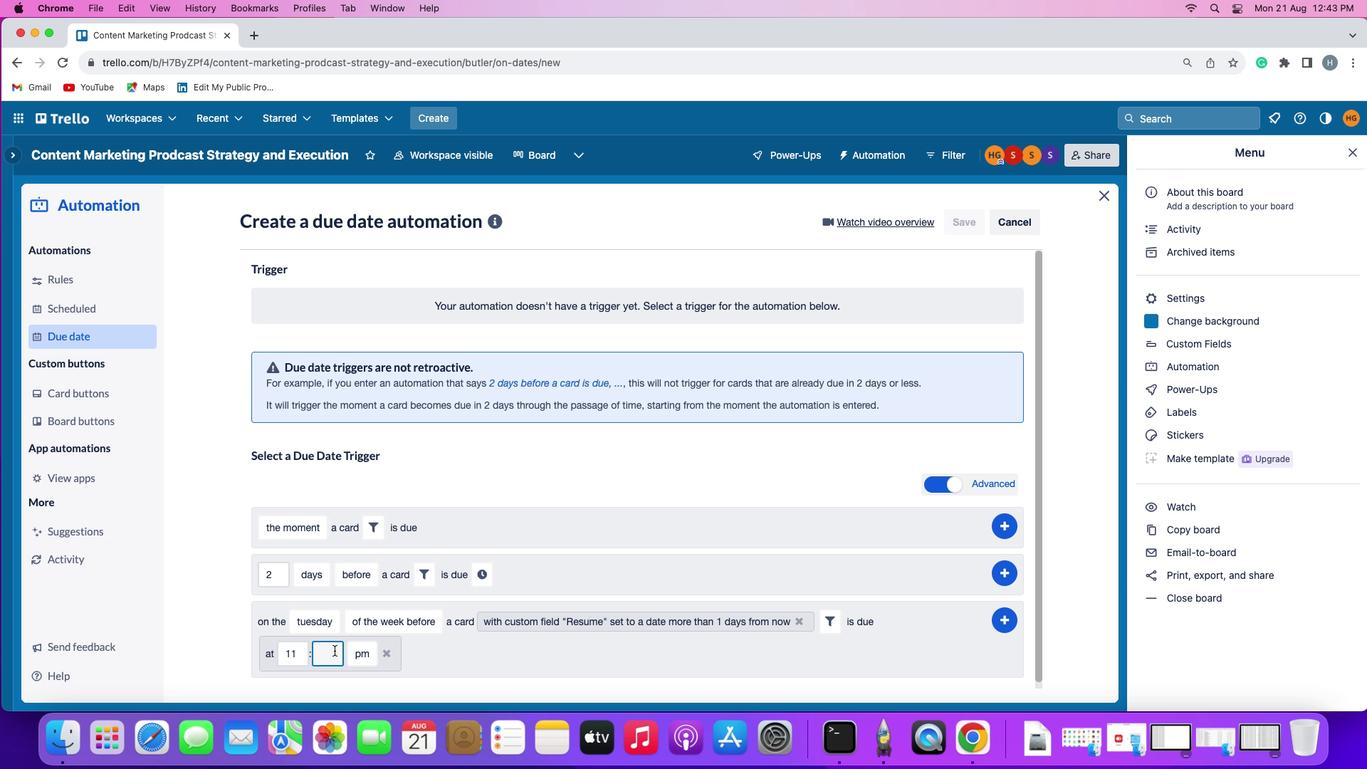 
Action: Key pressed '0''0'
Screenshot: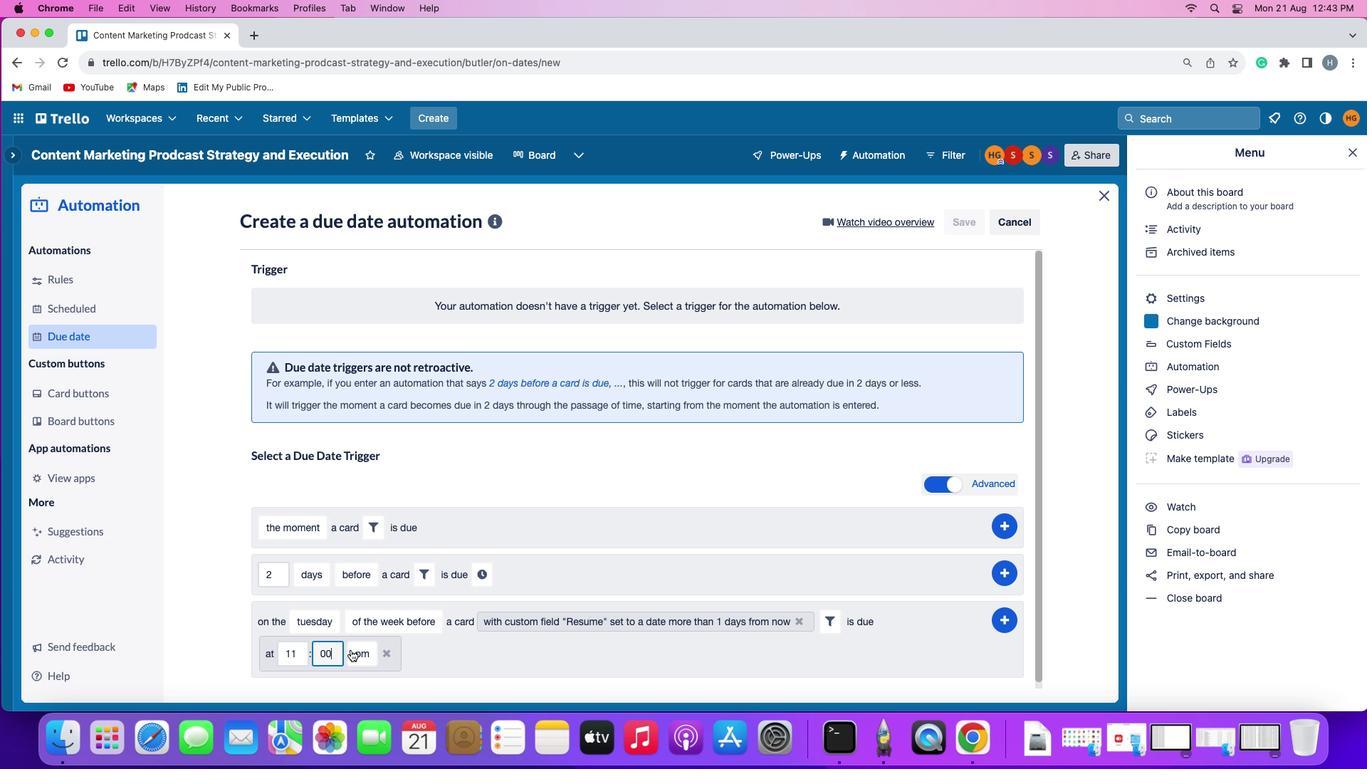 
Action: Mouse moved to (372, 649)
Screenshot: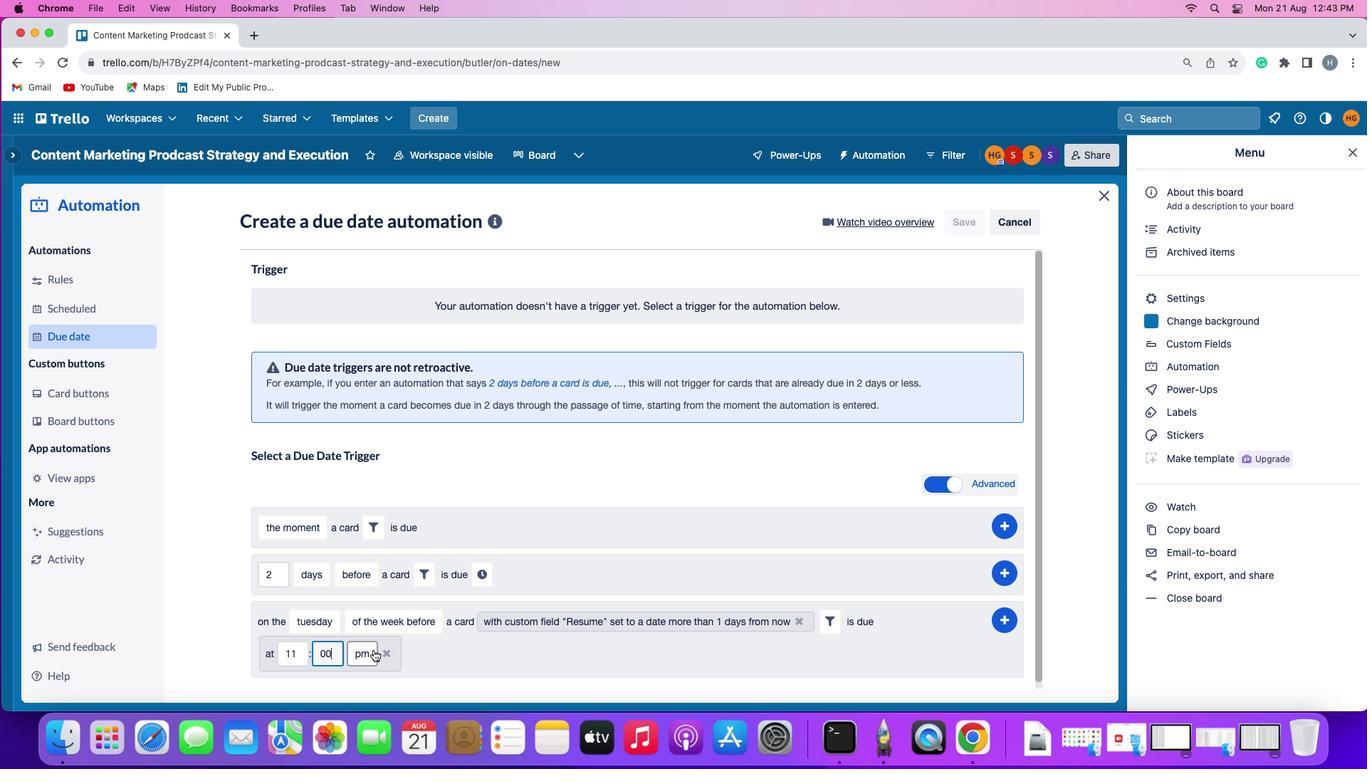
Action: Mouse pressed left at (372, 649)
Screenshot: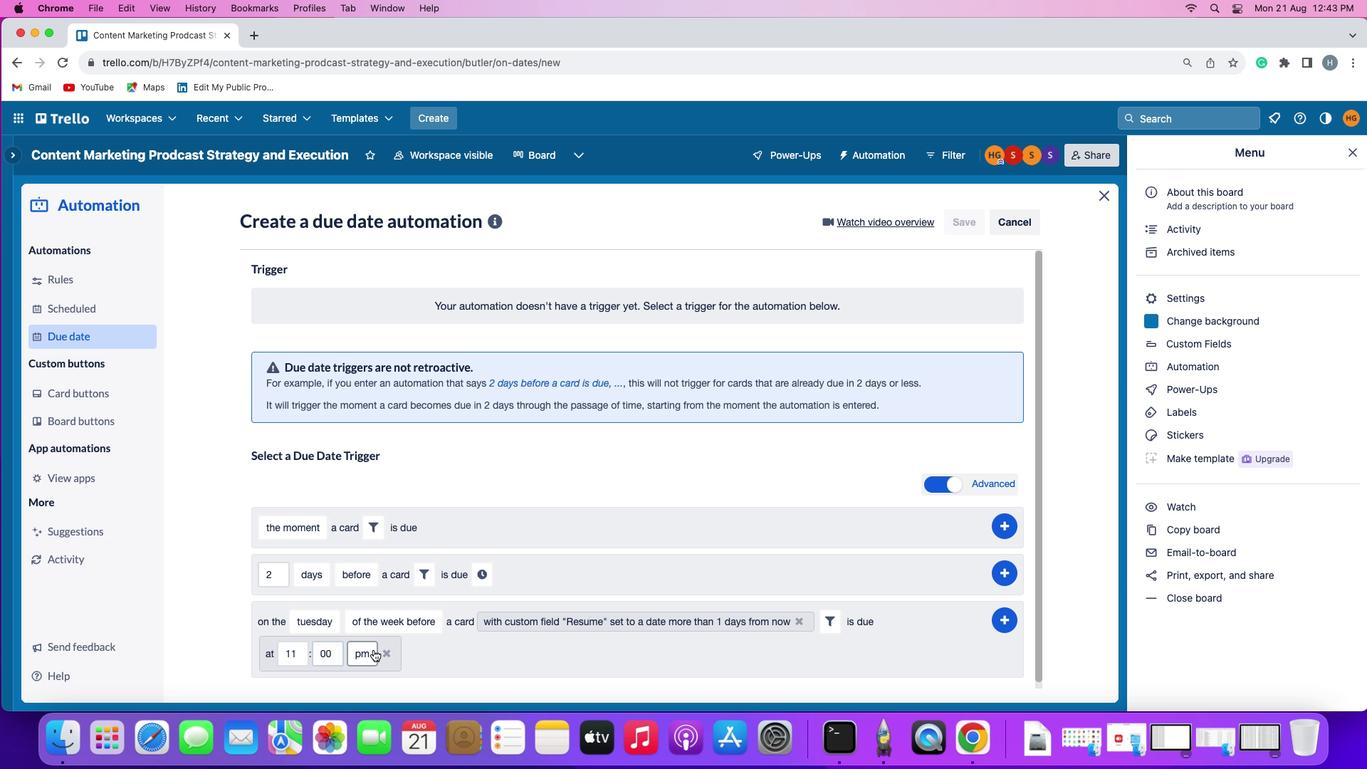 
Action: Mouse moved to (367, 596)
Screenshot: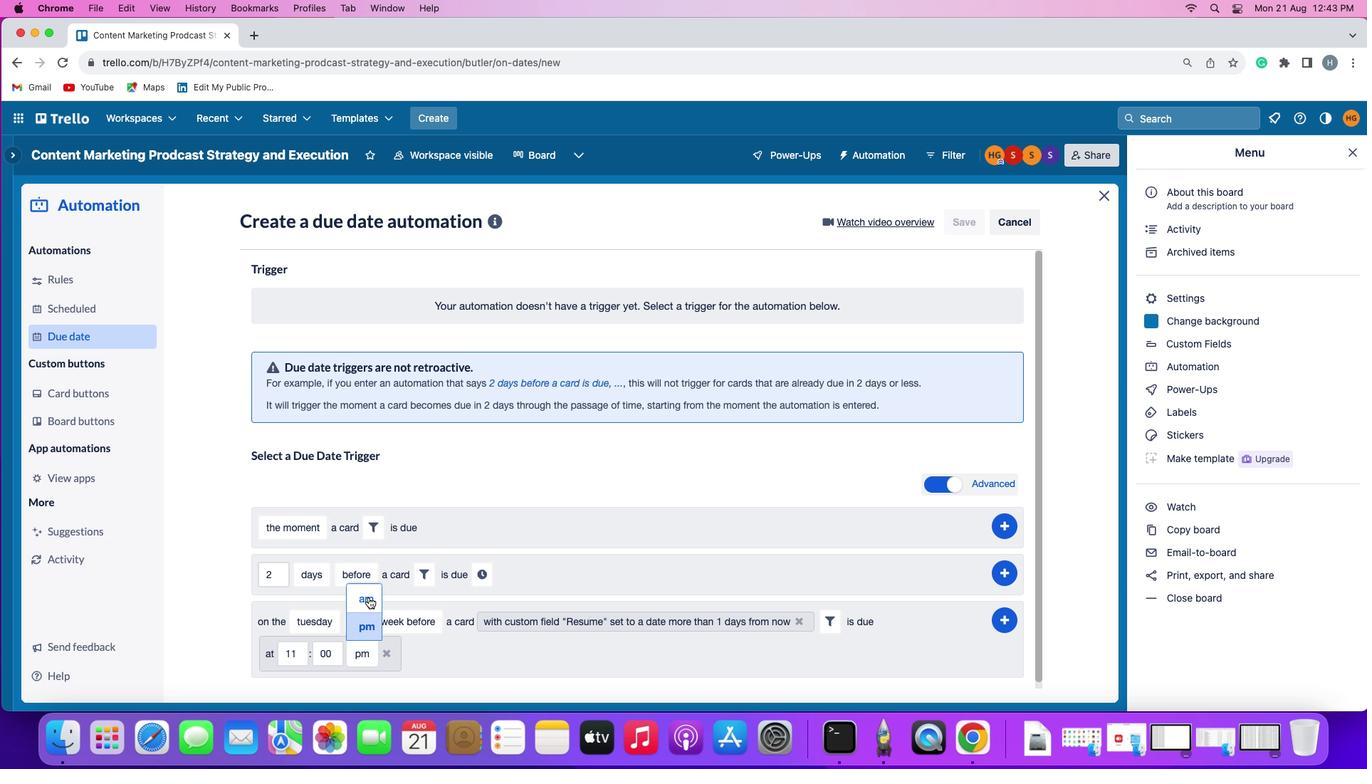 
Action: Mouse pressed left at (367, 596)
Screenshot: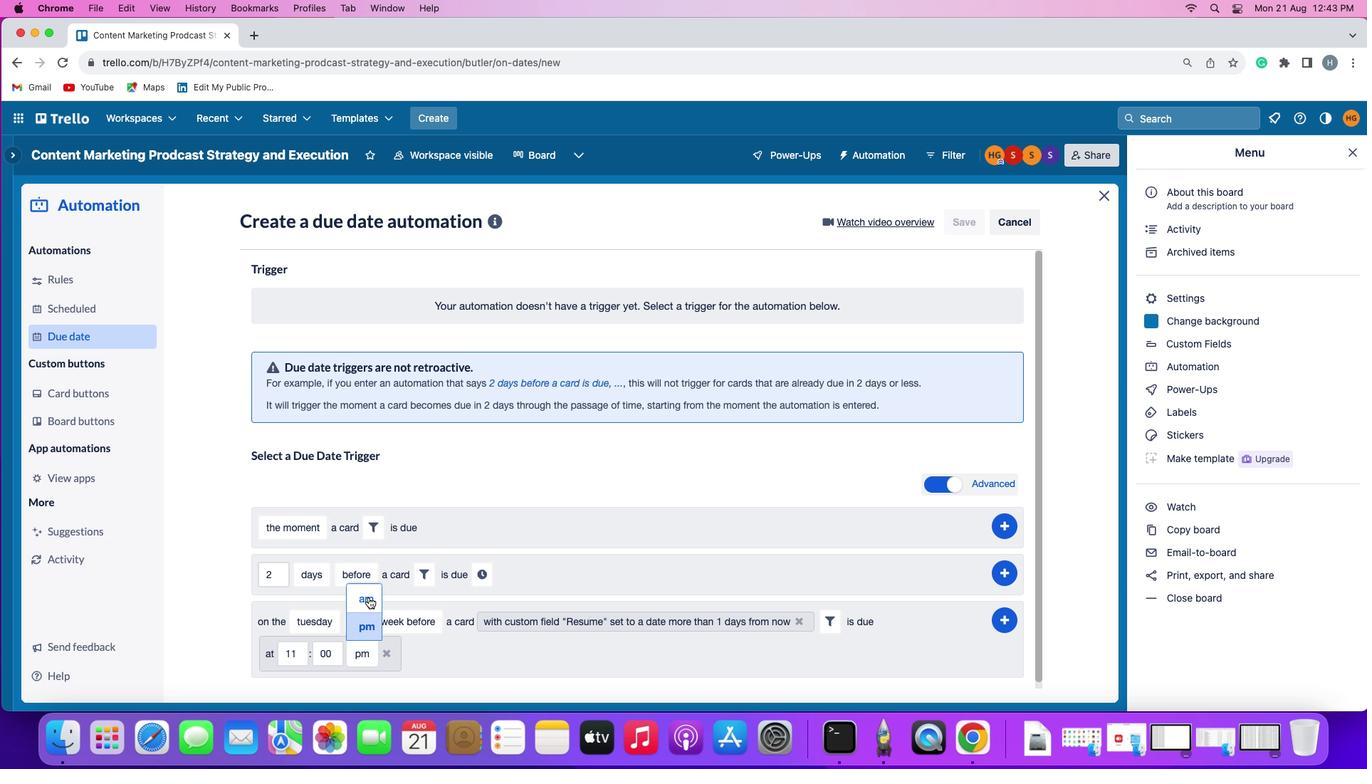 
Action: Mouse moved to (1010, 612)
Screenshot: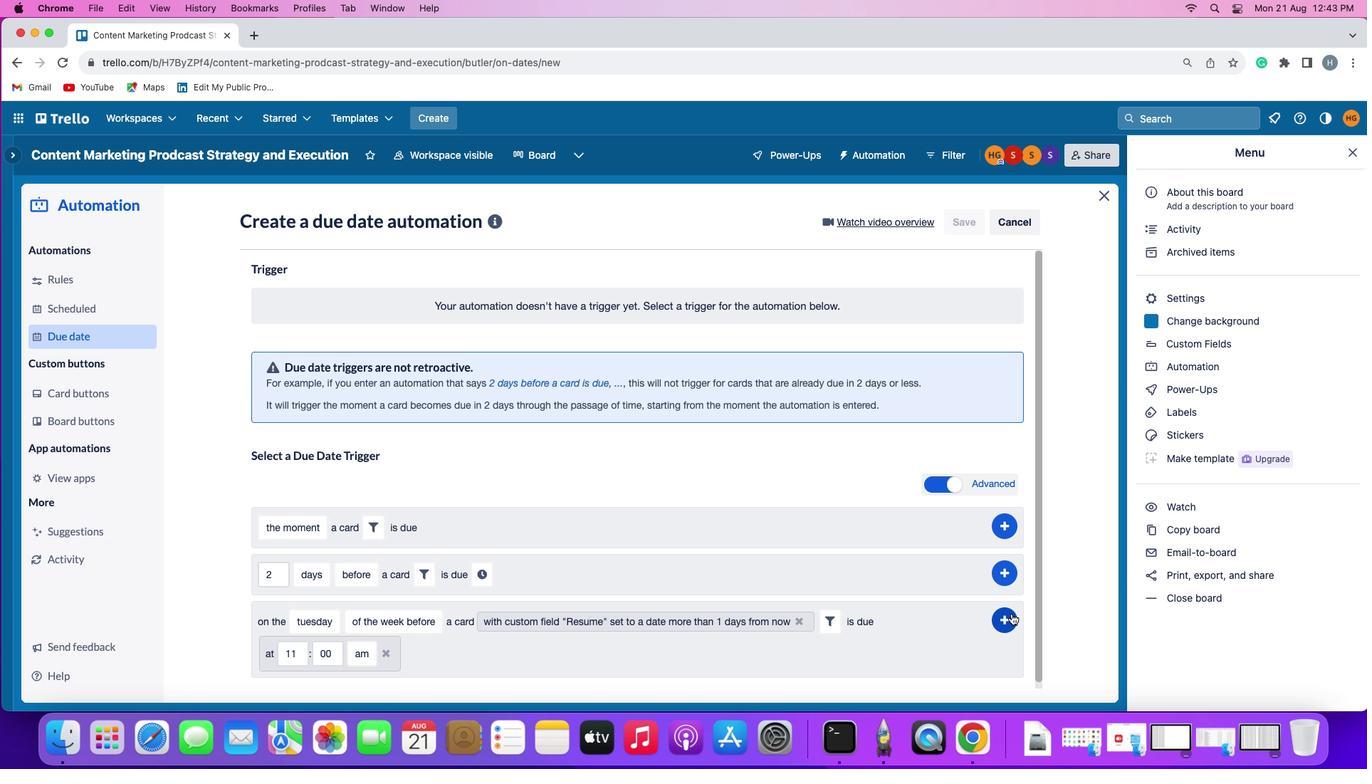
Action: Mouse pressed left at (1010, 612)
Screenshot: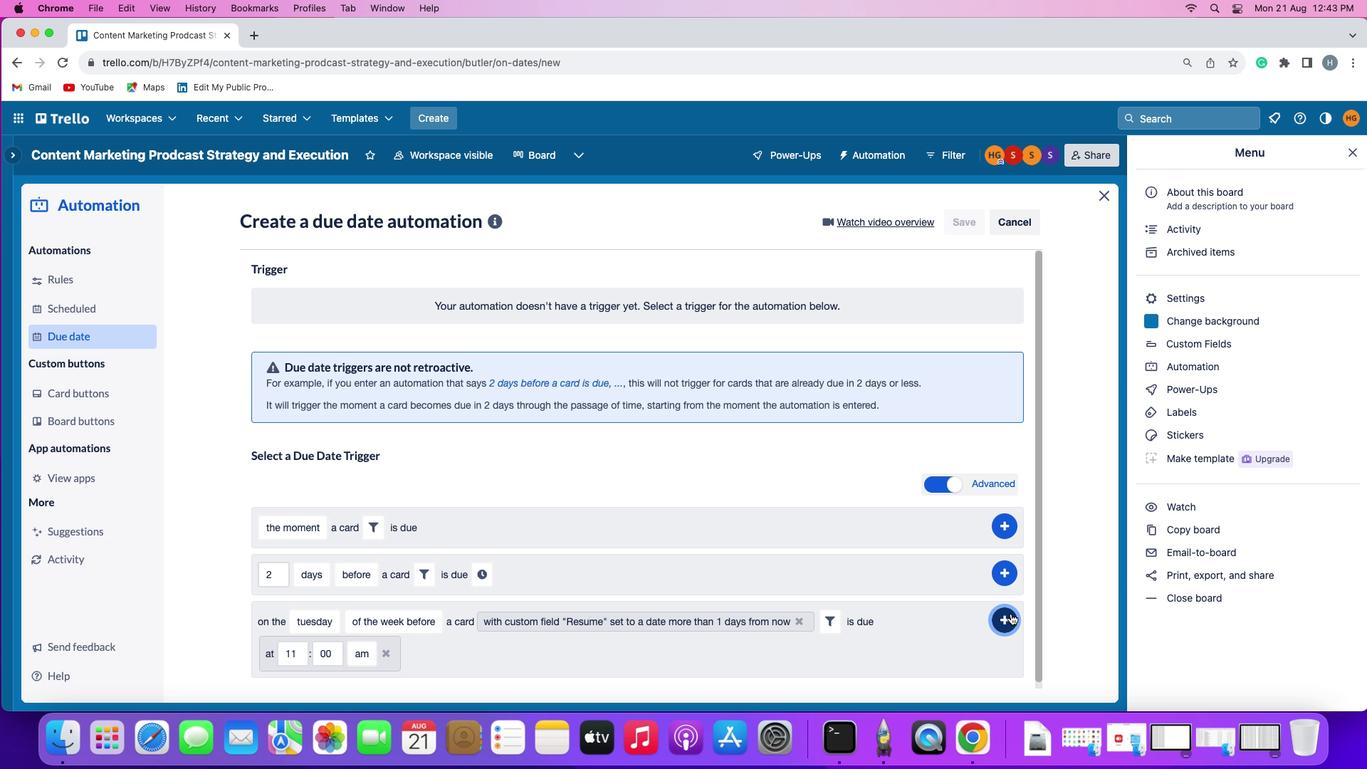 
Action: Mouse moved to (1071, 481)
Screenshot: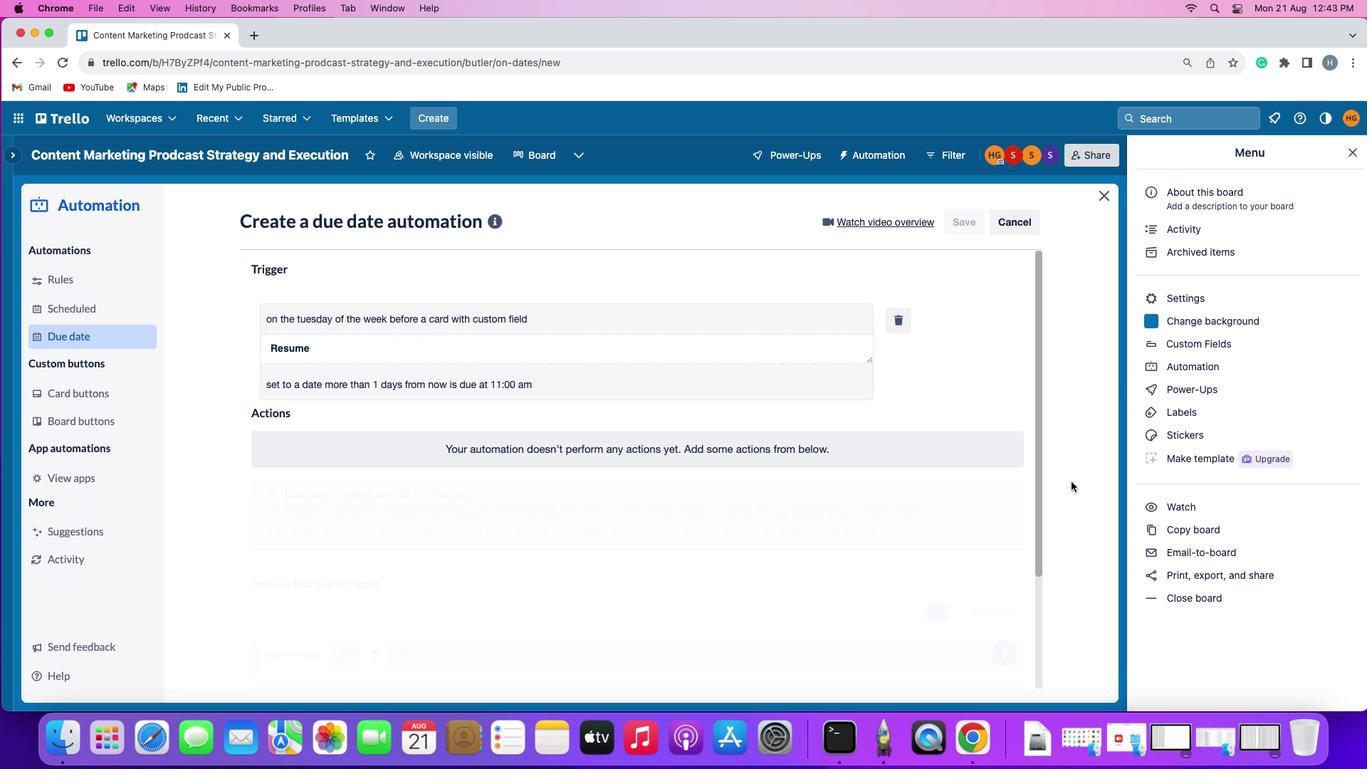
